 Task: Find connections with filter location Warburg with filter topic #Moneywith filter profile language French with filter current company Pernod Ricard India with filter school NBKR Institute of Science and Technology with filter industry Amusement Parks and Arcades with filter service category Wedding Planning with filter keywords title Telemarketer
Action: Mouse moved to (614, 77)
Screenshot: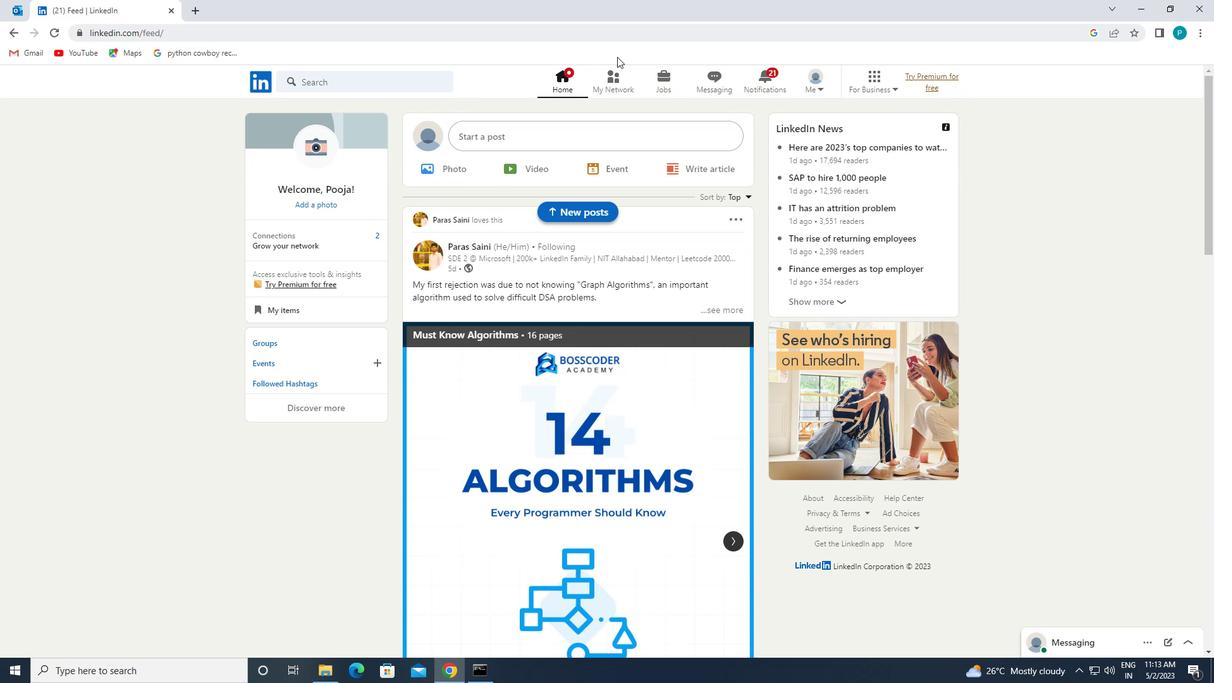 
Action: Mouse pressed left at (614, 77)
Screenshot: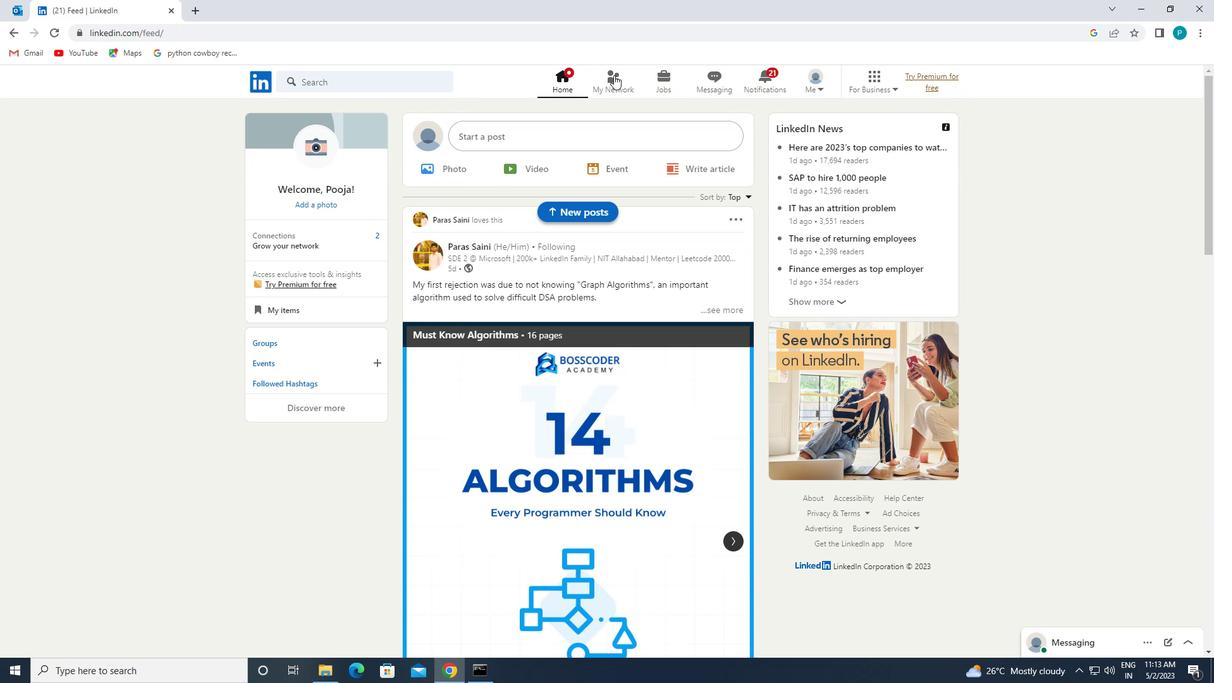 
Action: Mouse moved to (337, 137)
Screenshot: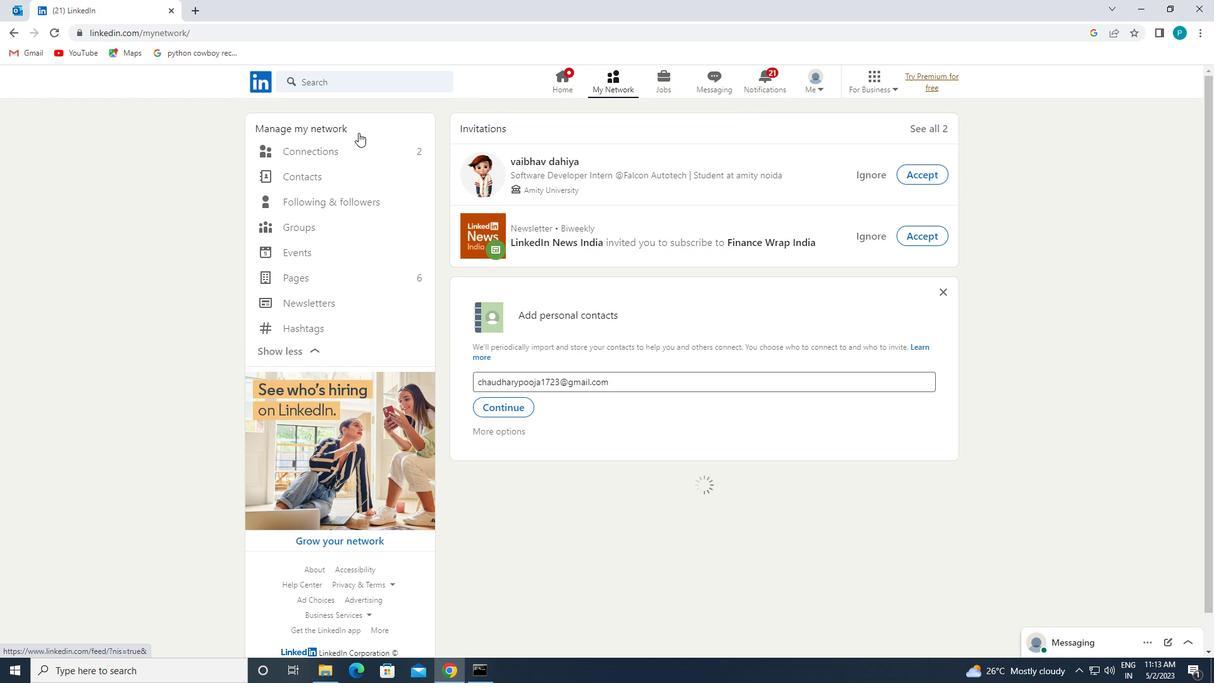 
Action: Mouse pressed left at (337, 137)
Screenshot: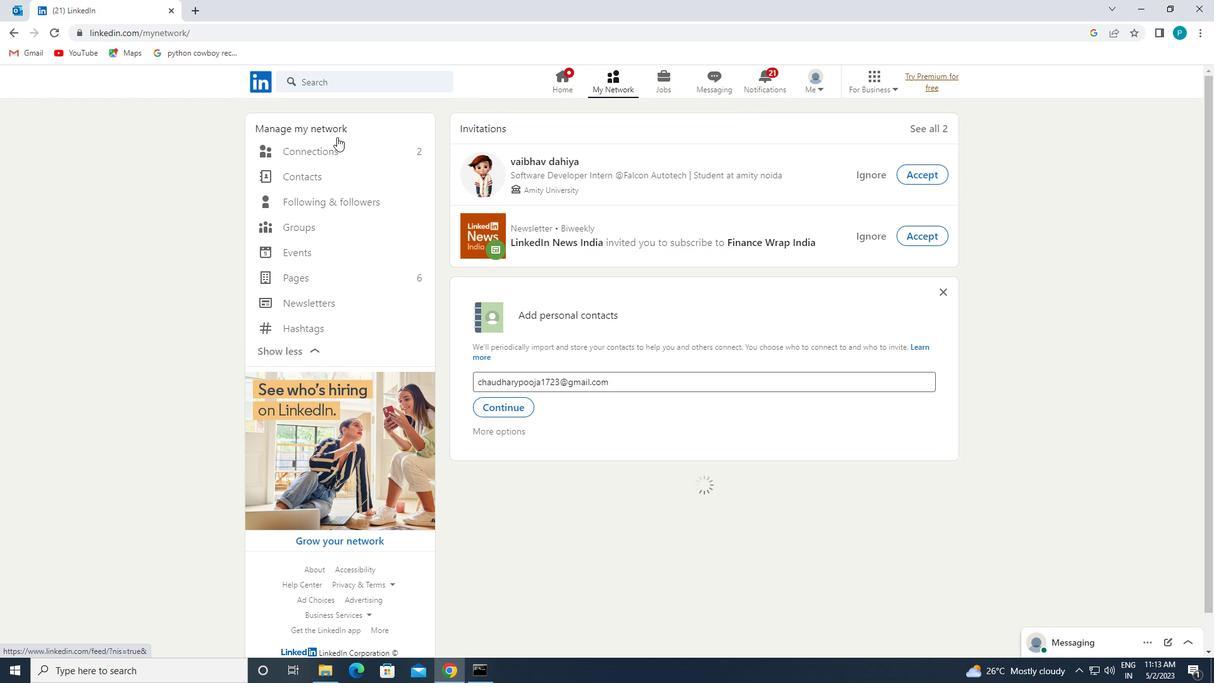 
Action: Mouse moved to (337, 143)
Screenshot: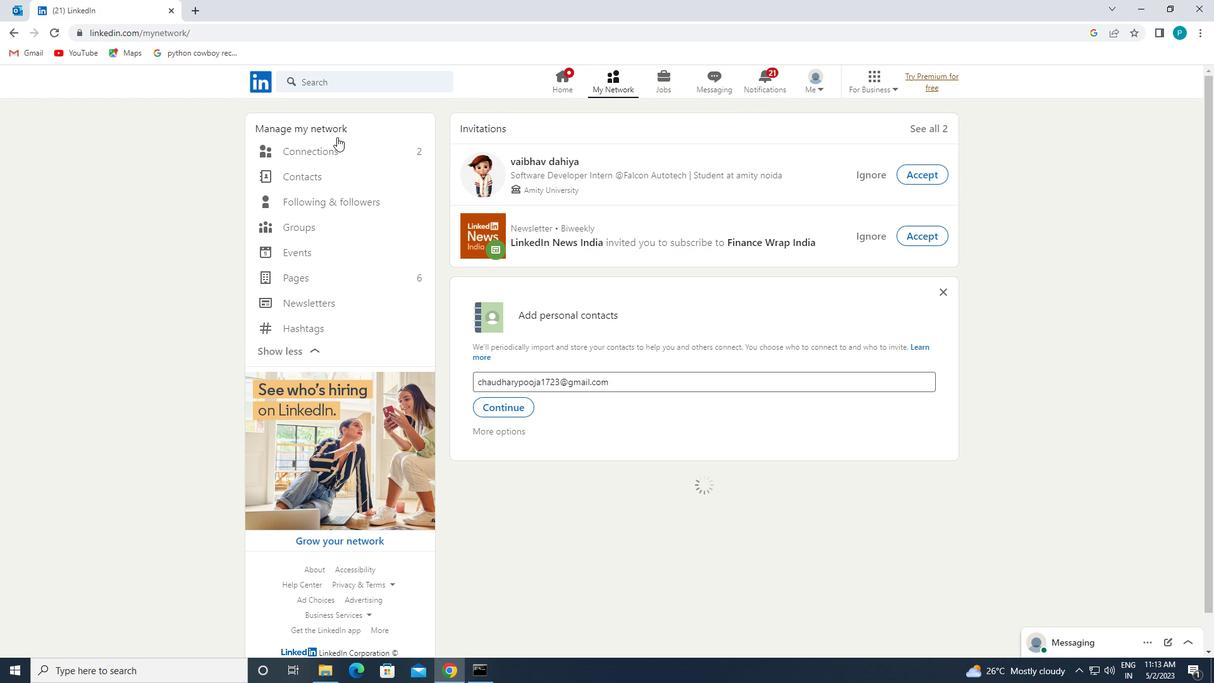 
Action: Mouse pressed left at (337, 143)
Screenshot: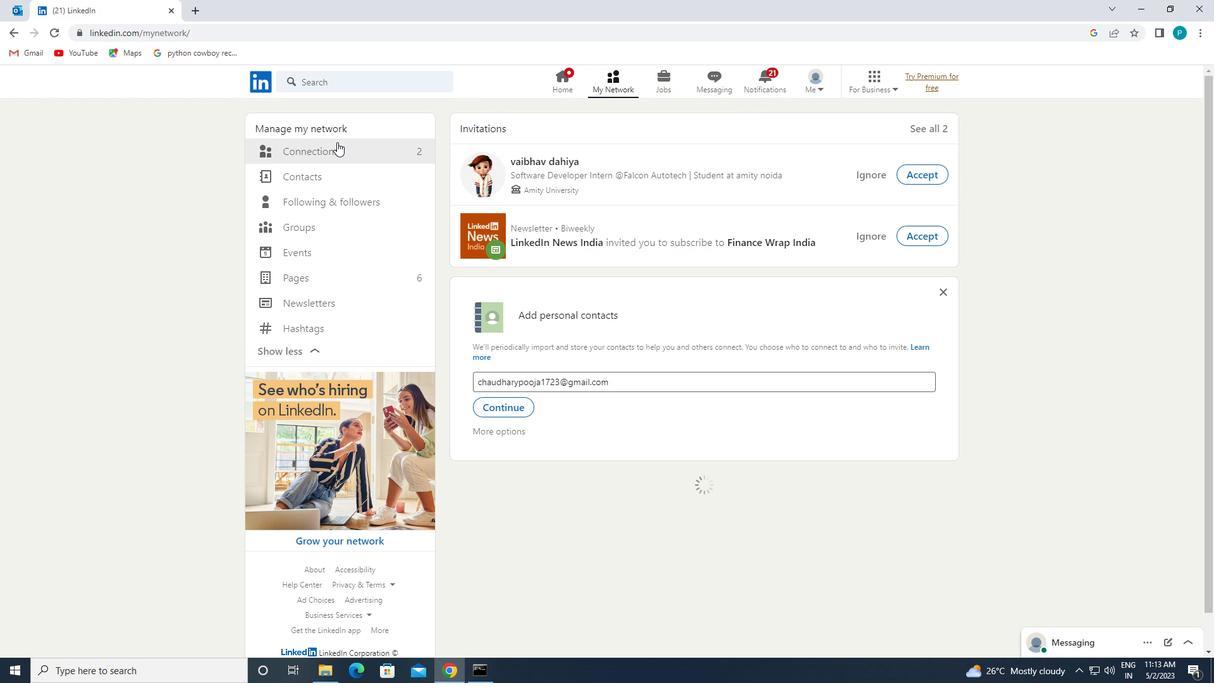 
Action: Mouse moved to (410, 148)
Screenshot: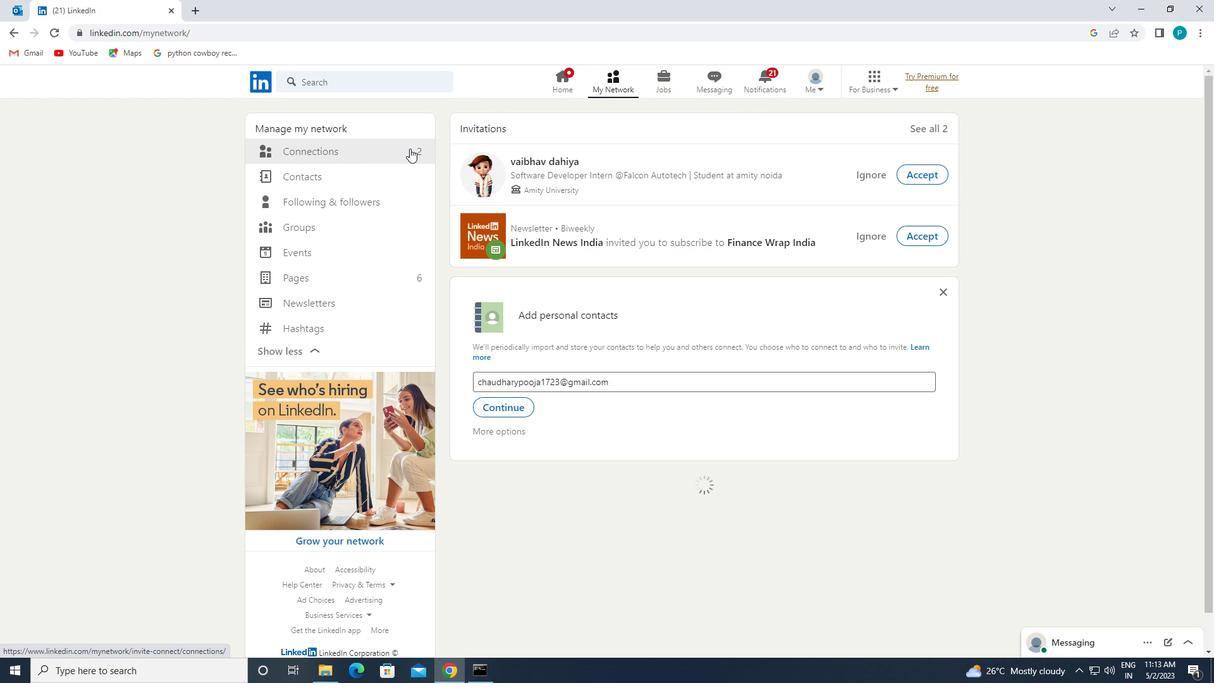 
Action: Mouse pressed left at (410, 148)
Screenshot: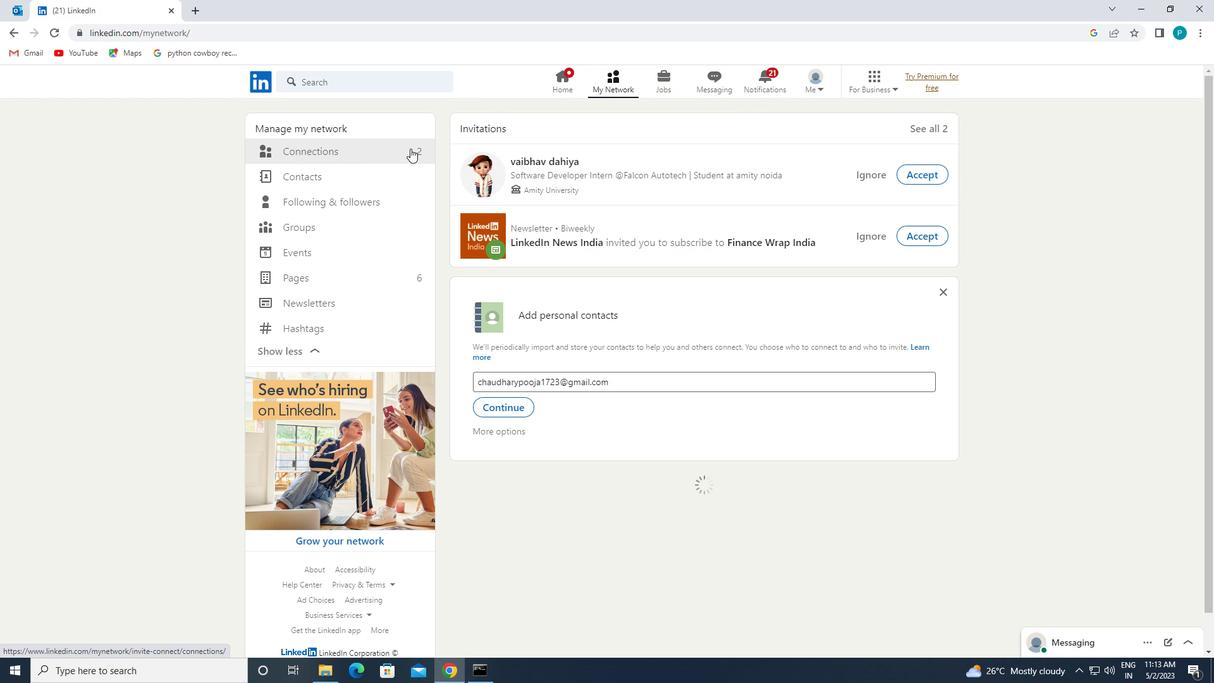 
Action: Mouse pressed left at (410, 148)
Screenshot: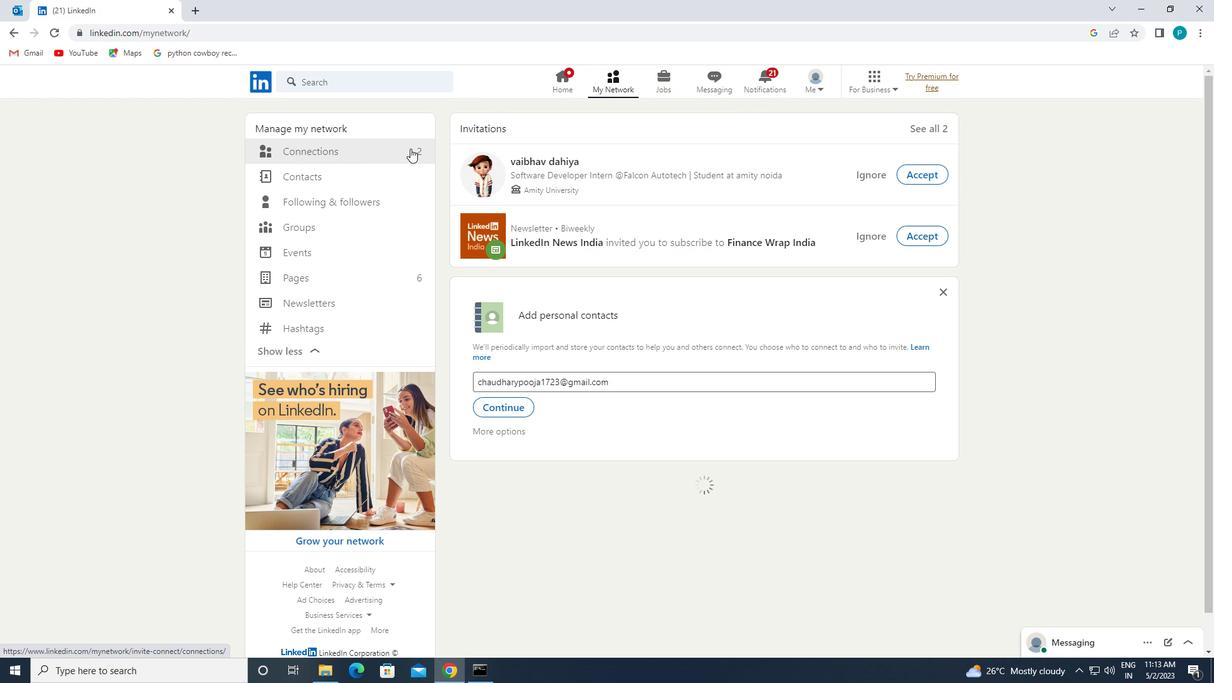 
Action: Mouse pressed left at (410, 148)
Screenshot: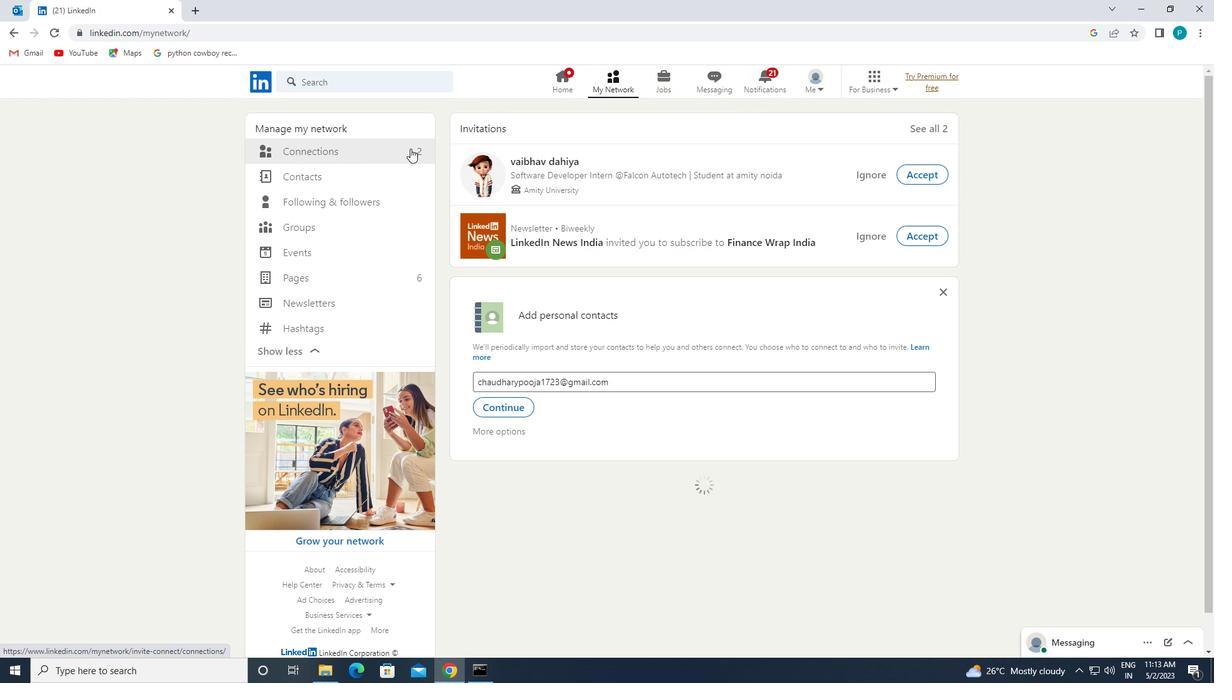 
Action: Mouse moved to (689, 159)
Screenshot: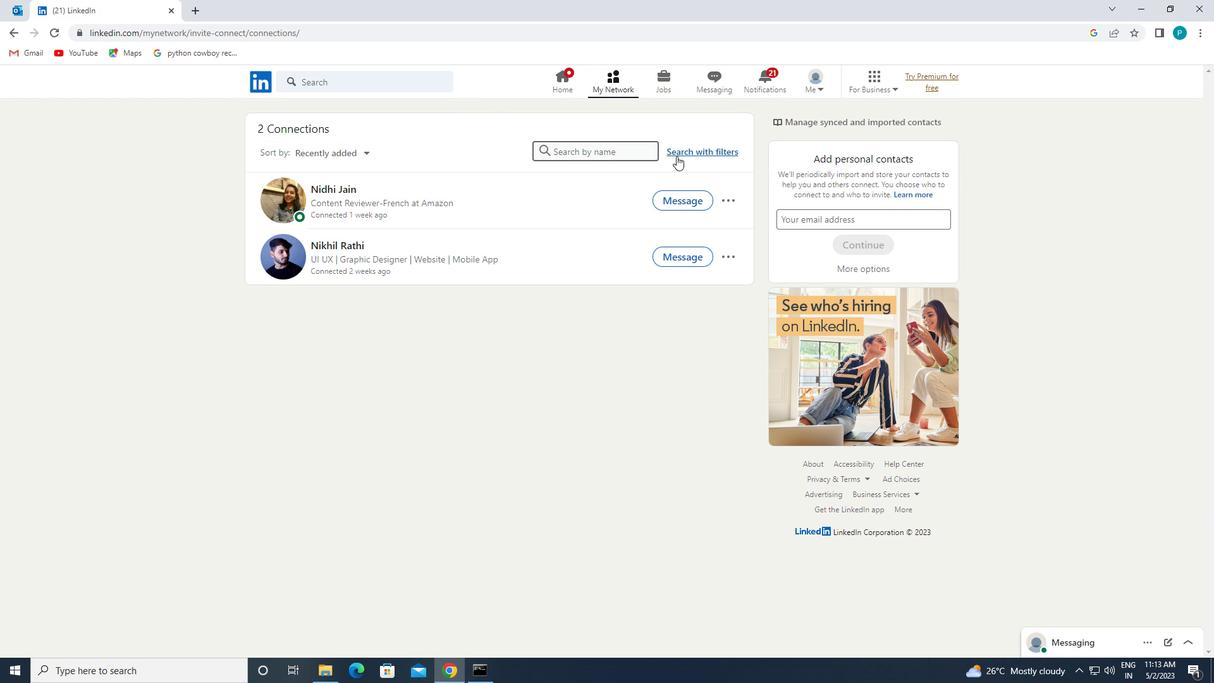 
Action: Mouse pressed left at (689, 159)
Screenshot: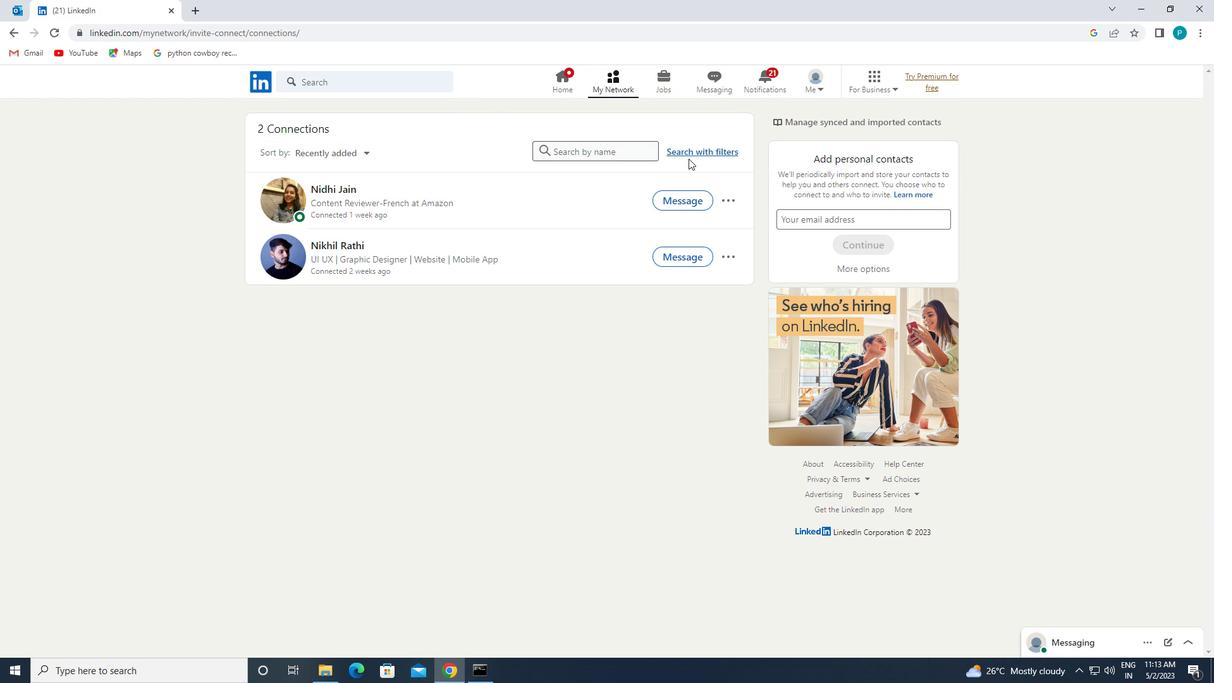 
Action: Mouse moved to (689, 155)
Screenshot: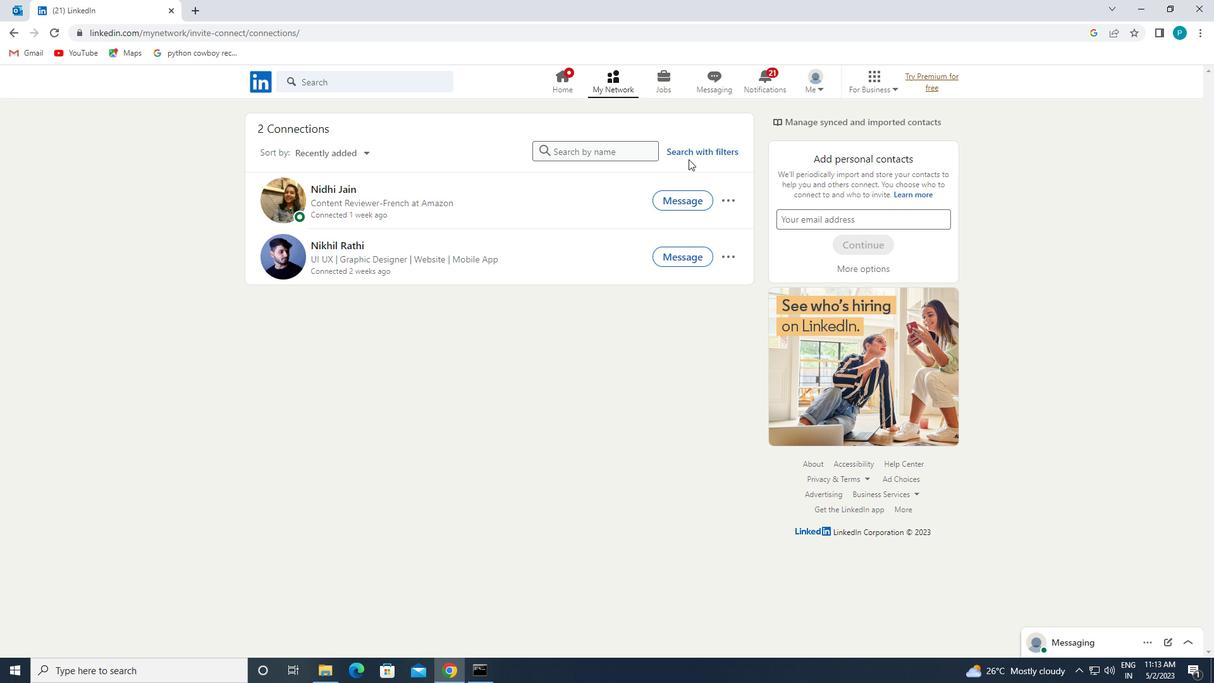 
Action: Mouse pressed left at (689, 155)
Screenshot: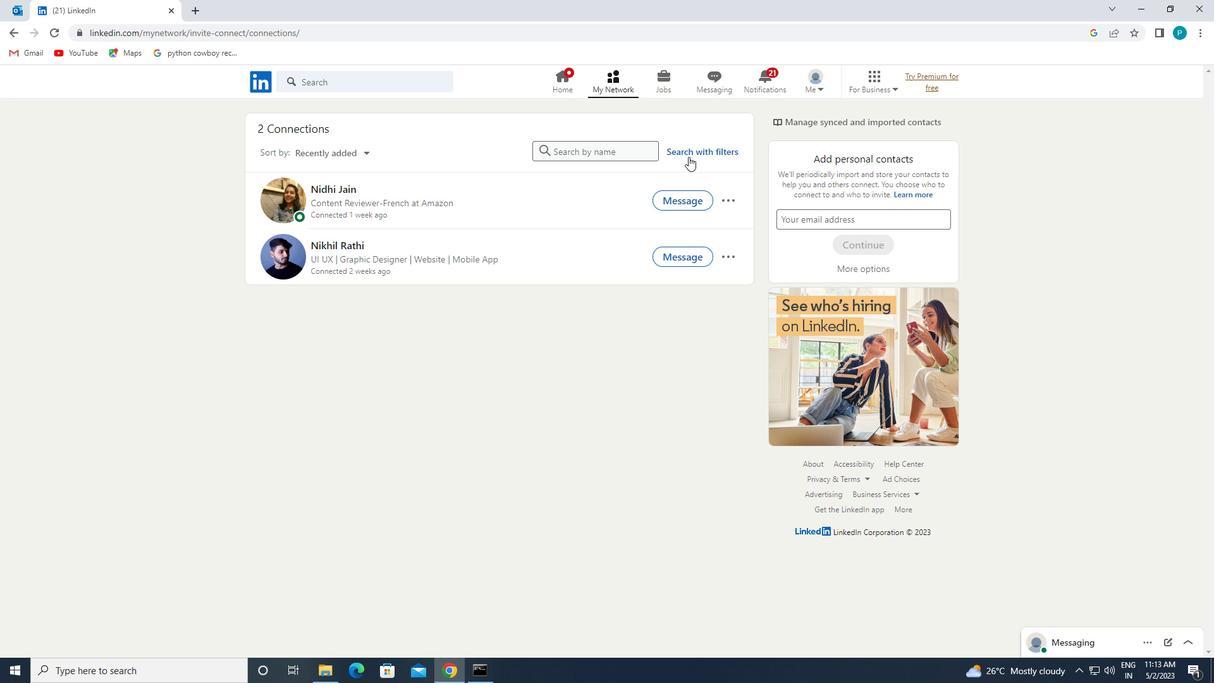 
Action: Mouse moved to (651, 115)
Screenshot: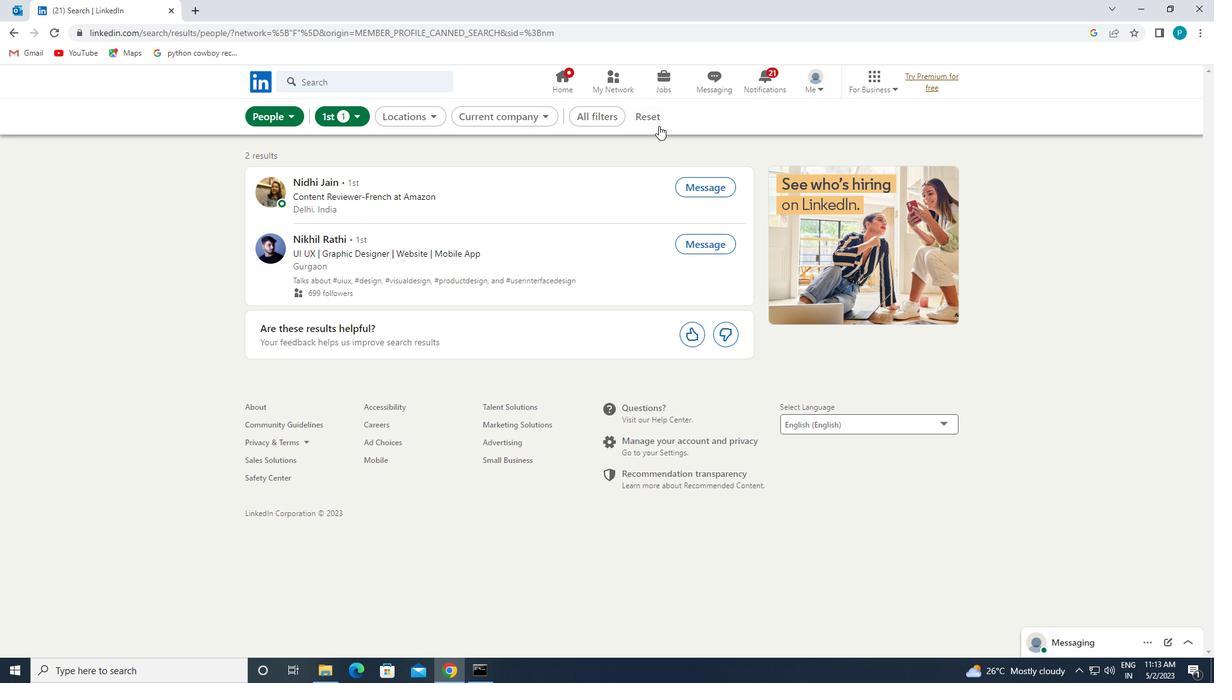 
Action: Mouse pressed left at (651, 115)
Screenshot: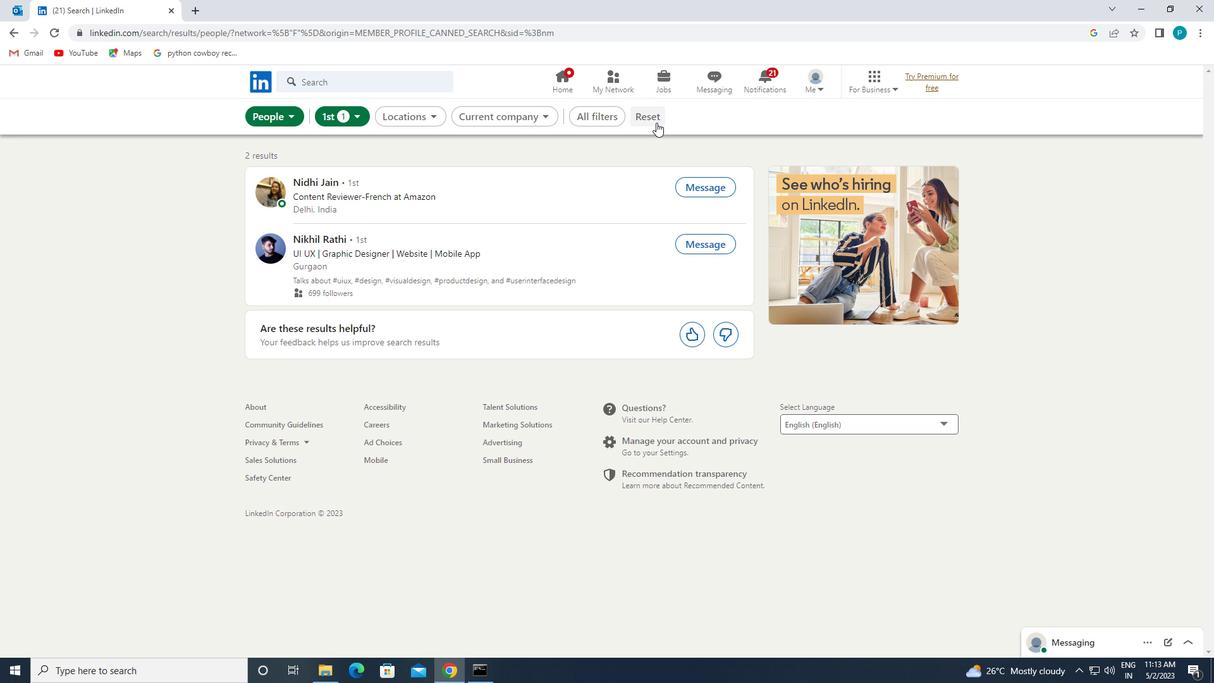
Action: Mouse moved to (602, 115)
Screenshot: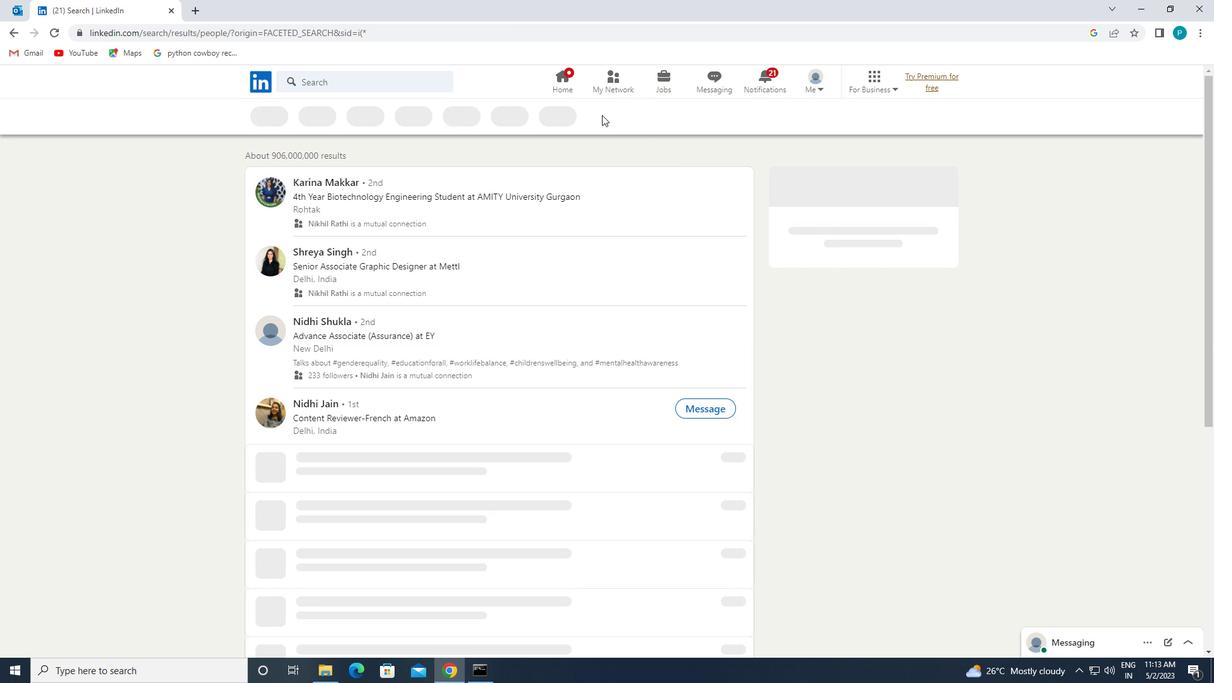 
Action: Mouse pressed left at (602, 115)
Screenshot: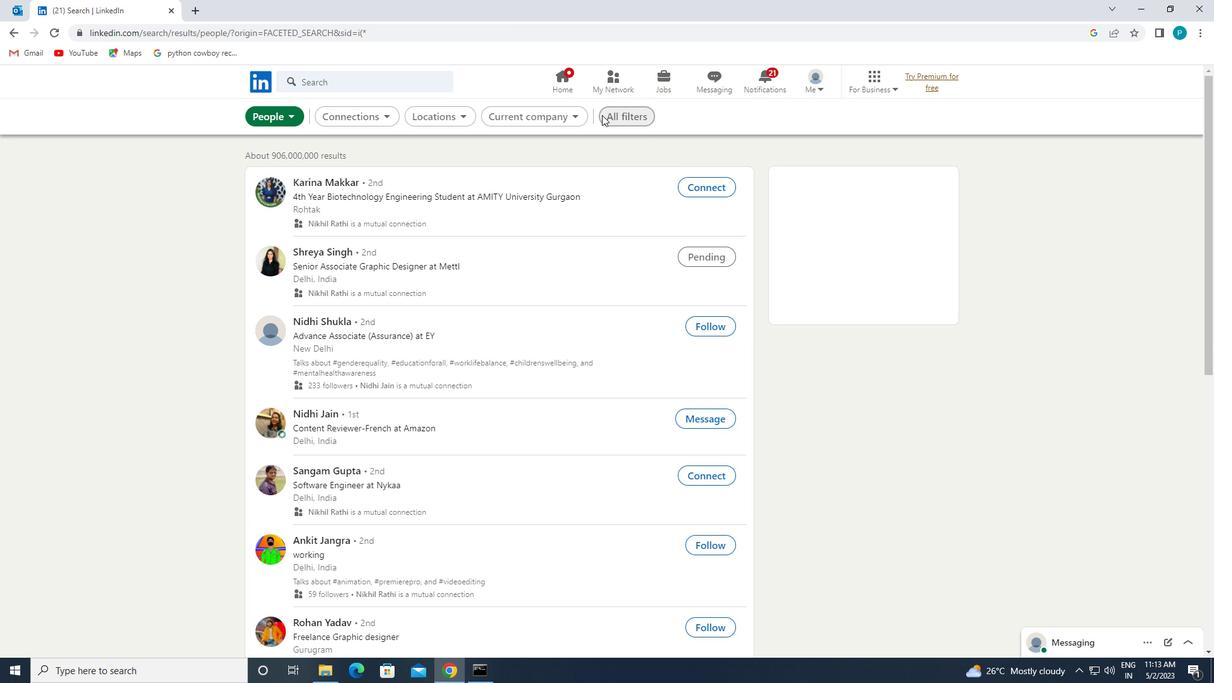 
Action: Mouse moved to (1011, 294)
Screenshot: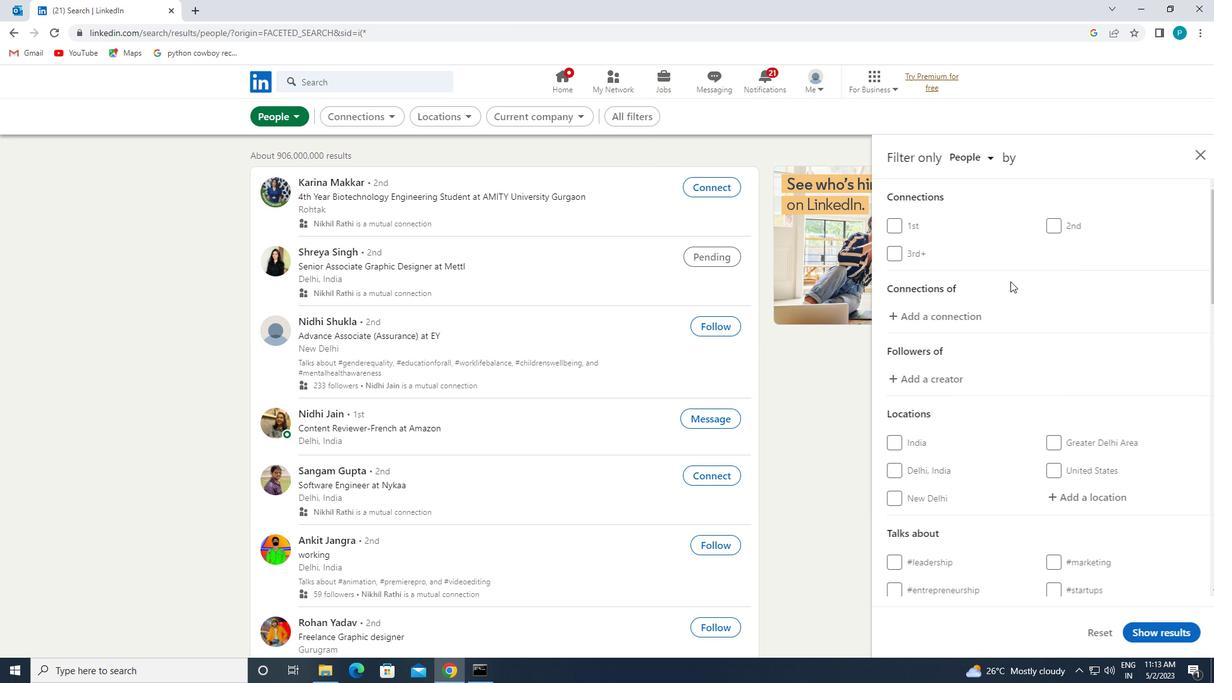 
Action: Mouse scrolled (1011, 294) with delta (0, 0)
Screenshot: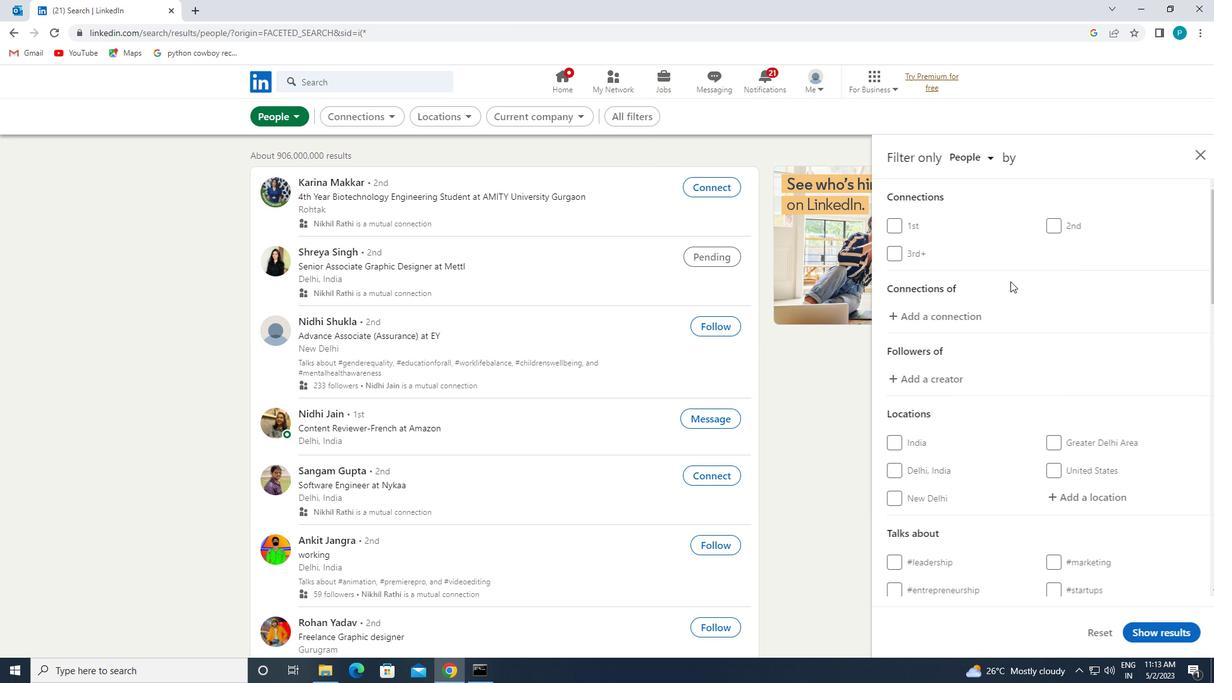 
Action: Mouse moved to (1011, 301)
Screenshot: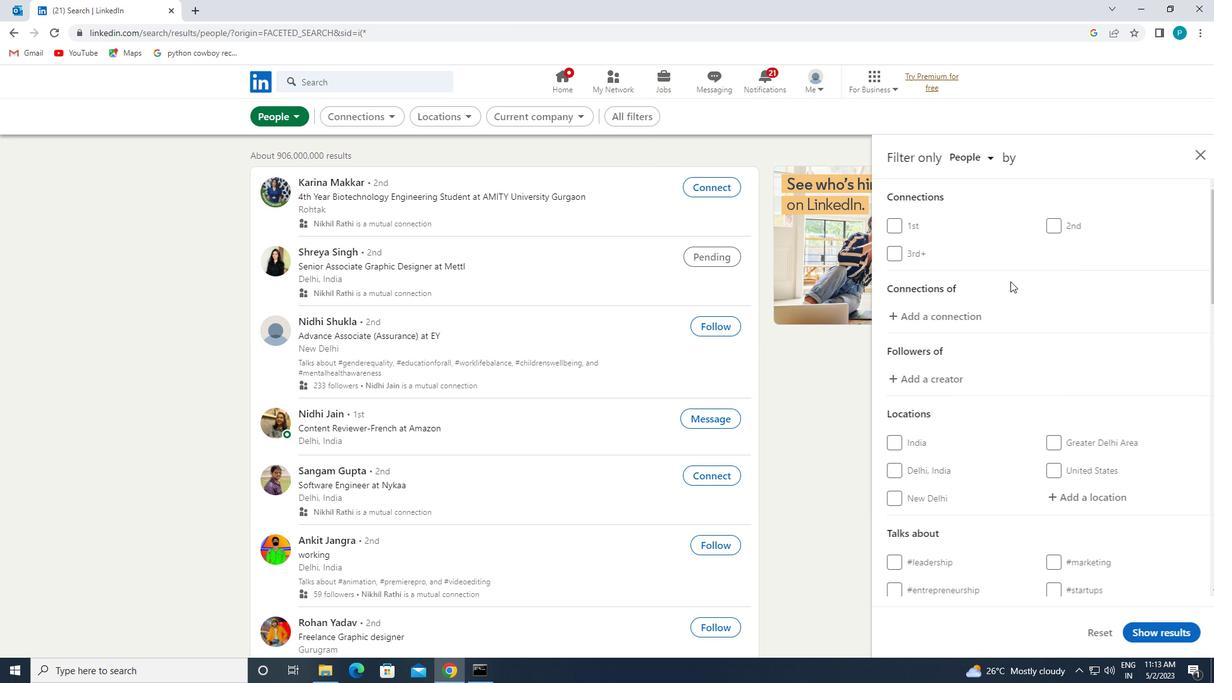 
Action: Mouse scrolled (1011, 301) with delta (0, 0)
Screenshot: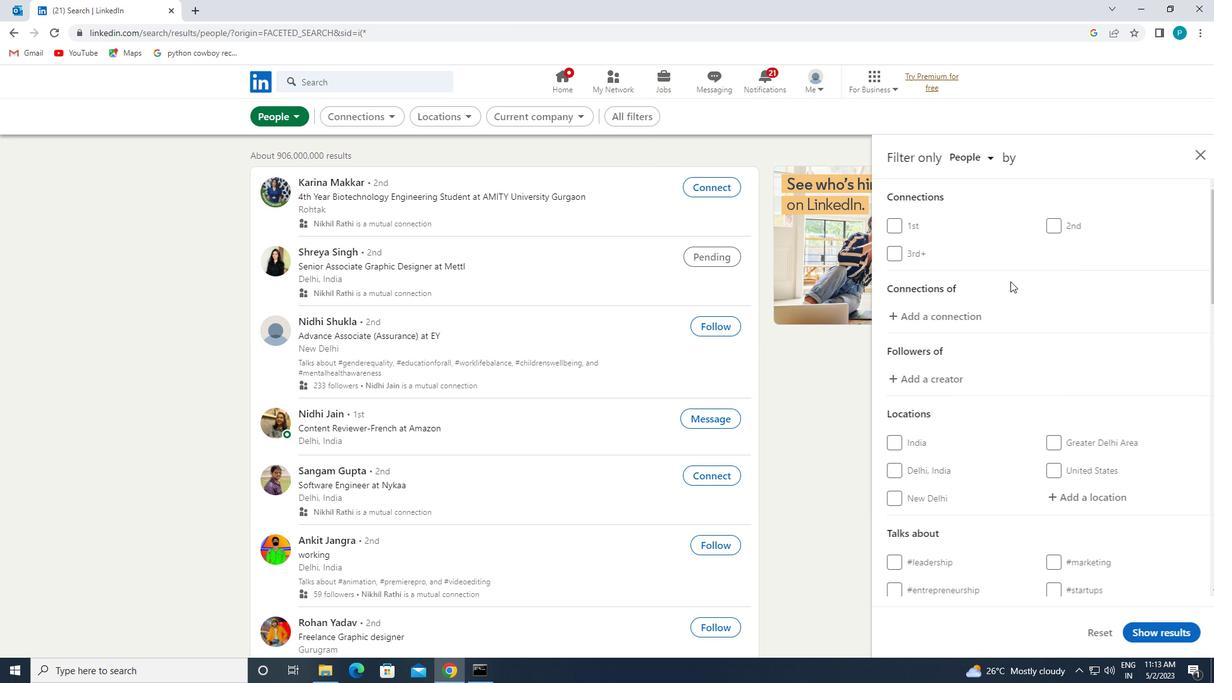 
Action: Mouse moved to (1058, 356)
Screenshot: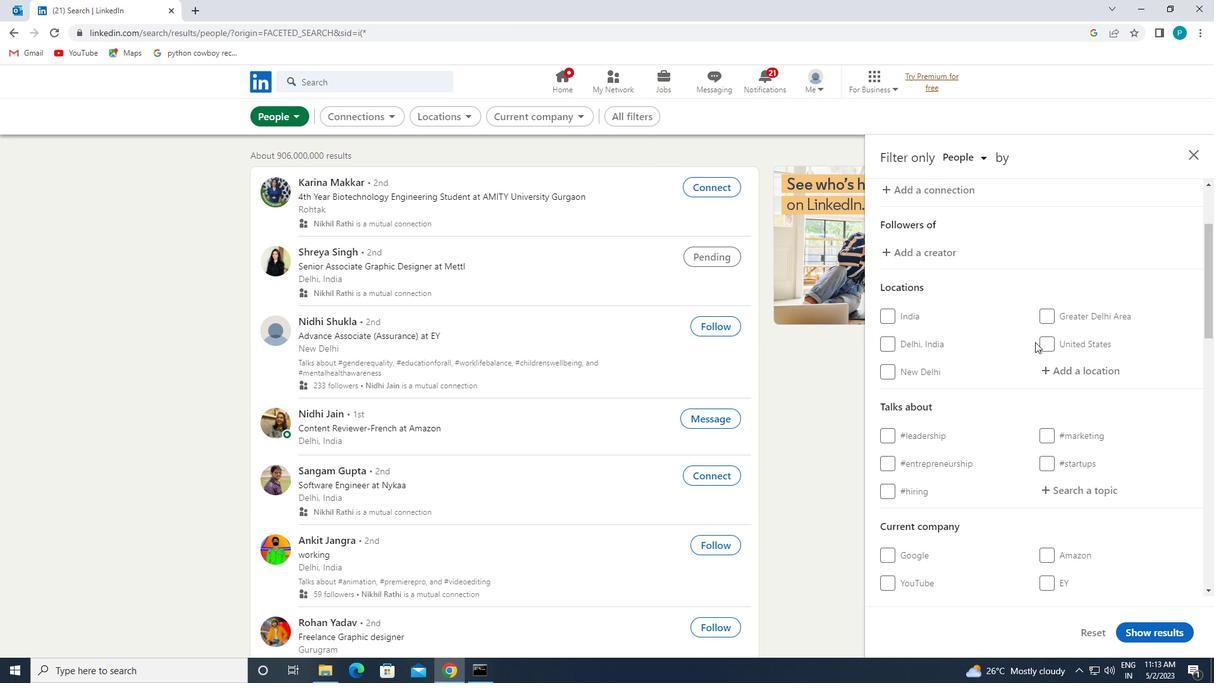
Action: Mouse pressed left at (1058, 356)
Screenshot: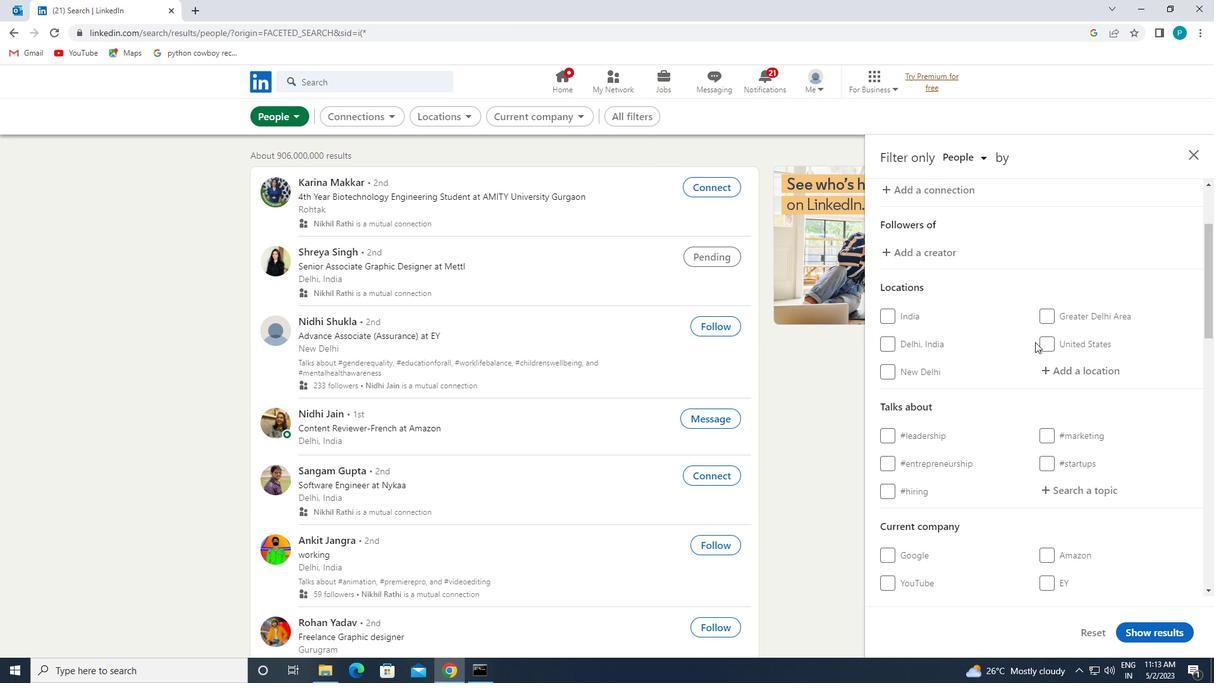 
Action: Mouse moved to (1069, 364)
Screenshot: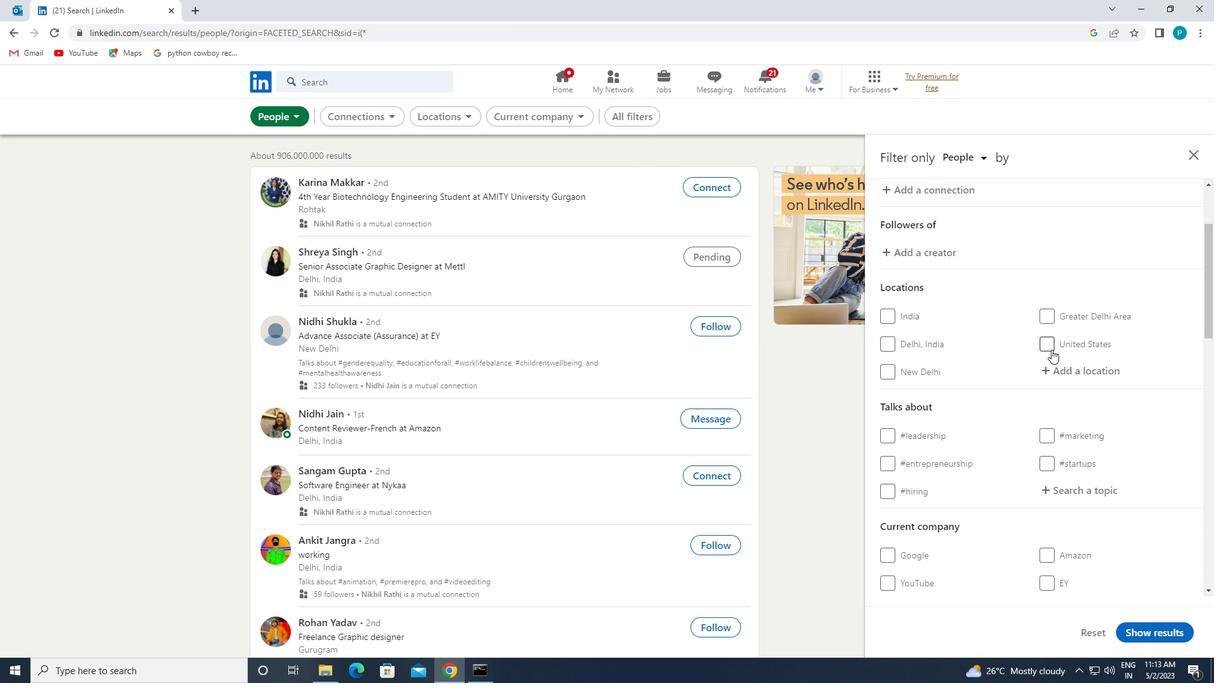 
Action: Mouse pressed left at (1069, 364)
Screenshot: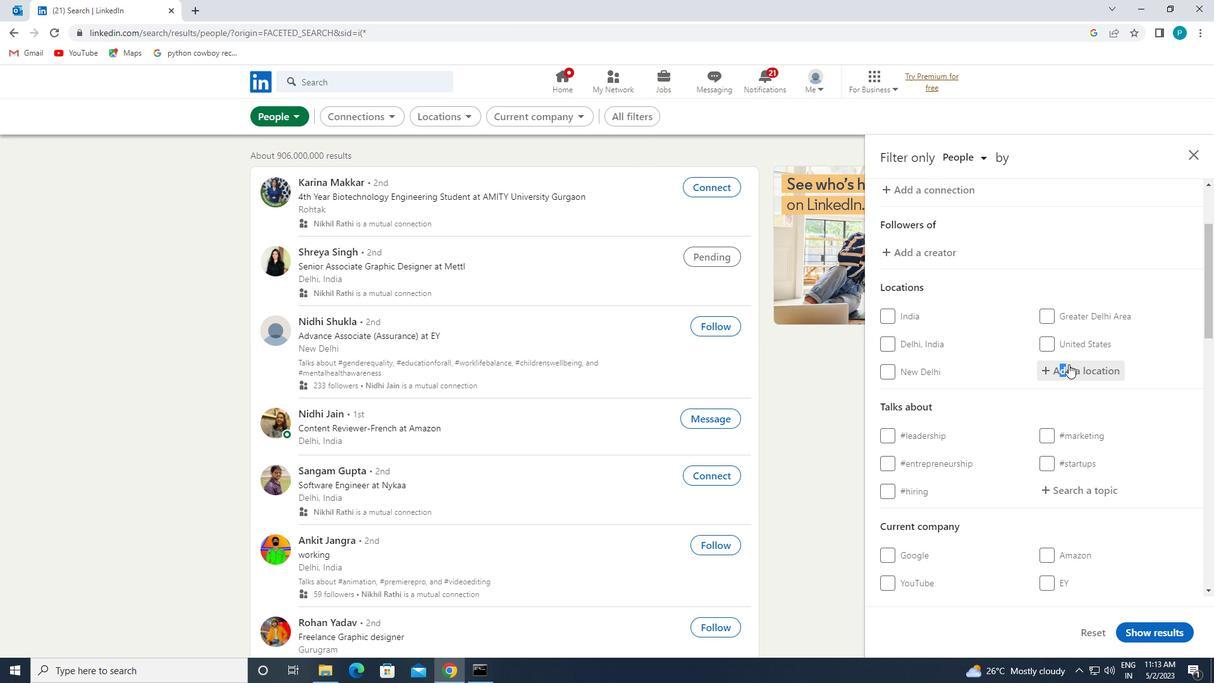 
Action: Key pressed <Key.caps_lock>
Screenshot: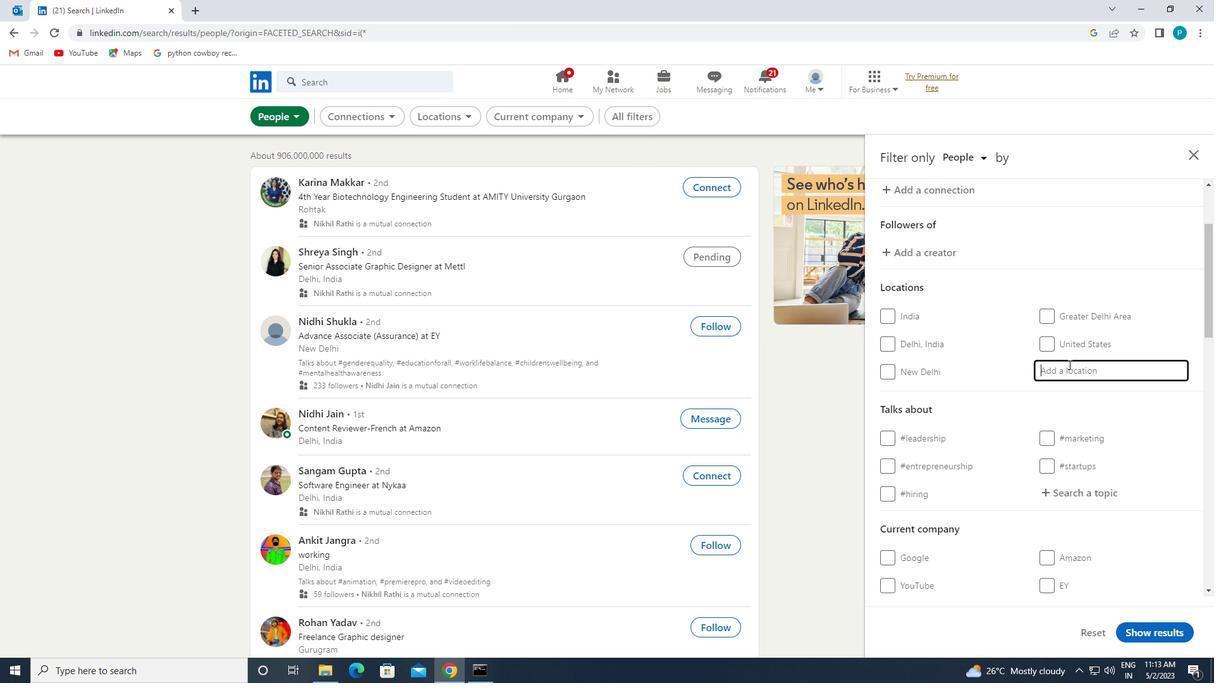 
Action: Mouse moved to (1068, 364)
Screenshot: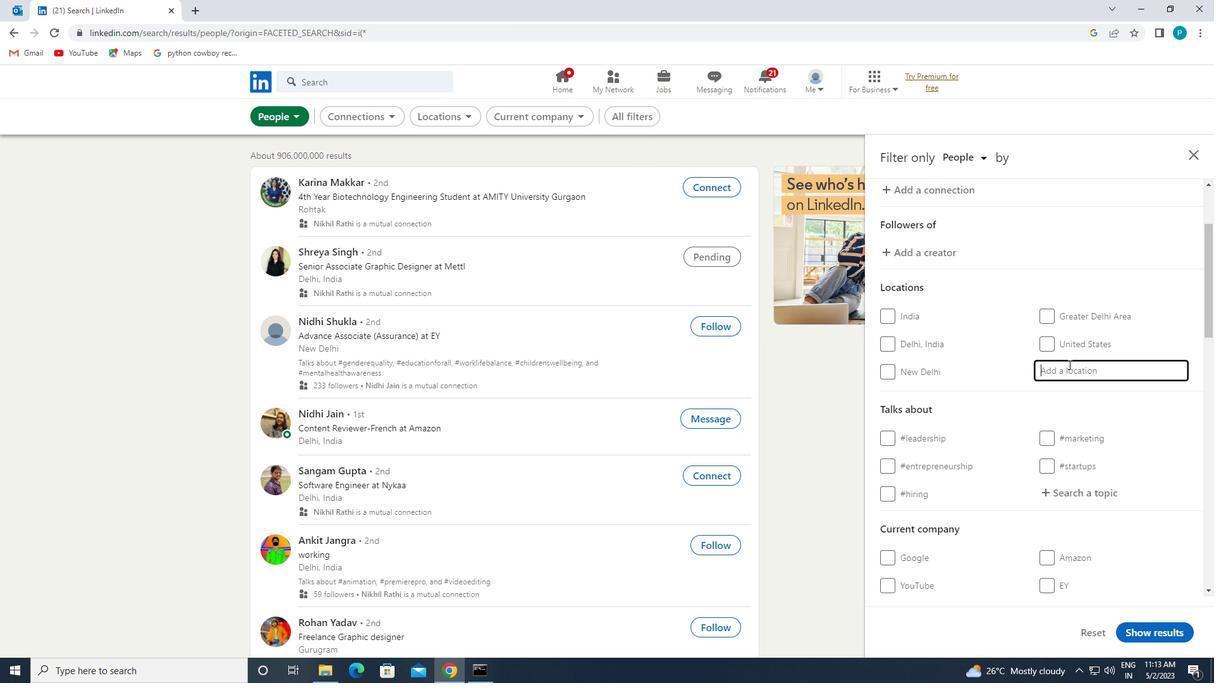 
Action: Key pressed w<Key.caps_lock>arburg
Screenshot: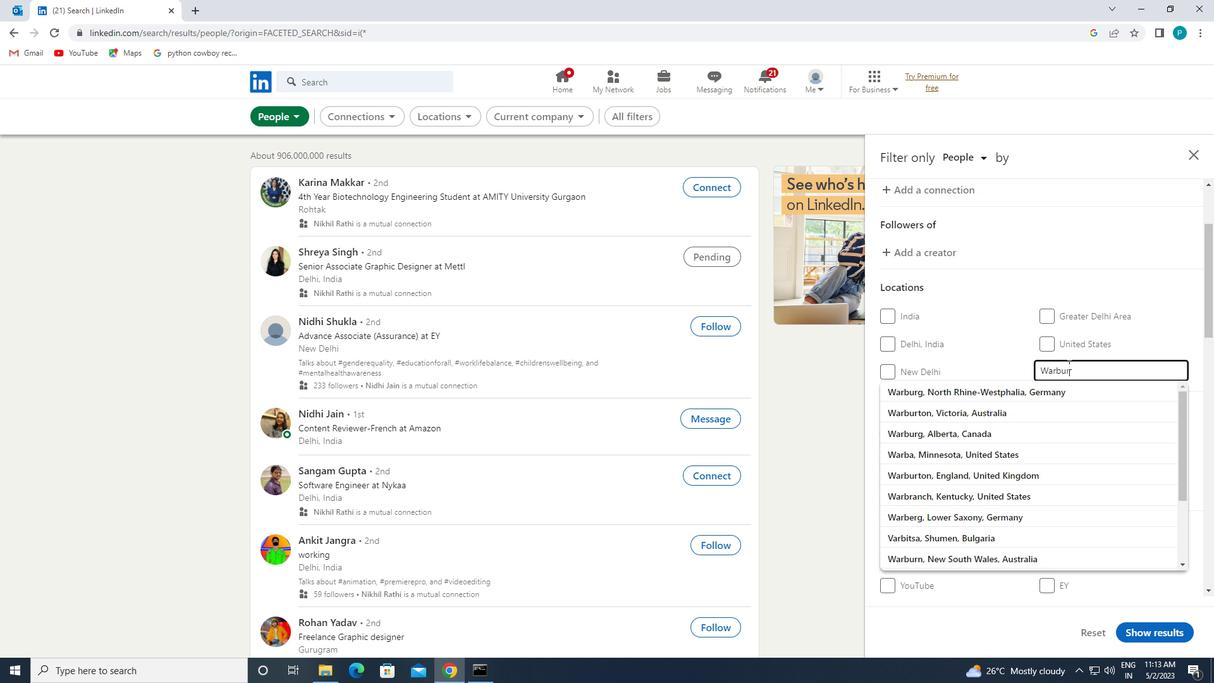 
Action: Mouse moved to (1053, 394)
Screenshot: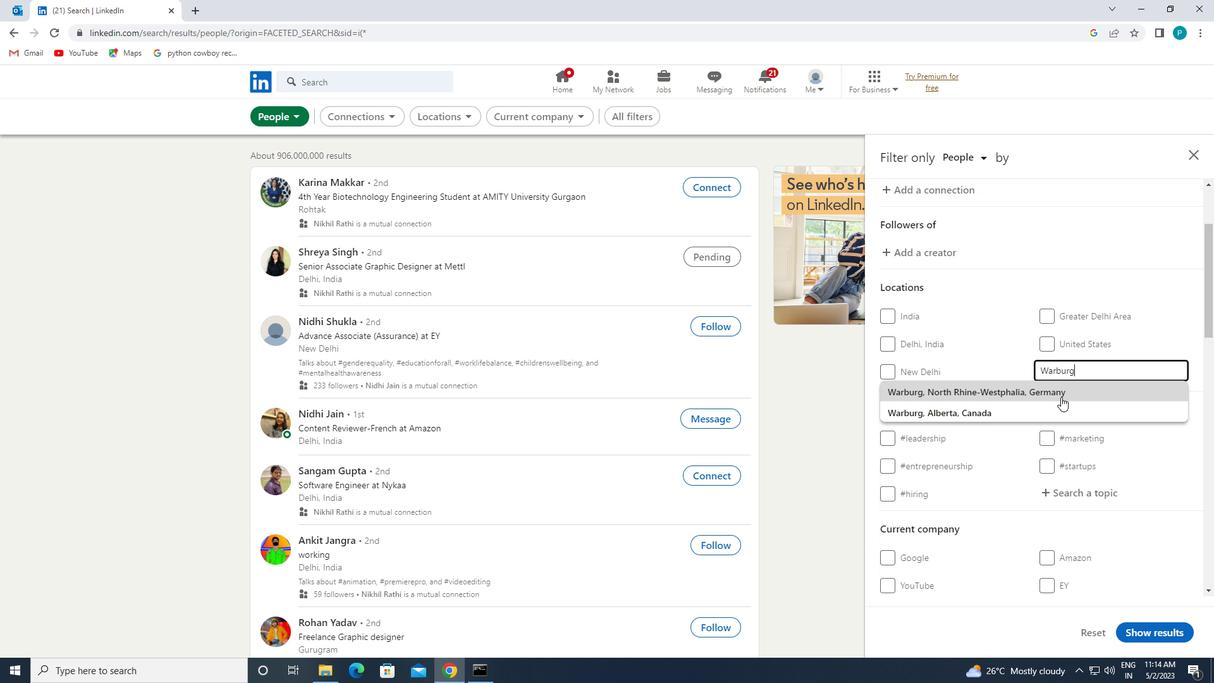 
Action: Mouse pressed left at (1053, 394)
Screenshot: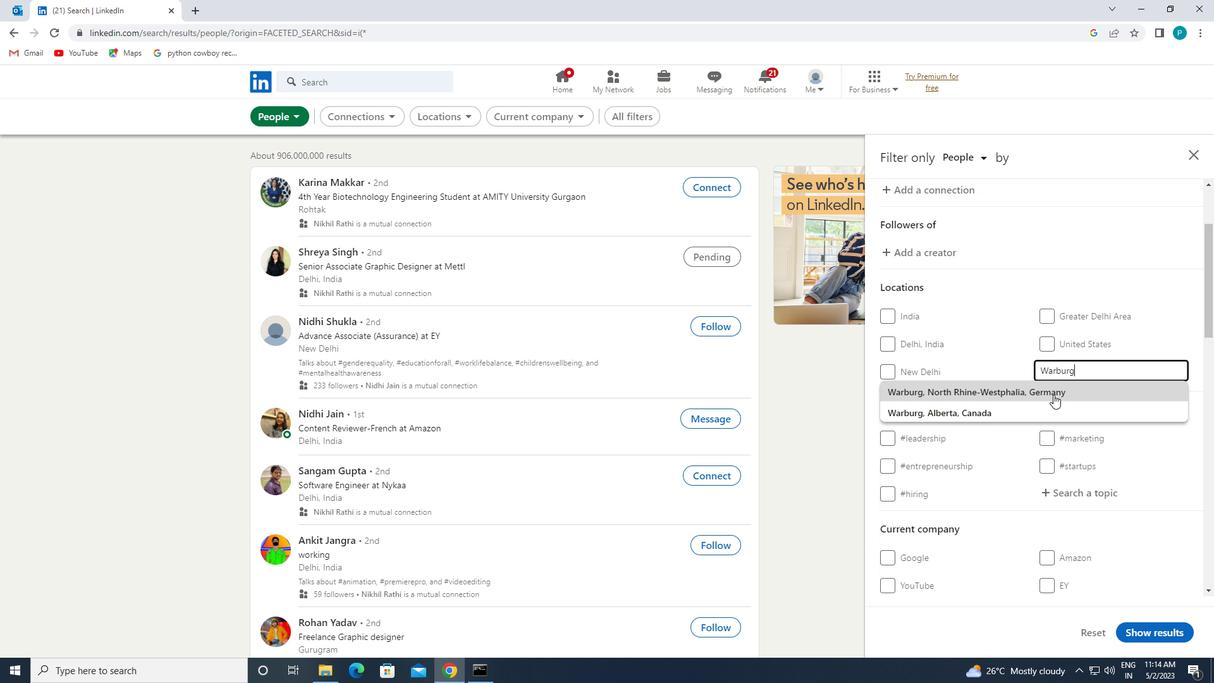 
Action: Mouse moved to (1080, 423)
Screenshot: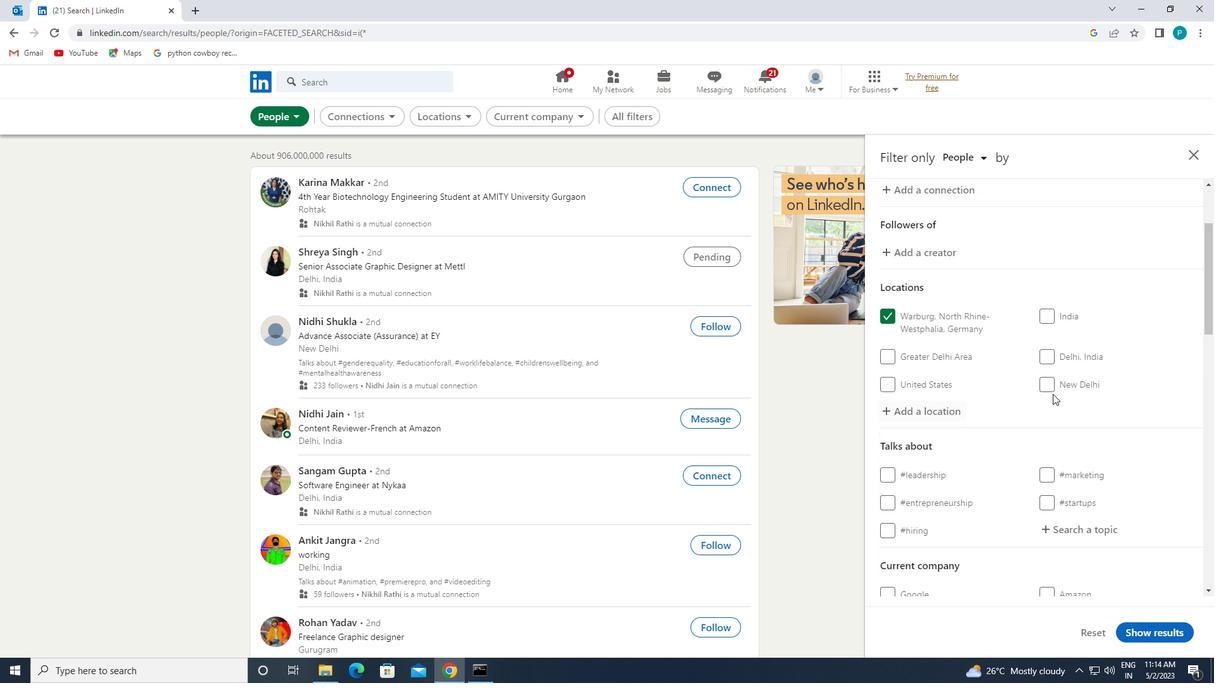 
Action: Mouse scrolled (1080, 422) with delta (0, 0)
Screenshot: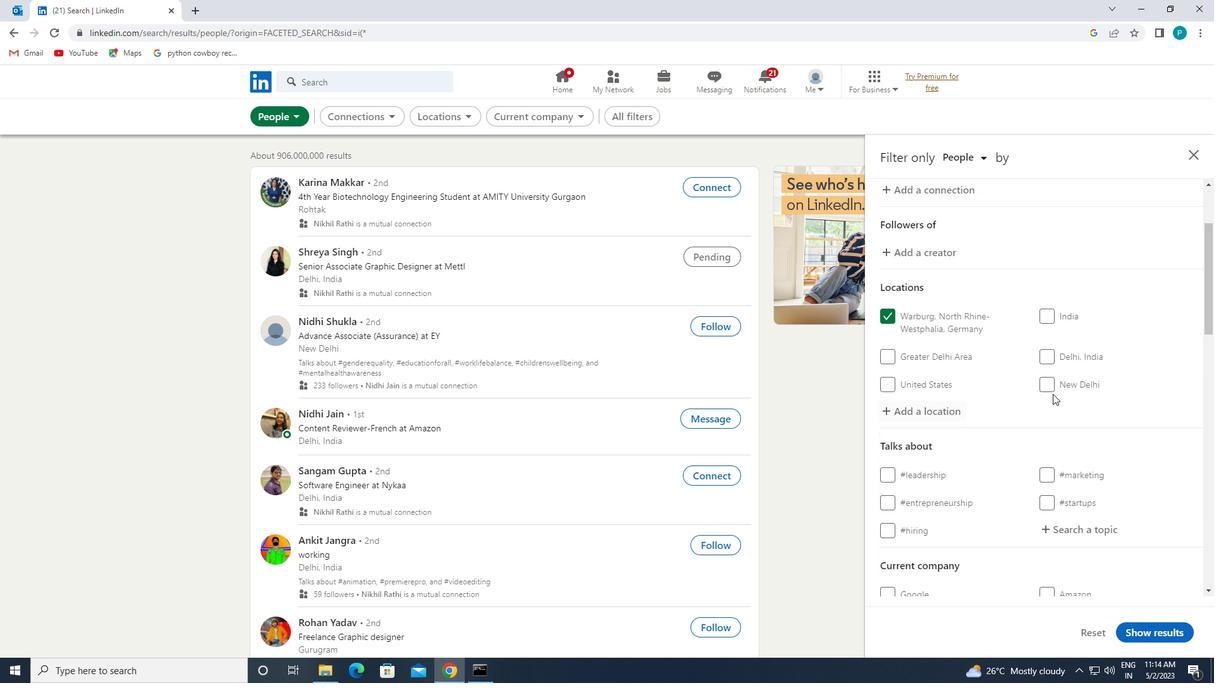 
Action: Mouse moved to (1082, 424)
Screenshot: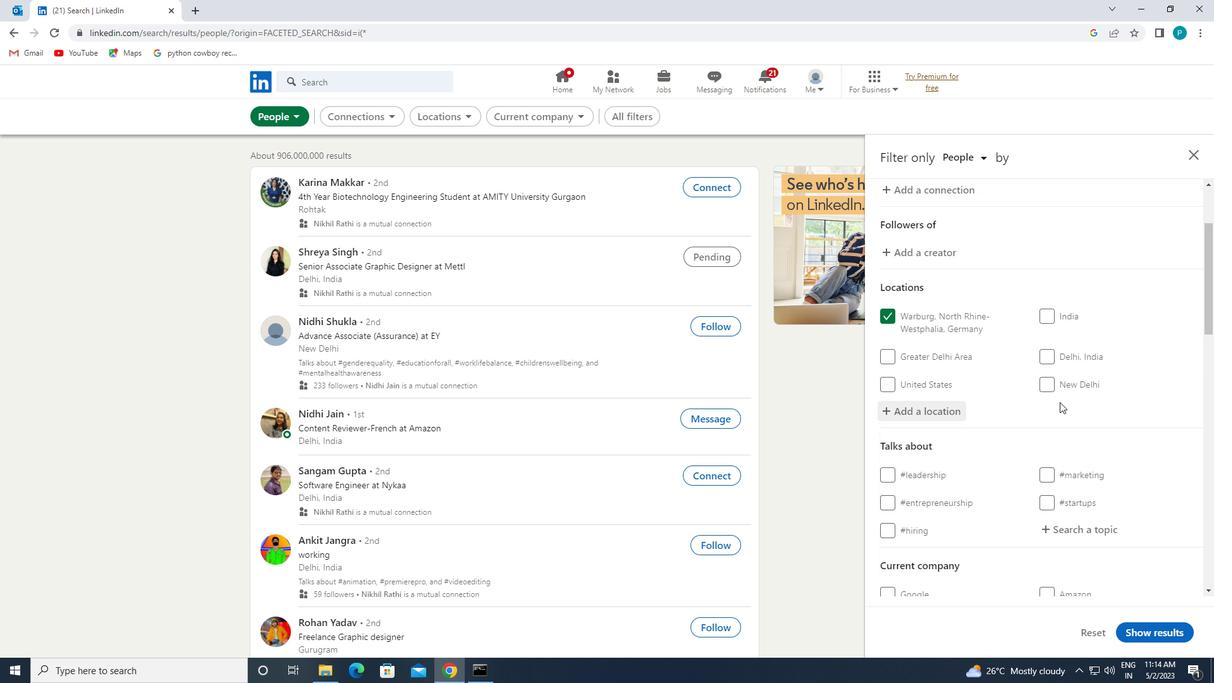 
Action: Mouse scrolled (1082, 423) with delta (0, 0)
Screenshot: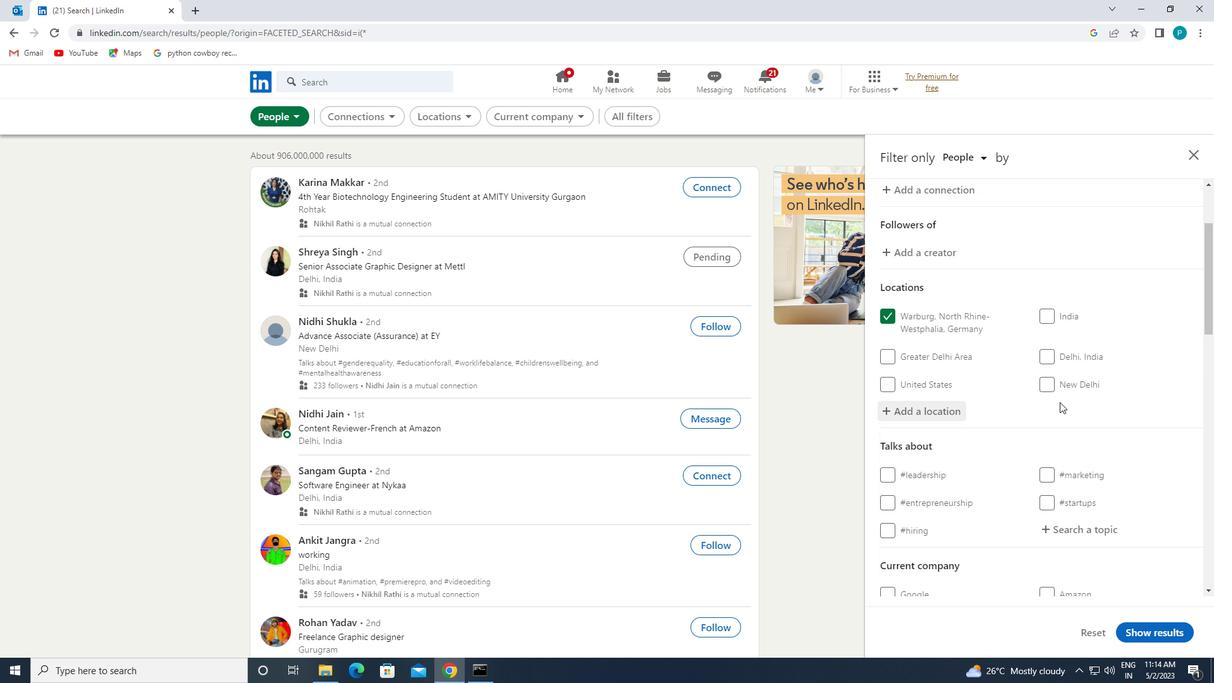 
Action: Mouse scrolled (1082, 423) with delta (0, 0)
Screenshot: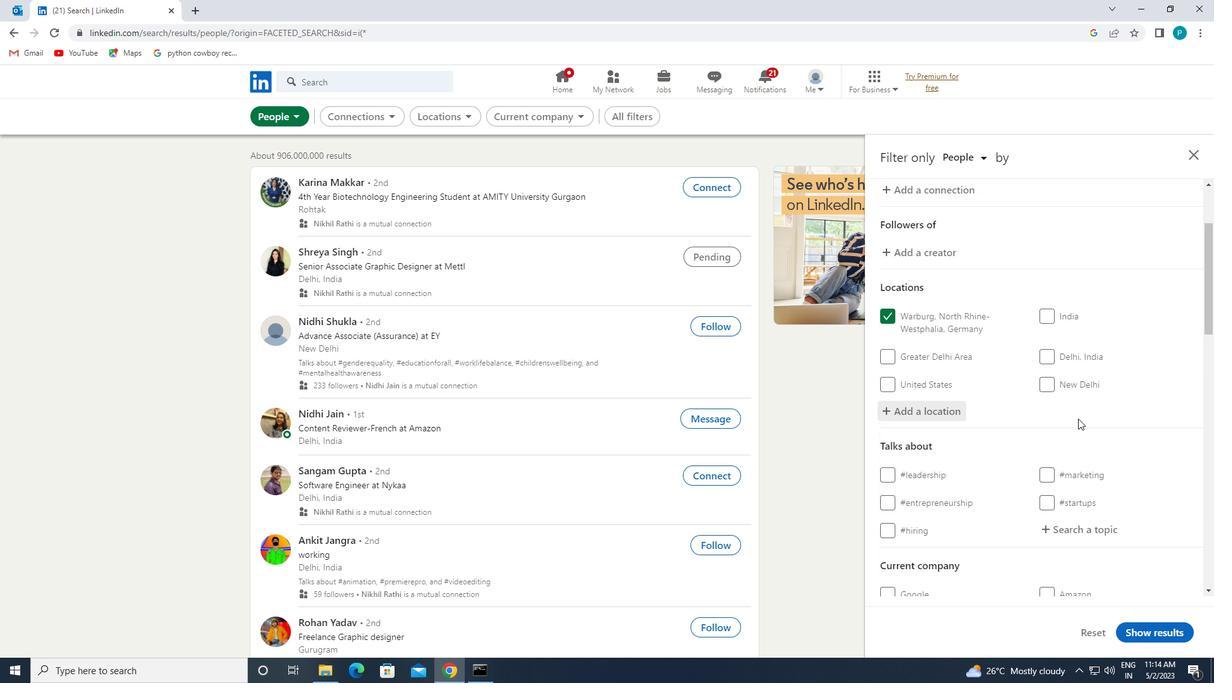 
Action: Mouse moved to (1060, 345)
Screenshot: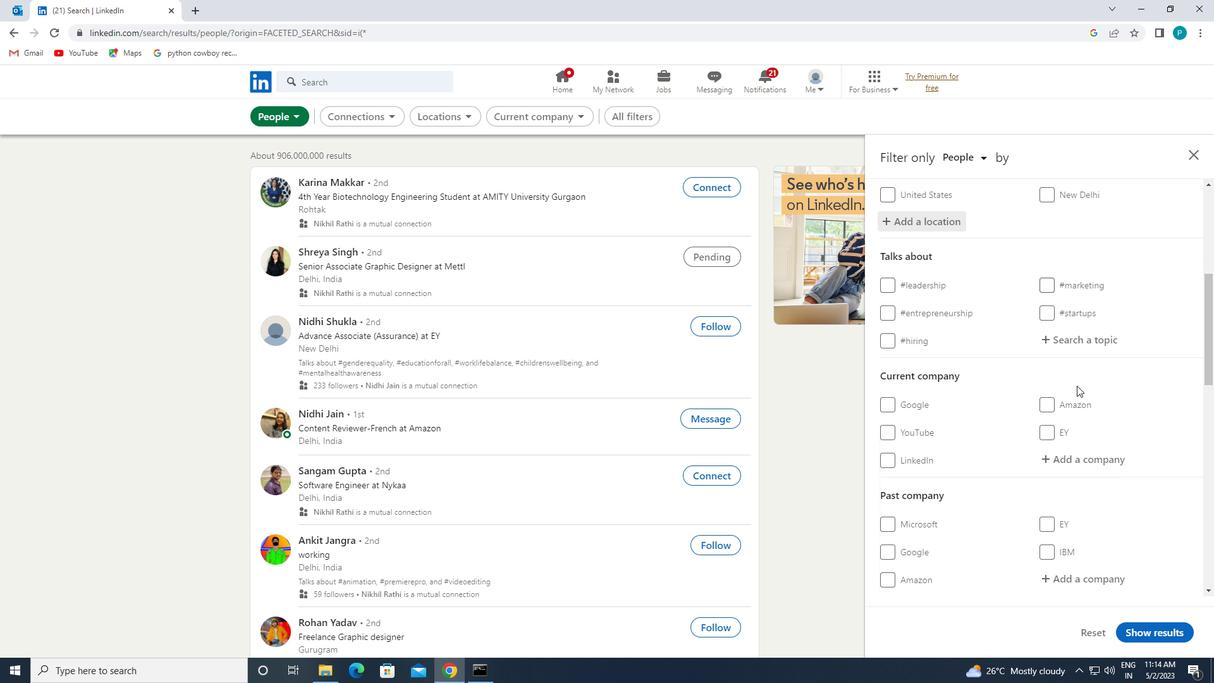 
Action: Mouse pressed left at (1060, 345)
Screenshot: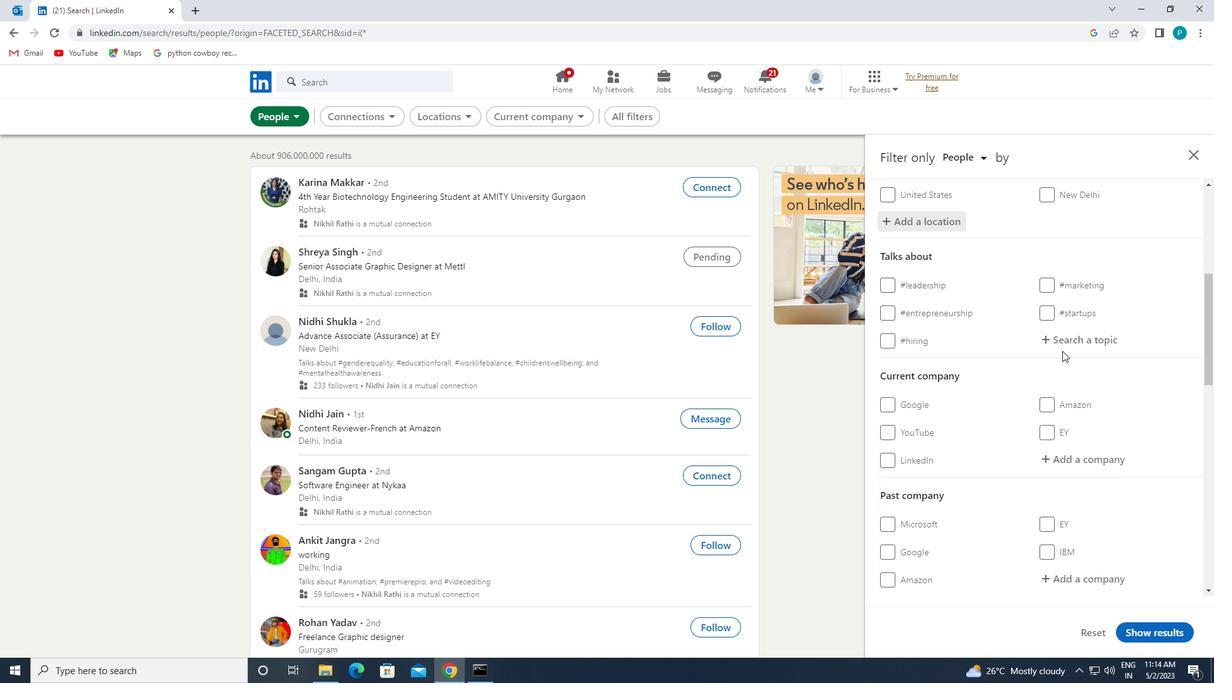 
Action: Key pressed <Key.shift>#<Key.caps_lock>M<Key.caps_lock>ONEY
Screenshot: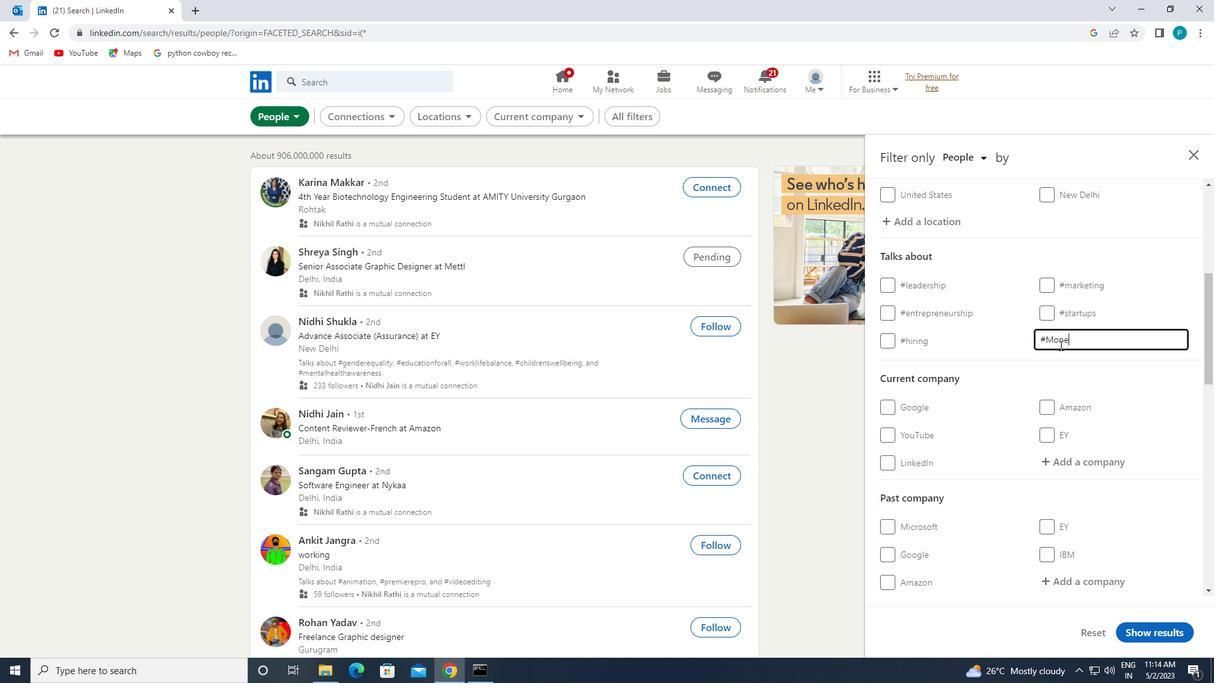 
Action: Mouse moved to (1006, 375)
Screenshot: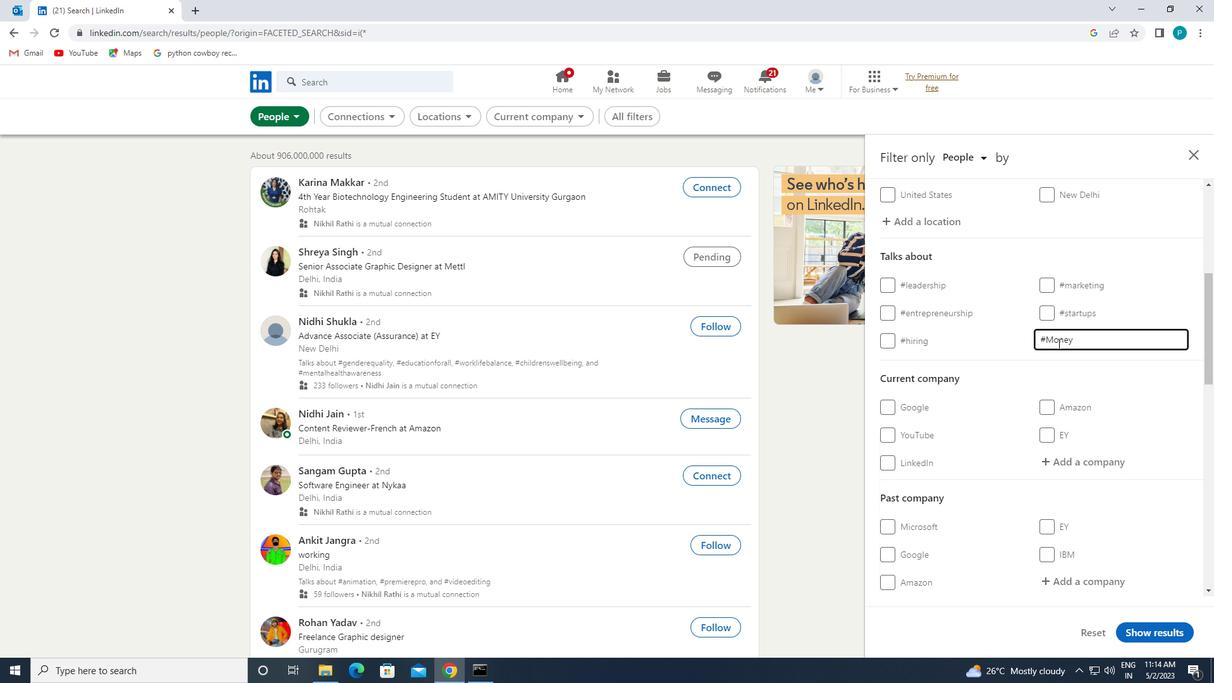 
Action: Mouse scrolled (1006, 375) with delta (0, 0)
Screenshot: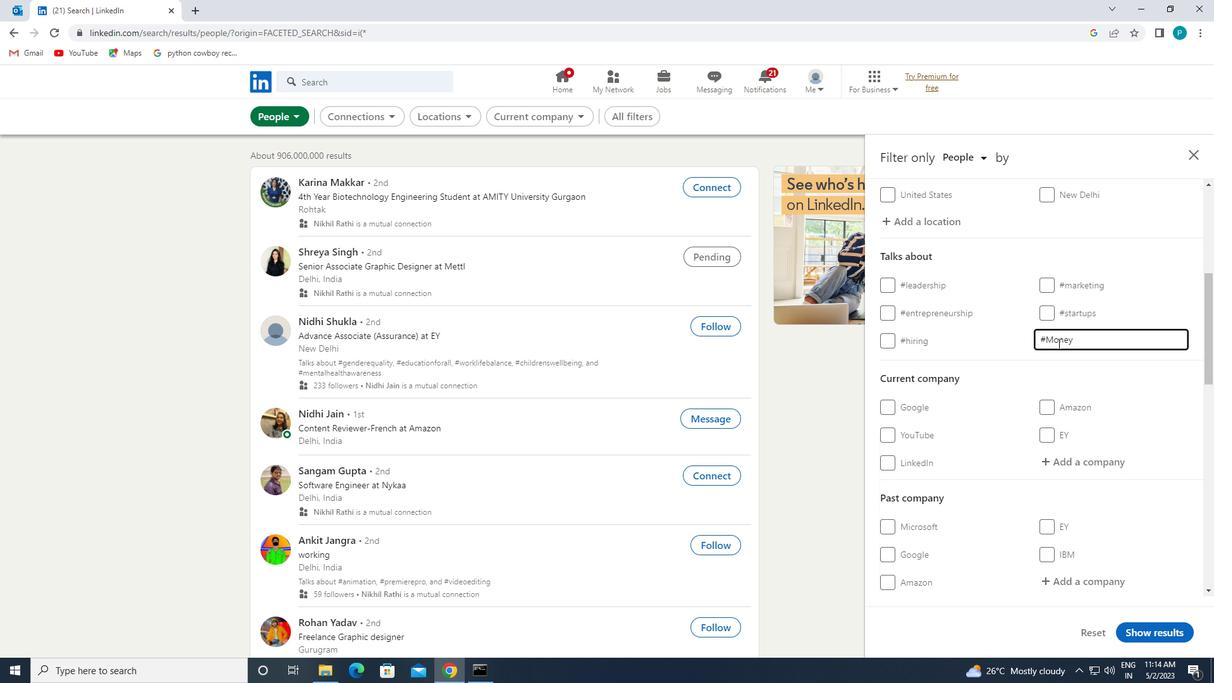 
Action: Mouse moved to (1005, 379)
Screenshot: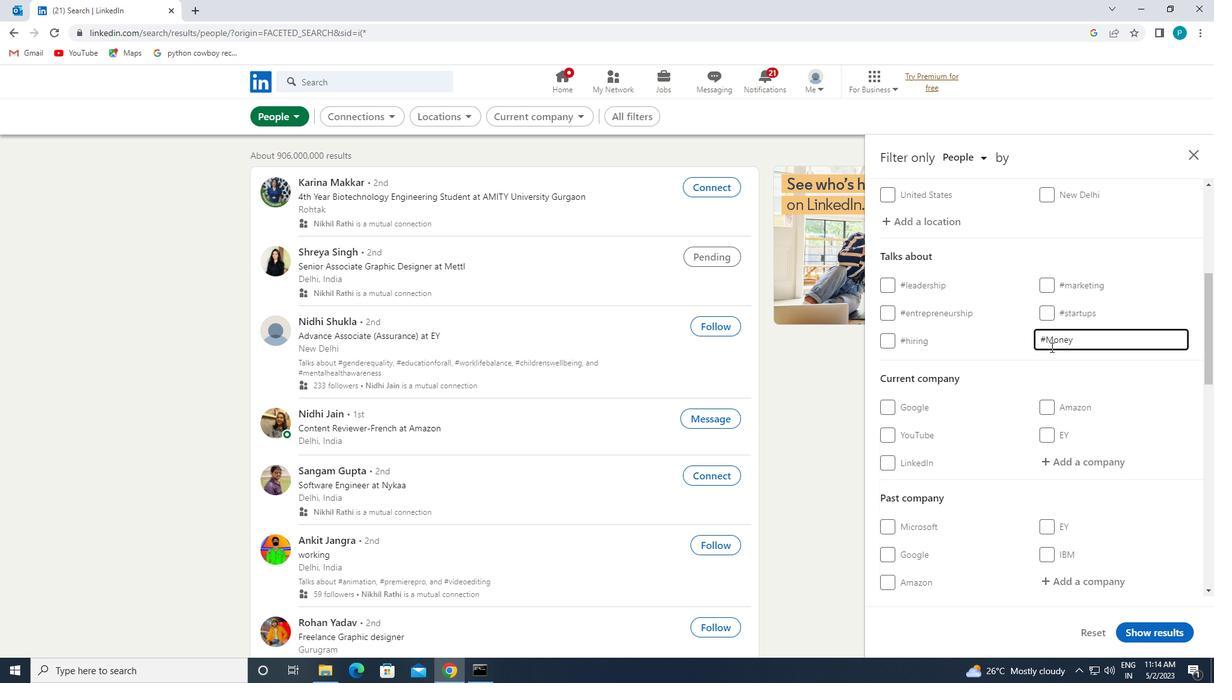
Action: Mouse scrolled (1005, 379) with delta (0, 0)
Screenshot: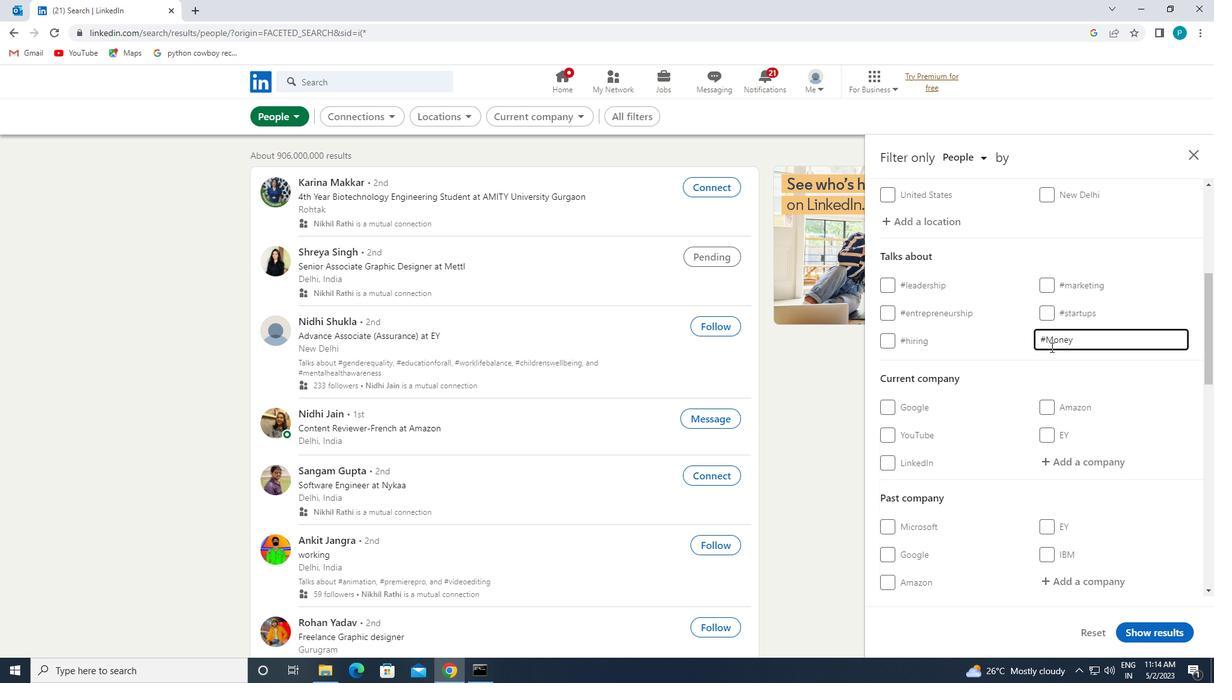 
Action: Mouse moved to (1004, 389)
Screenshot: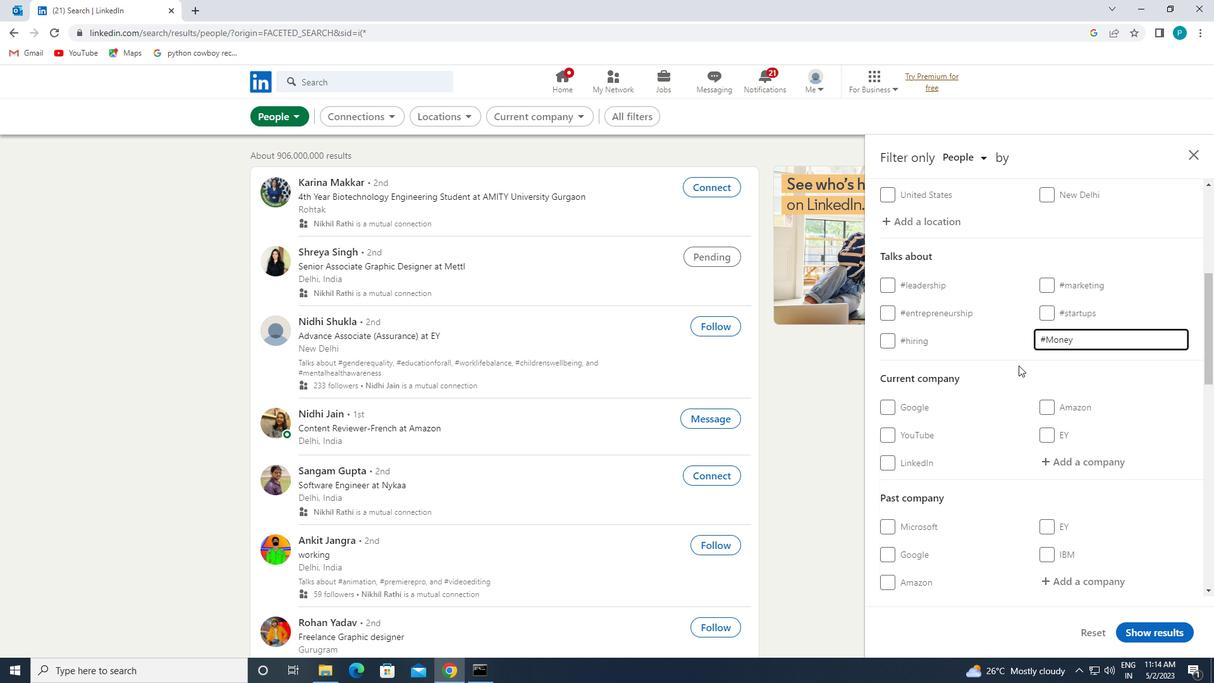 
Action: Mouse scrolled (1004, 388) with delta (0, 0)
Screenshot: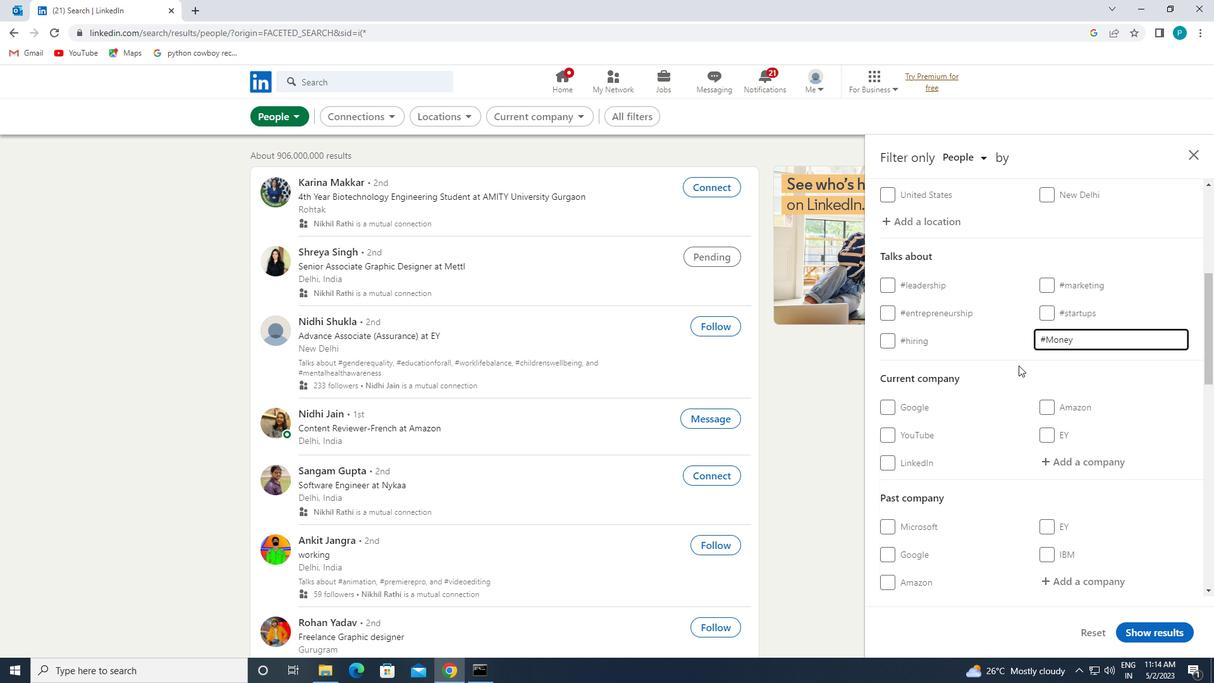 
Action: Mouse moved to (980, 446)
Screenshot: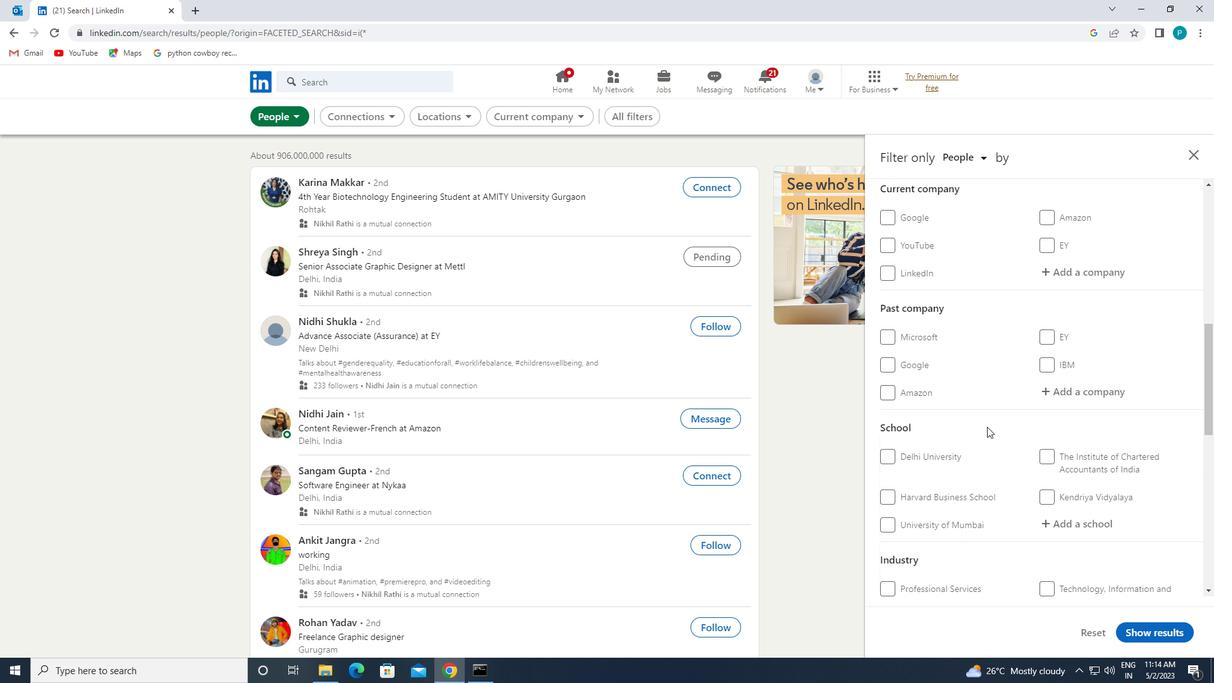 
Action: Mouse scrolled (980, 445) with delta (0, 0)
Screenshot: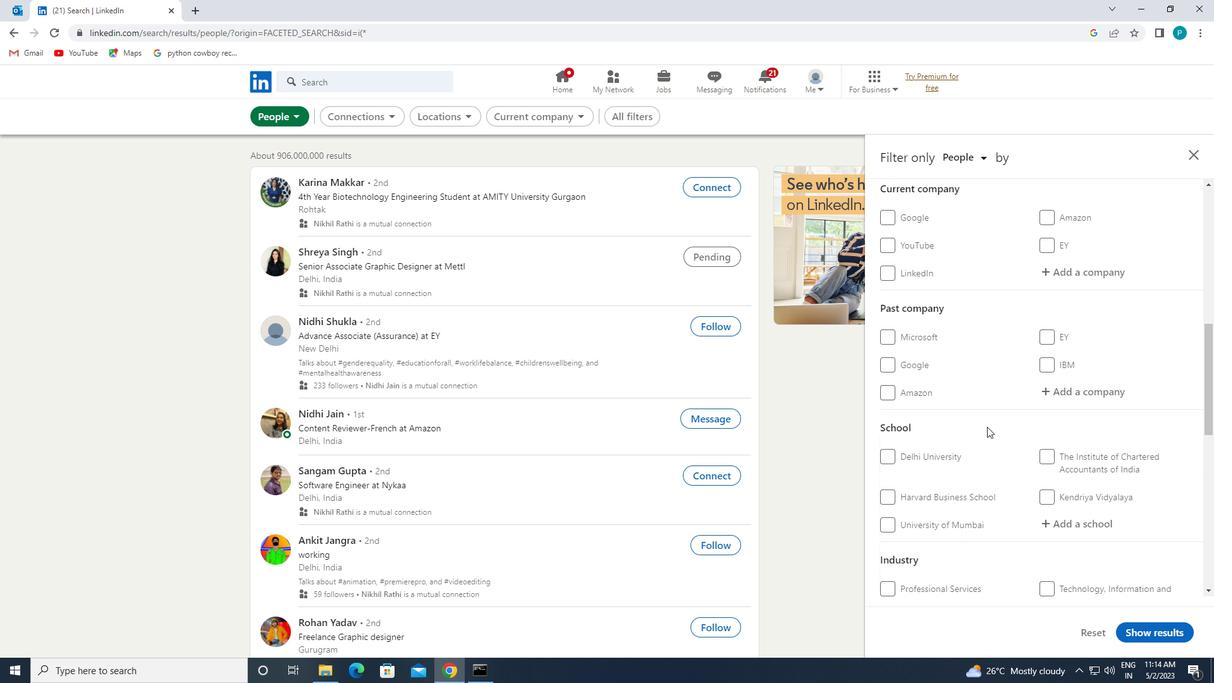 
Action: Mouse moved to (980, 448)
Screenshot: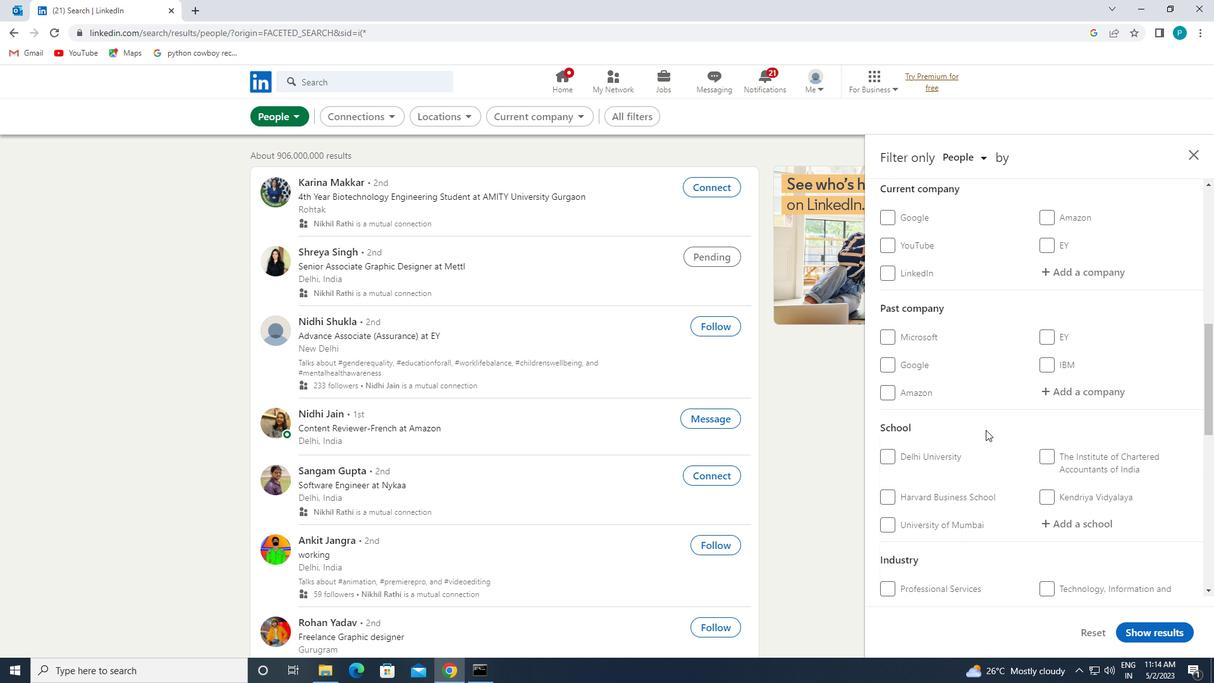 
Action: Mouse scrolled (980, 448) with delta (0, 0)
Screenshot: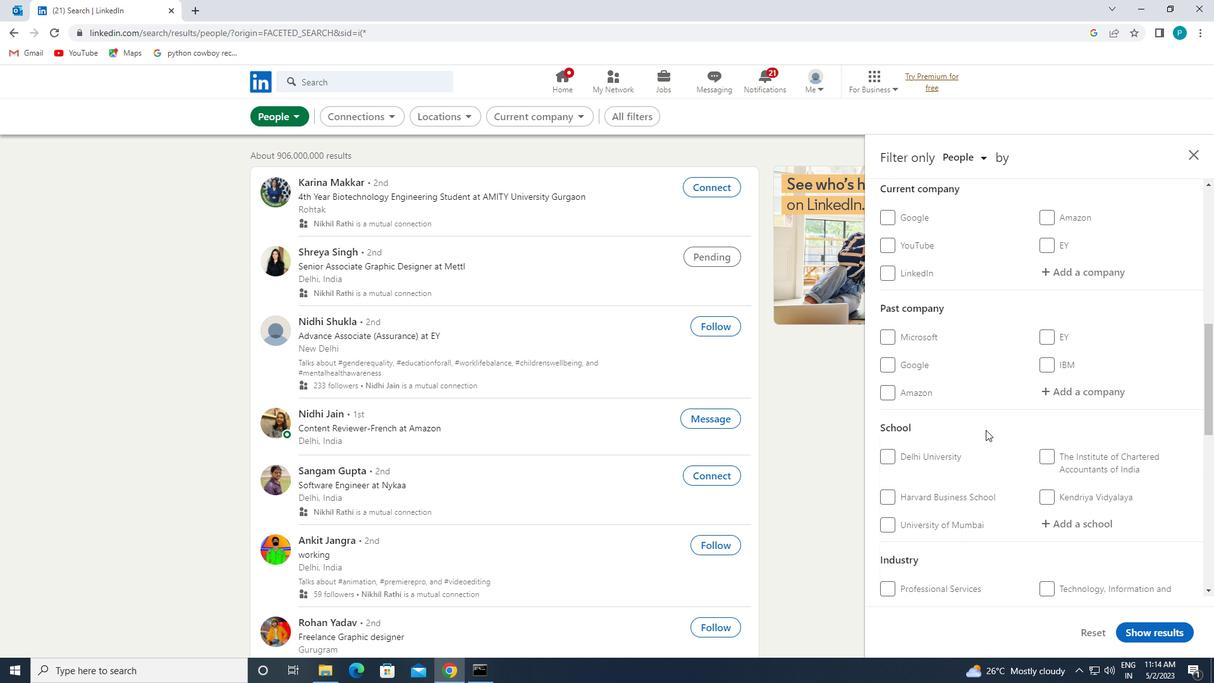 
Action: Mouse moved to (978, 454)
Screenshot: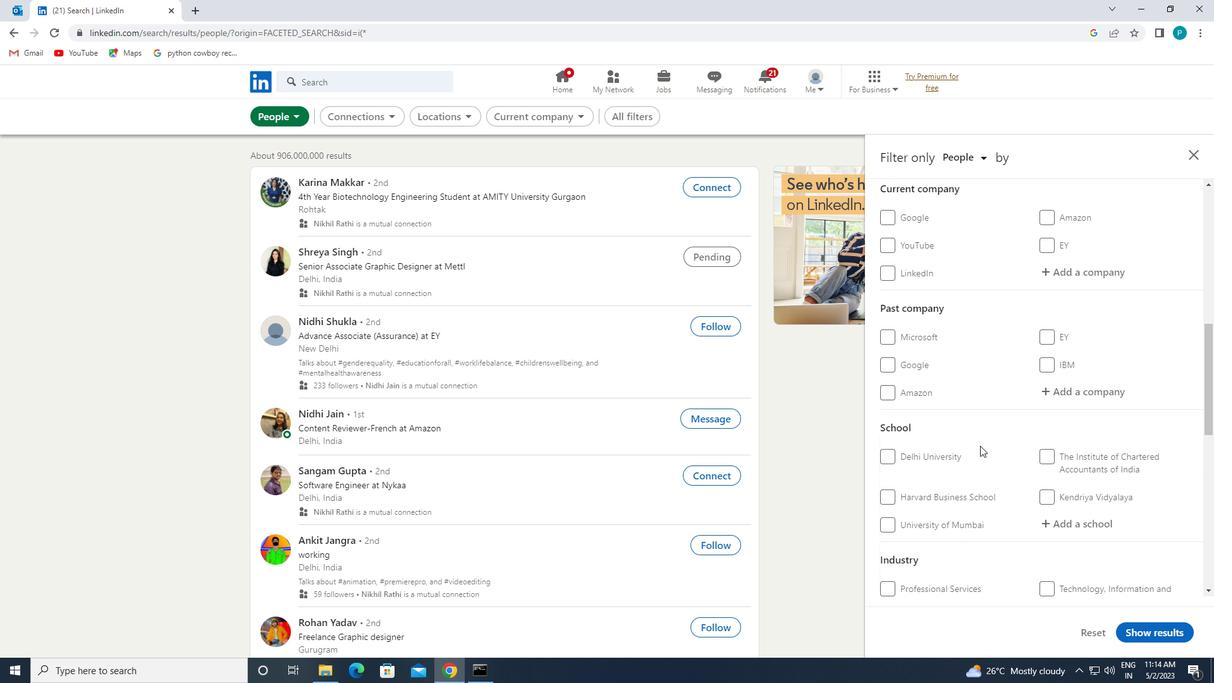 
Action: Mouse scrolled (978, 453) with delta (0, 0)
Screenshot: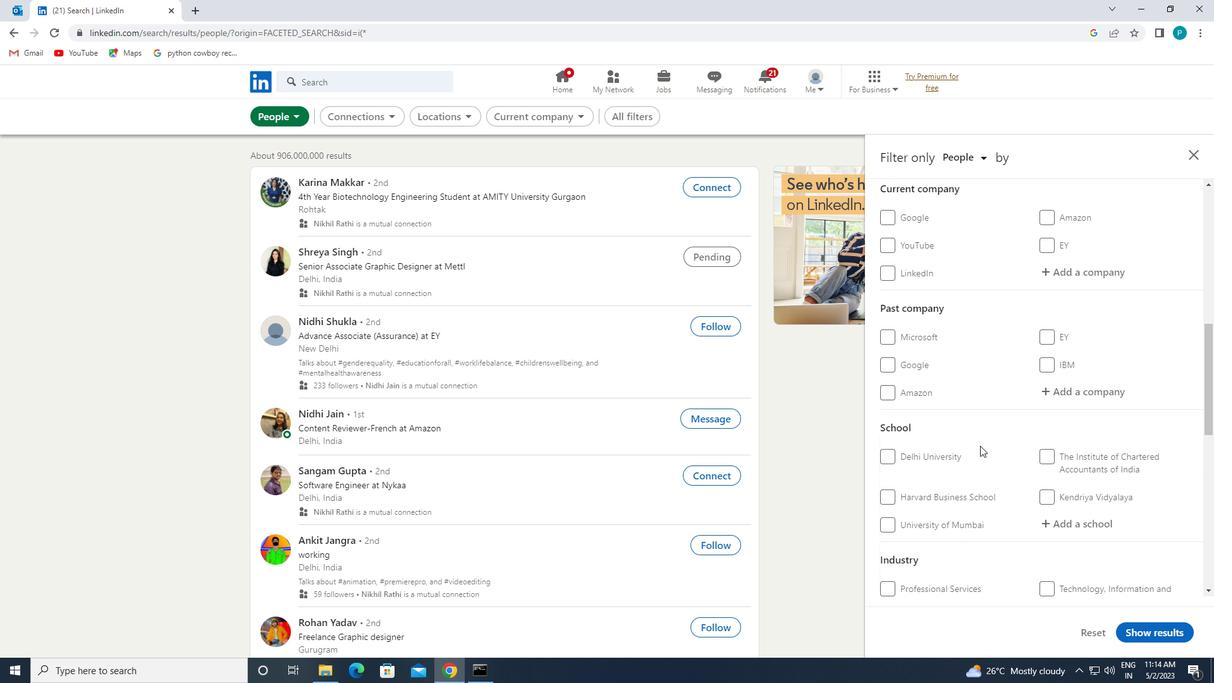 
Action: Mouse moved to (928, 494)
Screenshot: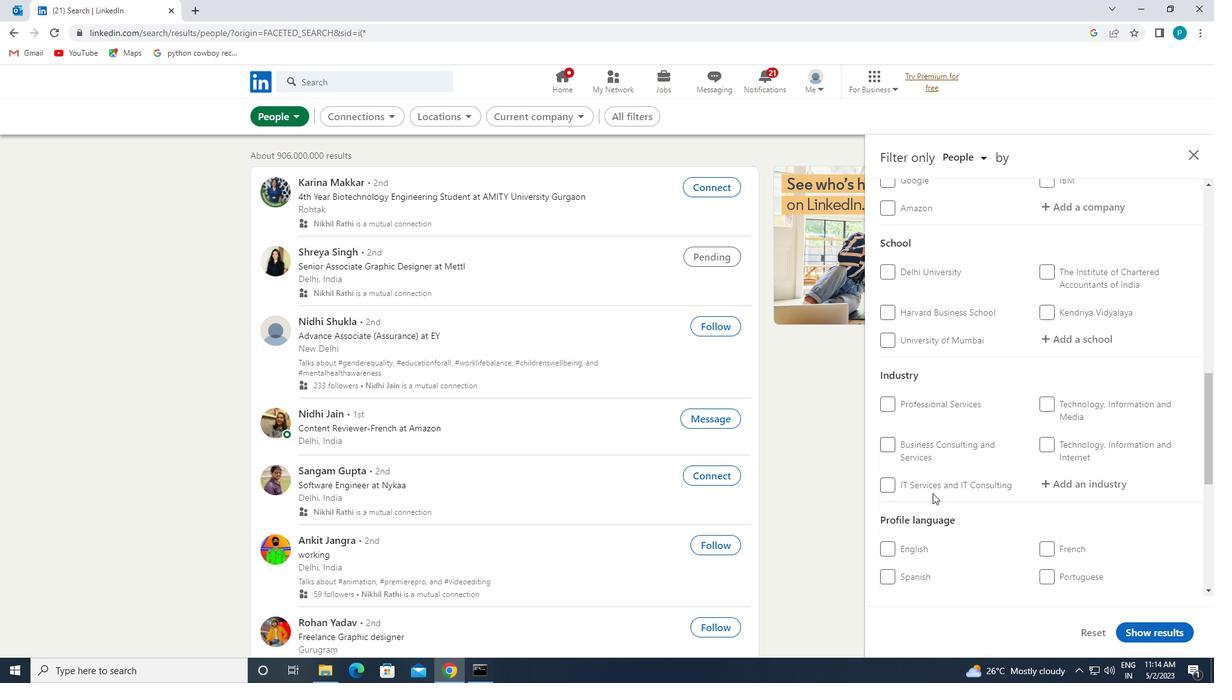 
Action: Mouse scrolled (928, 494) with delta (0, 0)
Screenshot: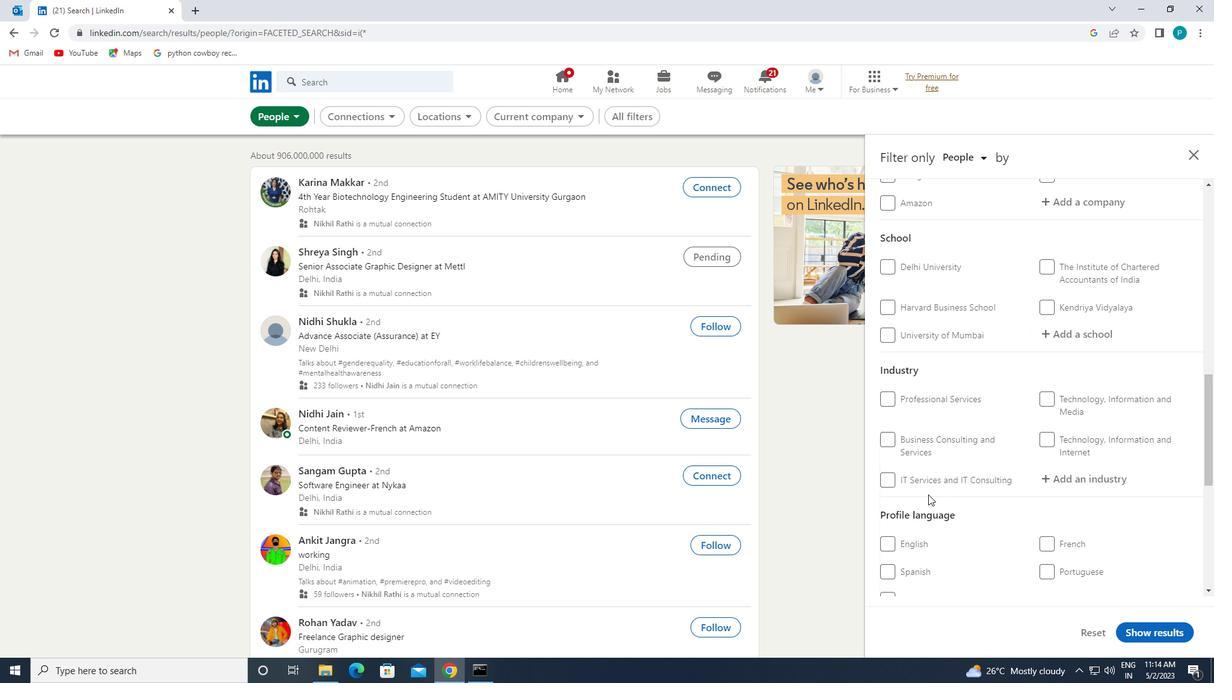 
Action: Mouse moved to (927, 494)
Screenshot: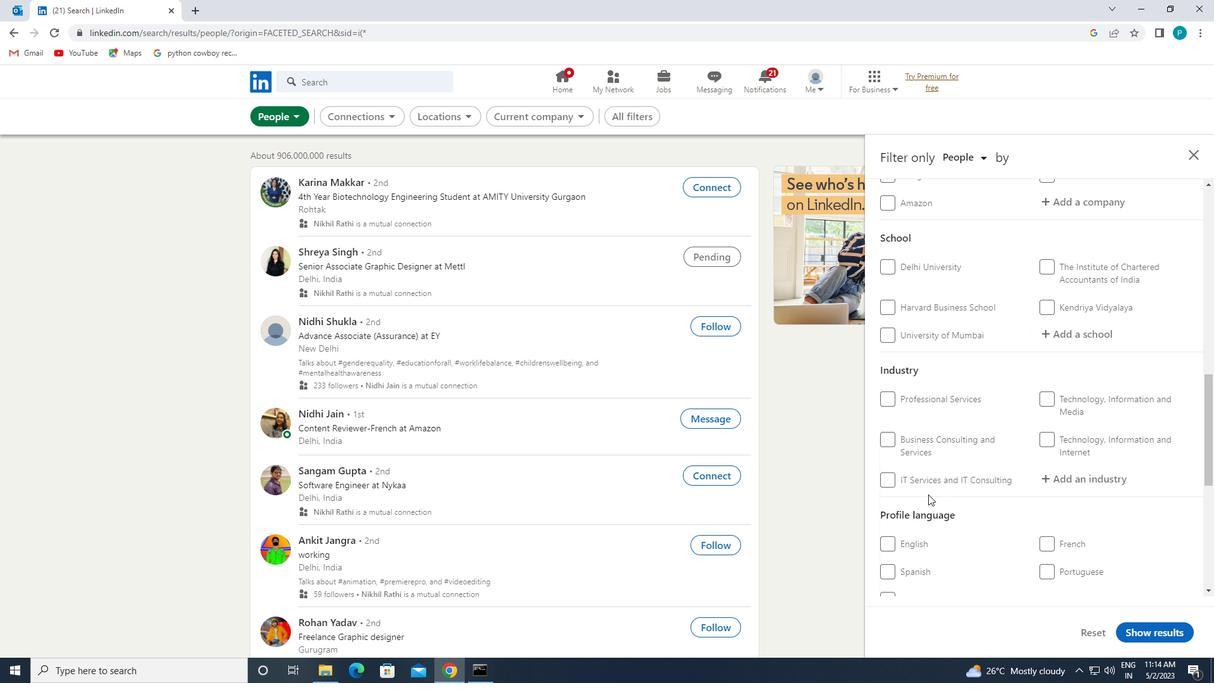 
Action: Mouse scrolled (927, 494) with delta (0, 0)
Screenshot: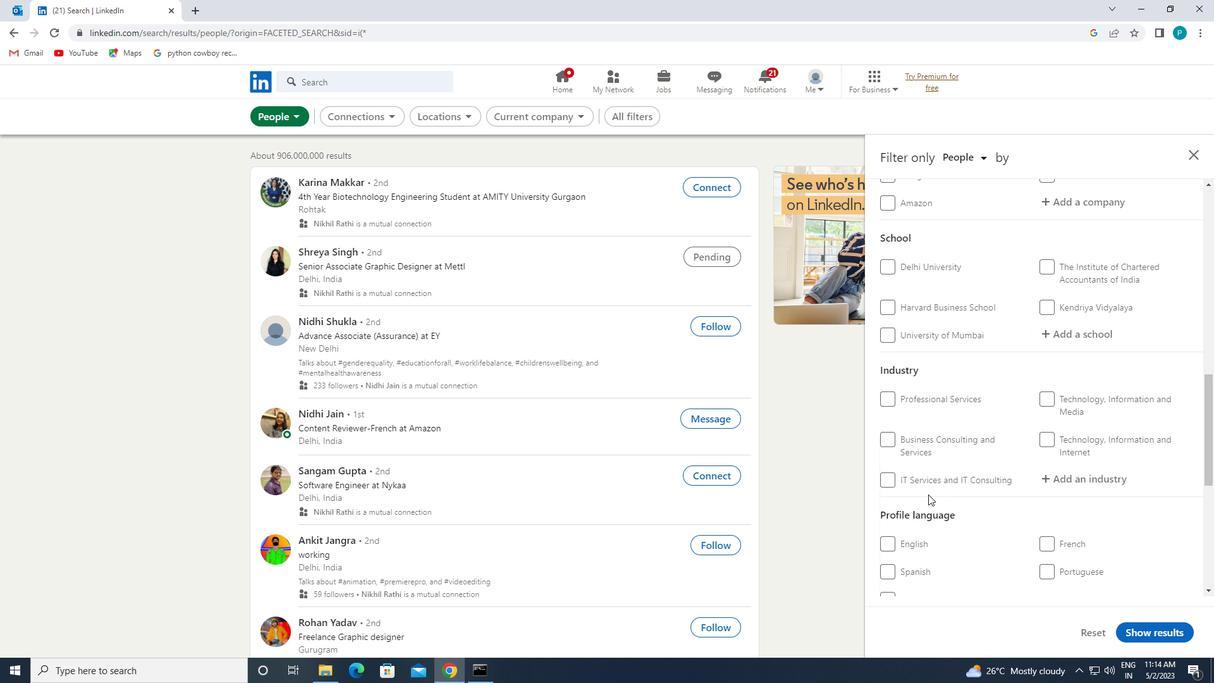 
Action: Mouse moved to (1055, 422)
Screenshot: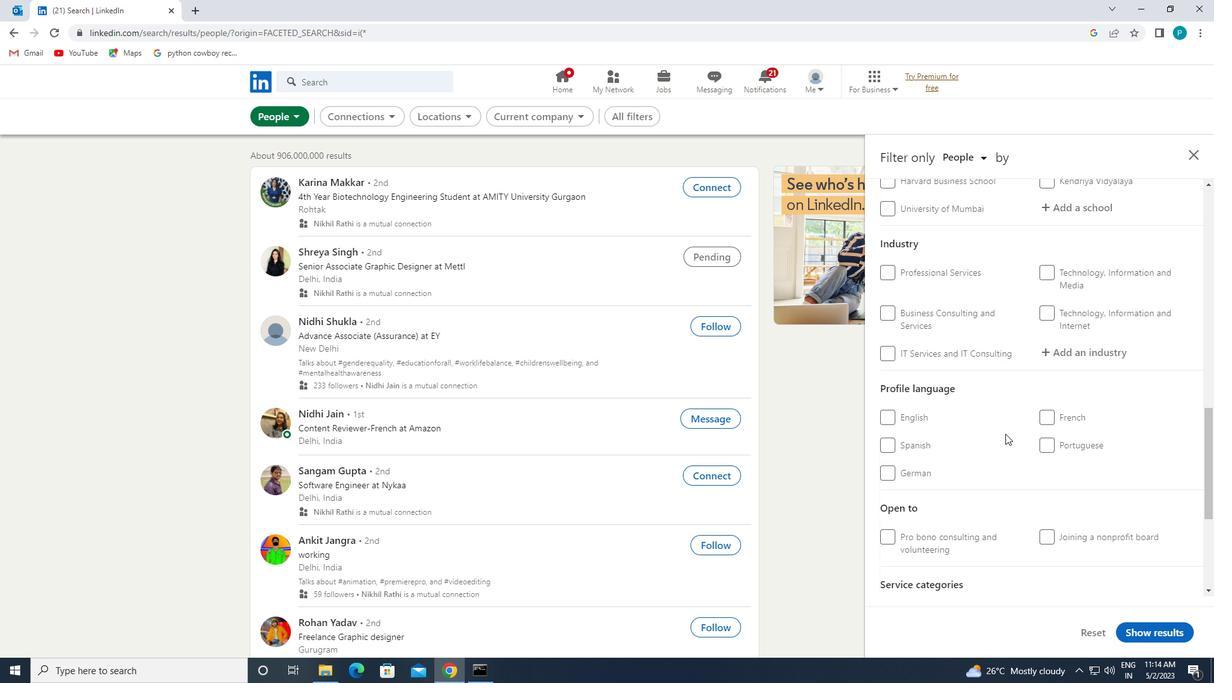 
Action: Mouse pressed left at (1055, 422)
Screenshot: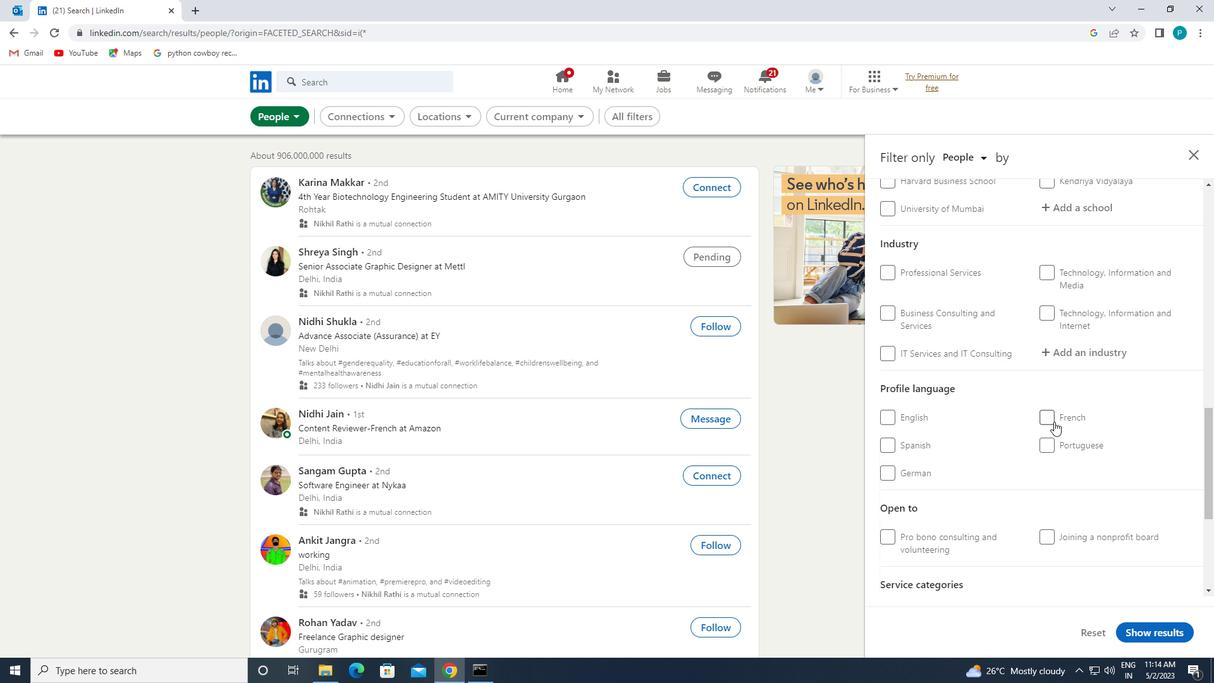 
Action: Mouse moved to (1167, 384)
Screenshot: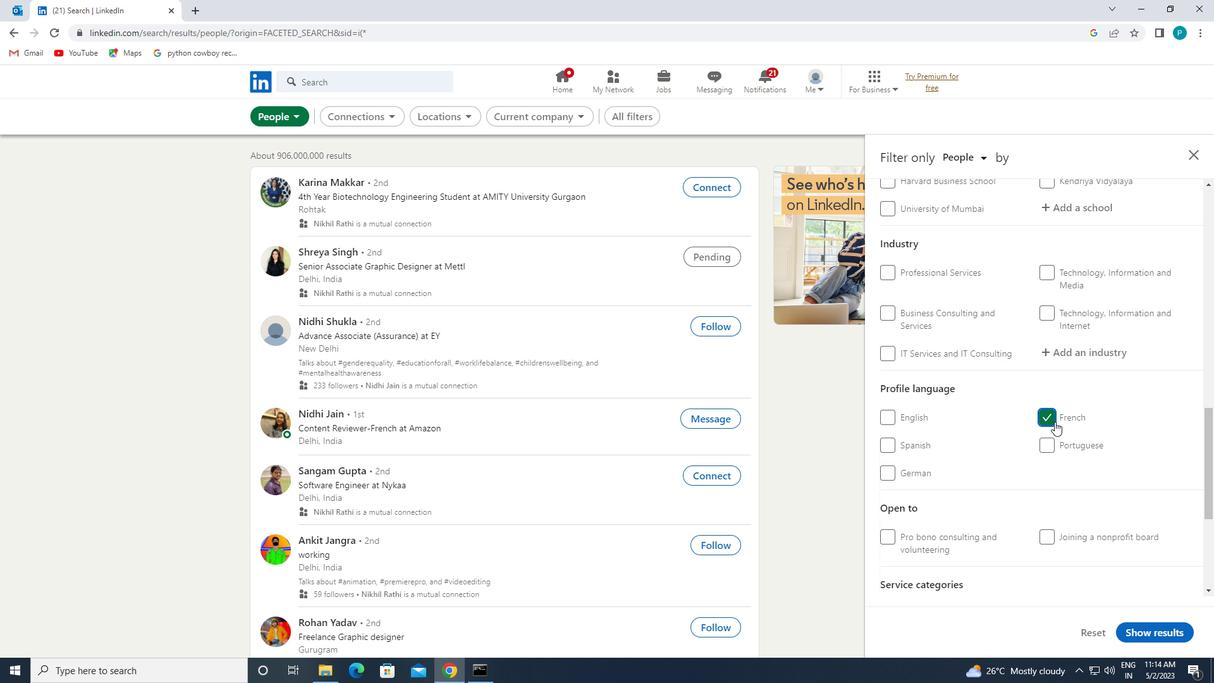 
Action: Mouse scrolled (1167, 385) with delta (0, 0)
Screenshot: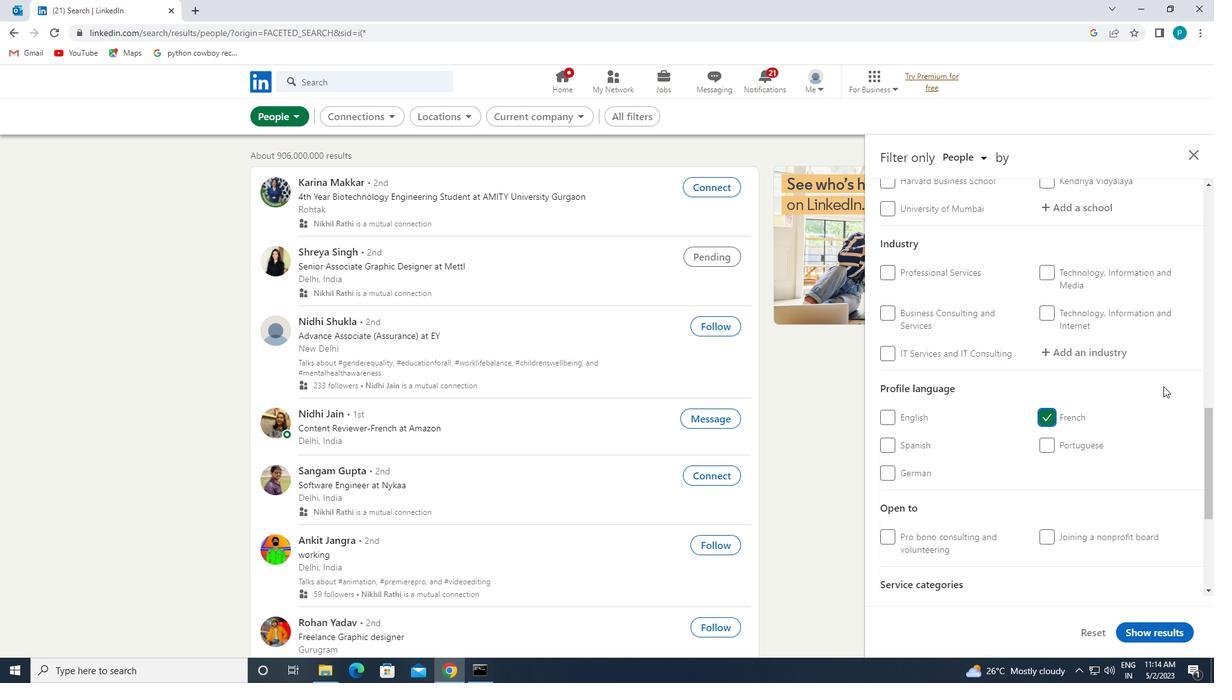 
Action: Mouse scrolled (1167, 385) with delta (0, 0)
Screenshot: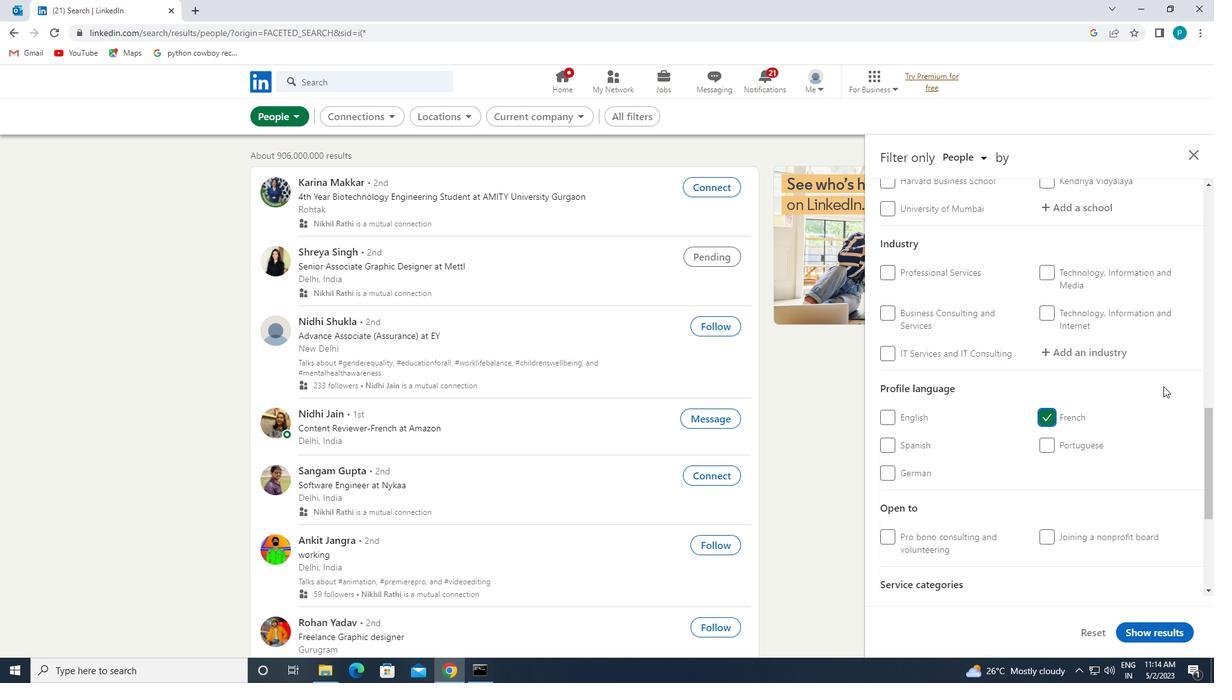 
Action: Mouse scrolled (1167, 385) with delta (0, 0)
Screenshot: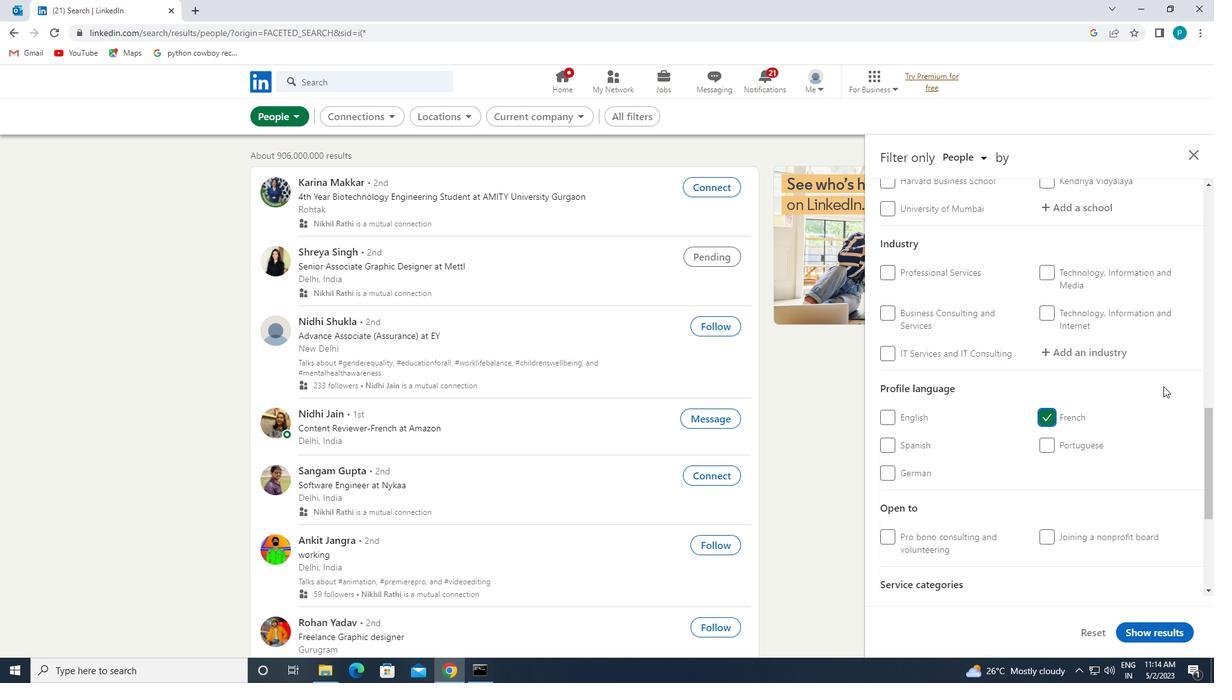 
Action: Mouse moved to (1116, 364)
Screenshot: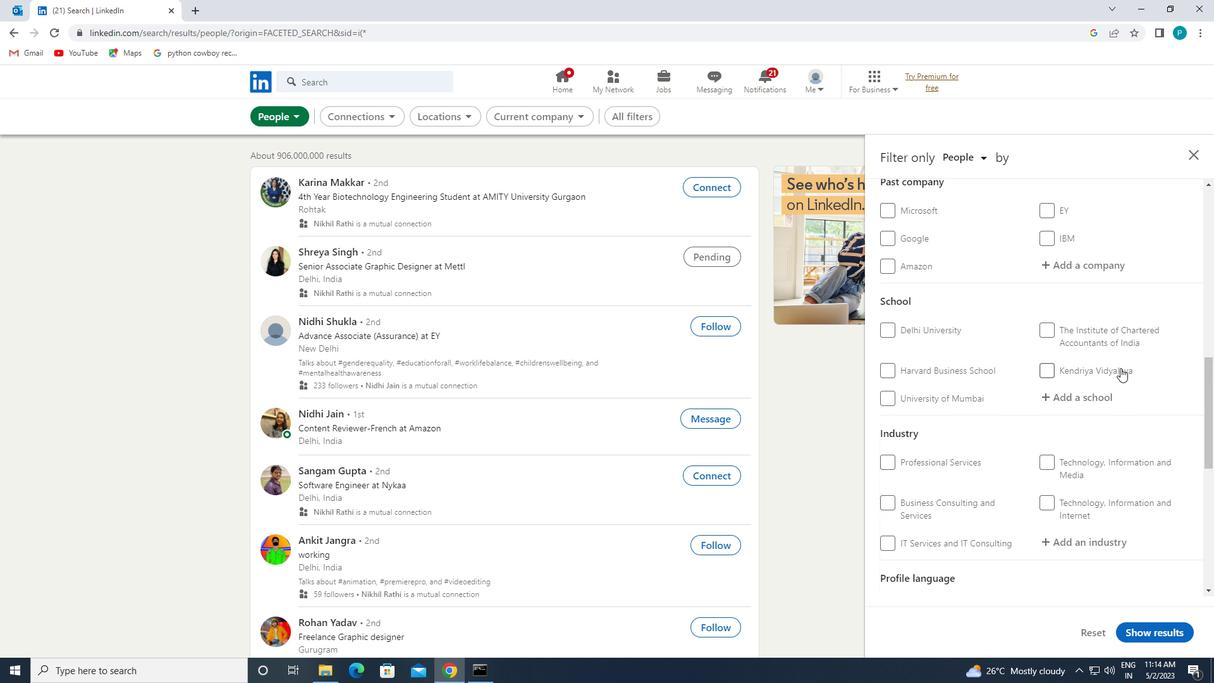 
Action: Mouse scrolled (1116, 365) with delta (0, 0)
Screenshot: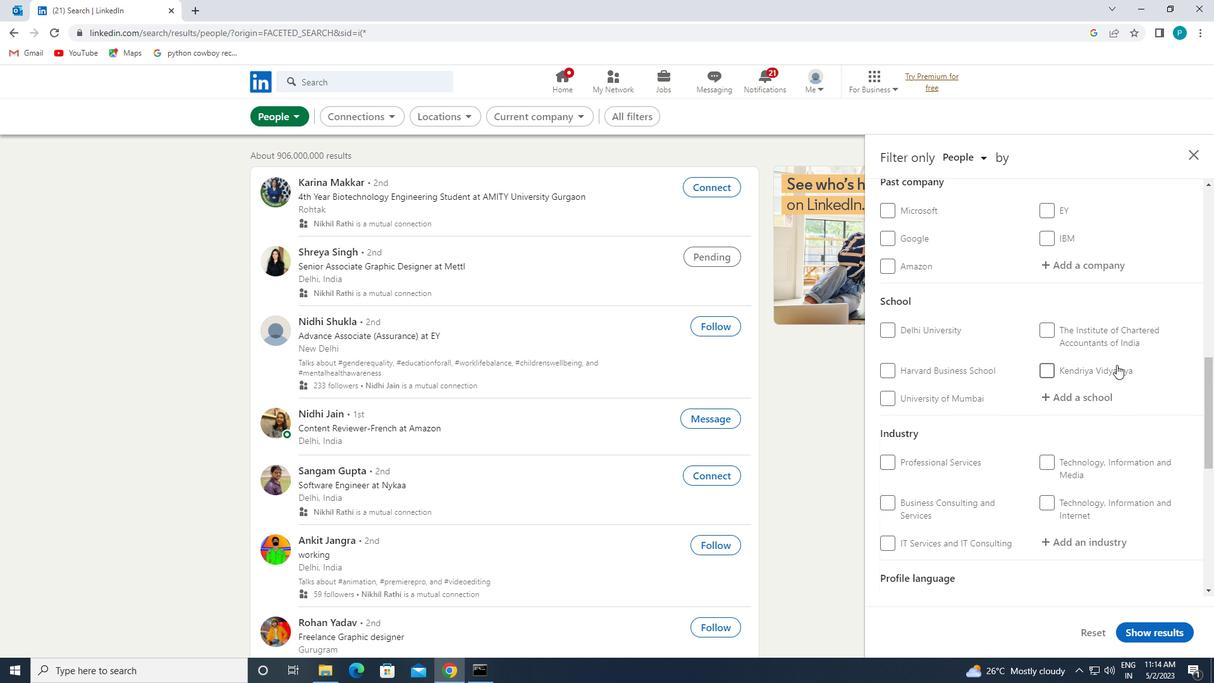 
Action: Mouse moved to (1108, 351)
Screenshot: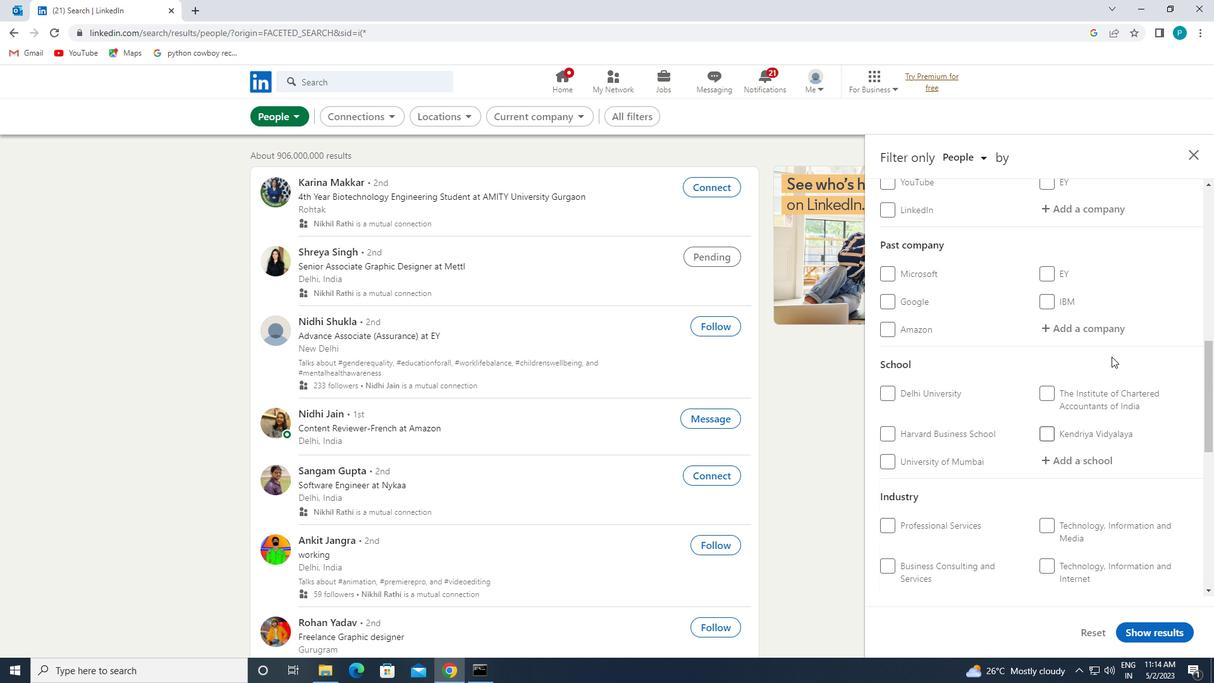 
Action: Mouse scrolled (1108, 352) with delta (0, 0)
Screenshot: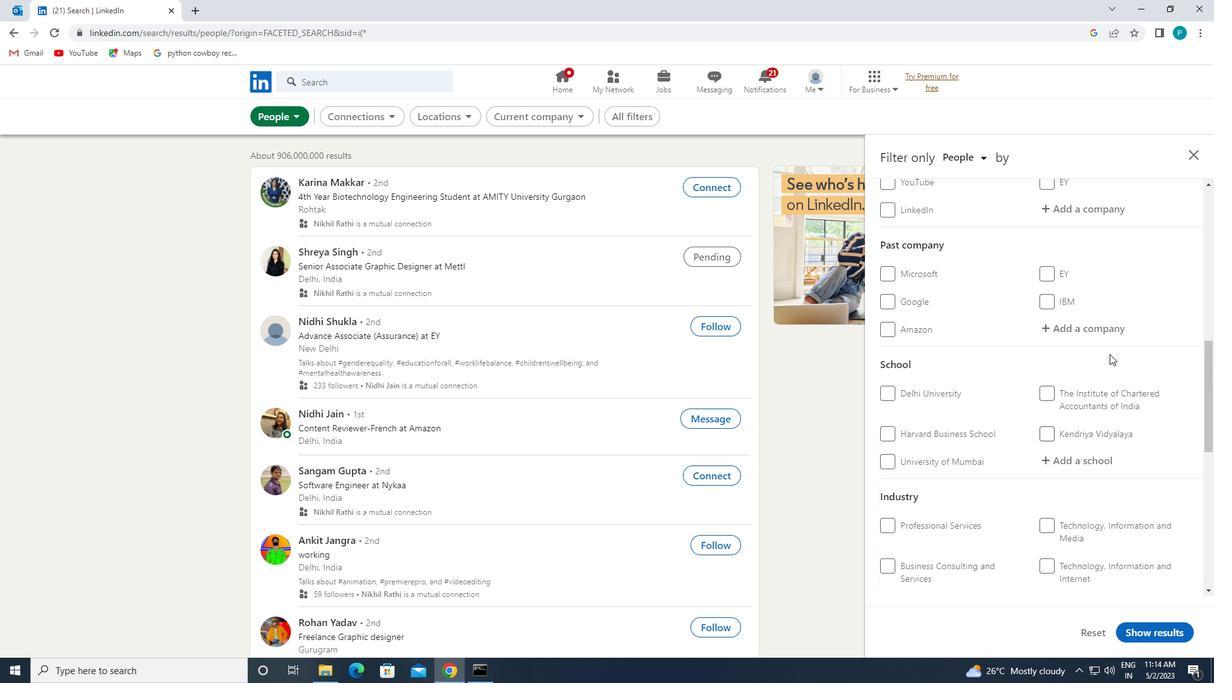 
Action: Mouse moved to (1108, 351)
Screenshot: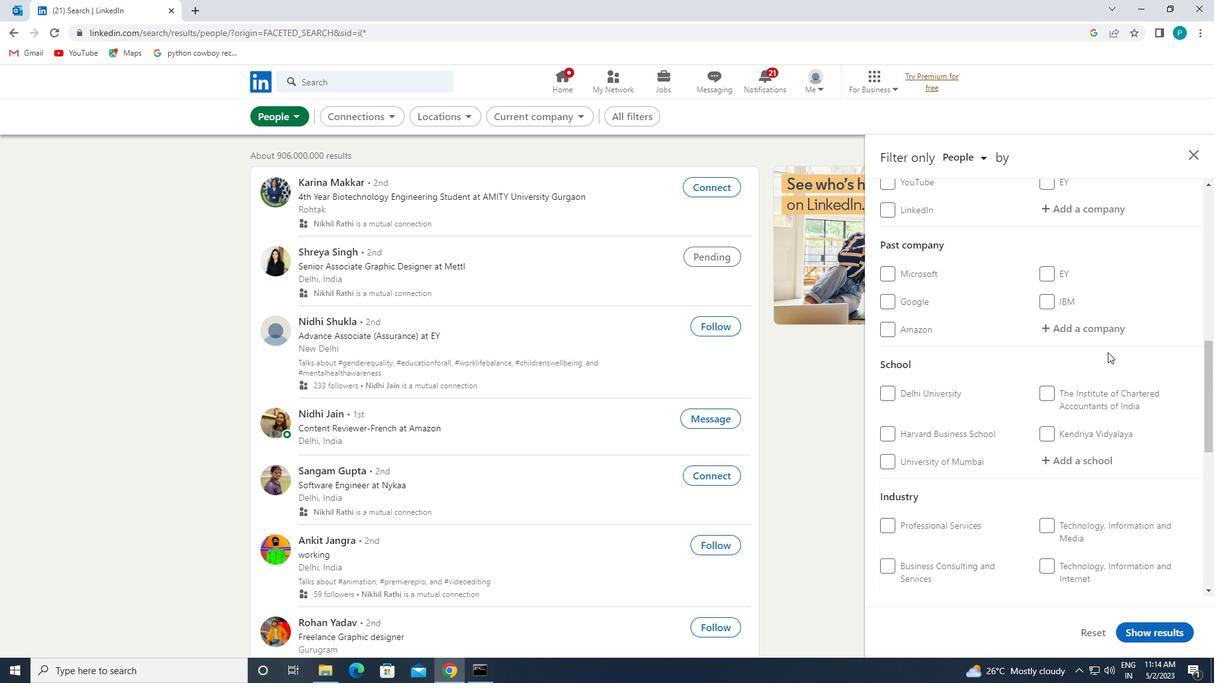 
Action: Mouse scrolled (1108, 351) with delta (0, 0)
Screenshot: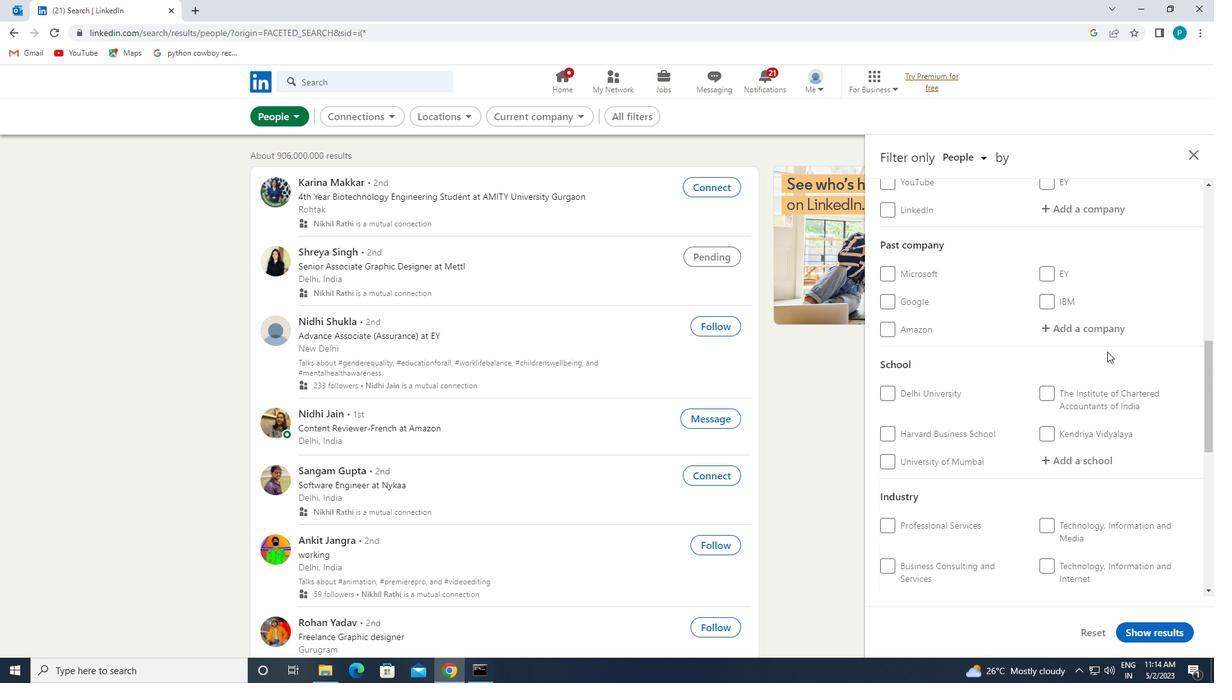
Action: Mouse moved to (1099, 331)
Screenshot: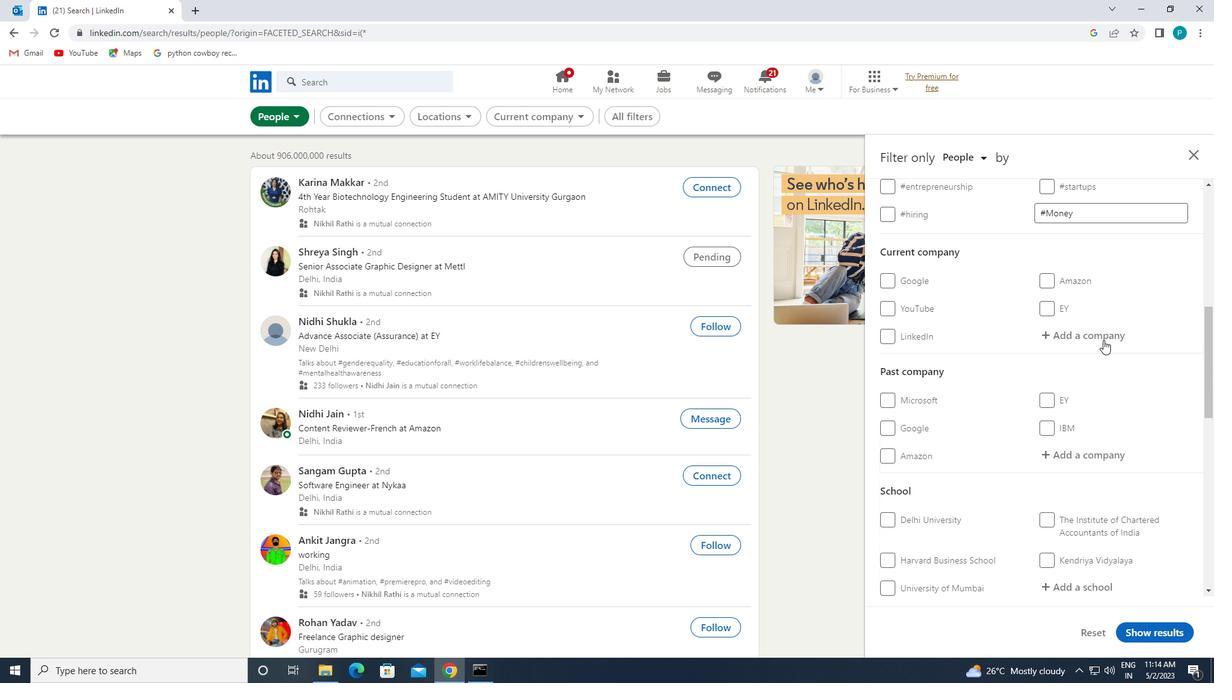 
Action: Mouse pressed left at (1099, 331)
Screenshot: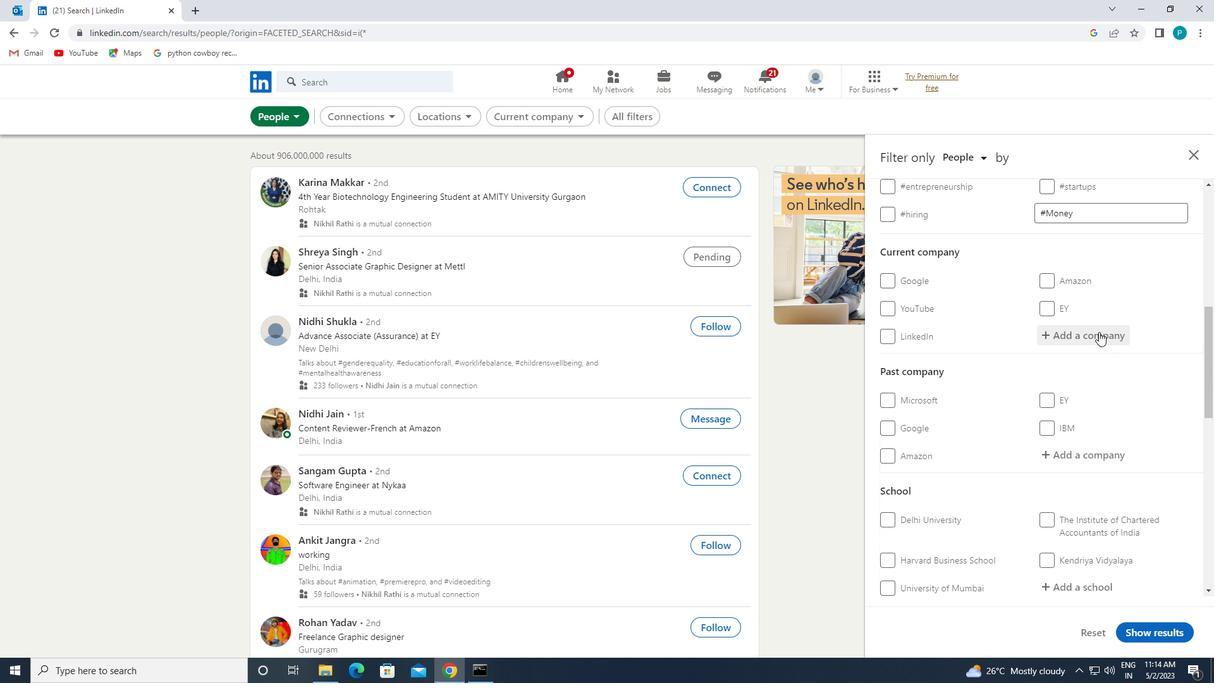 
Action: Key pressed <Key.caps_lock>P<Key.caps_lock>ERNOD
Screenshot: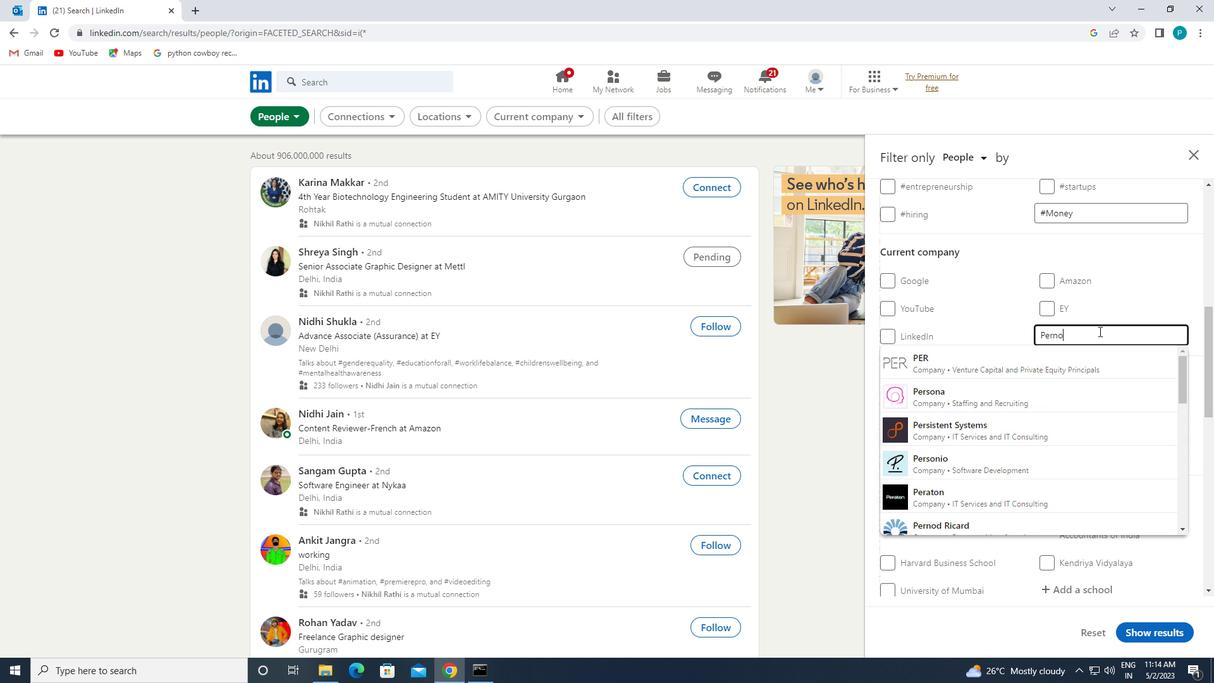 
Action: Mouse moved to (1025, 387)
Screenshot: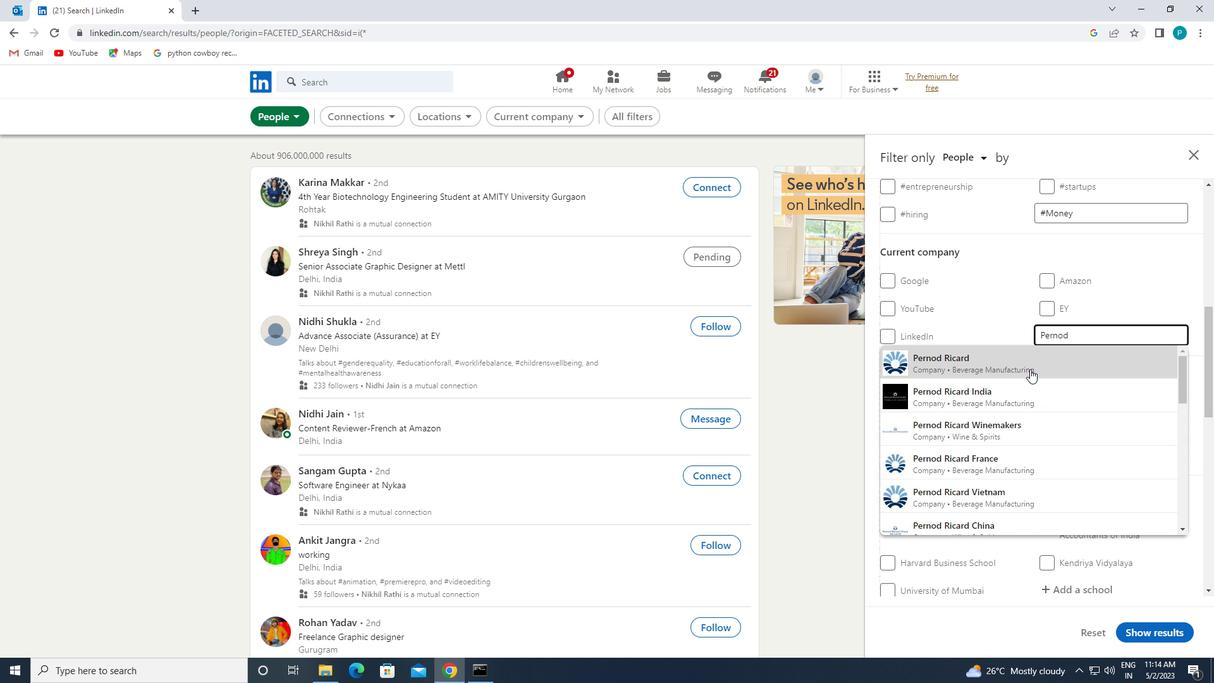 
Action: Mouse pressed left at (1025, 387)
Screenshot: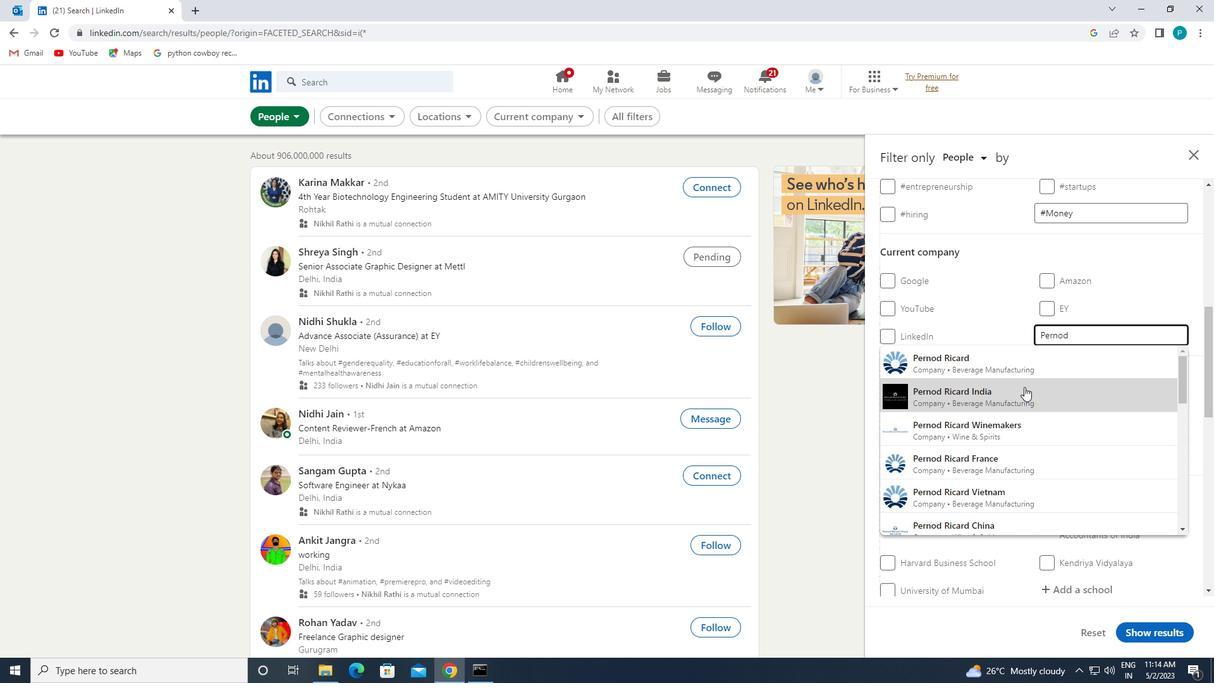 
Action: Mouse scrolled (1025, 386) with delta (0, 0)
Screenshot: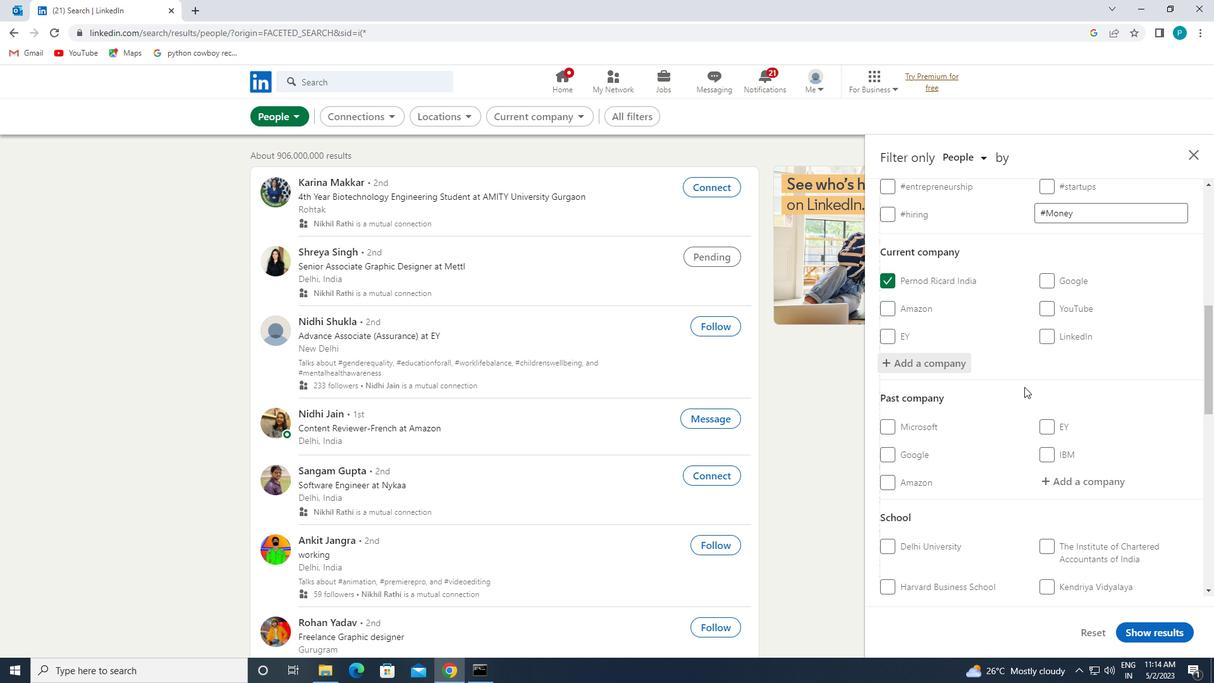 
Action: Mouse scrolled (1025, 386) with delta (0, 0)
Screenshot: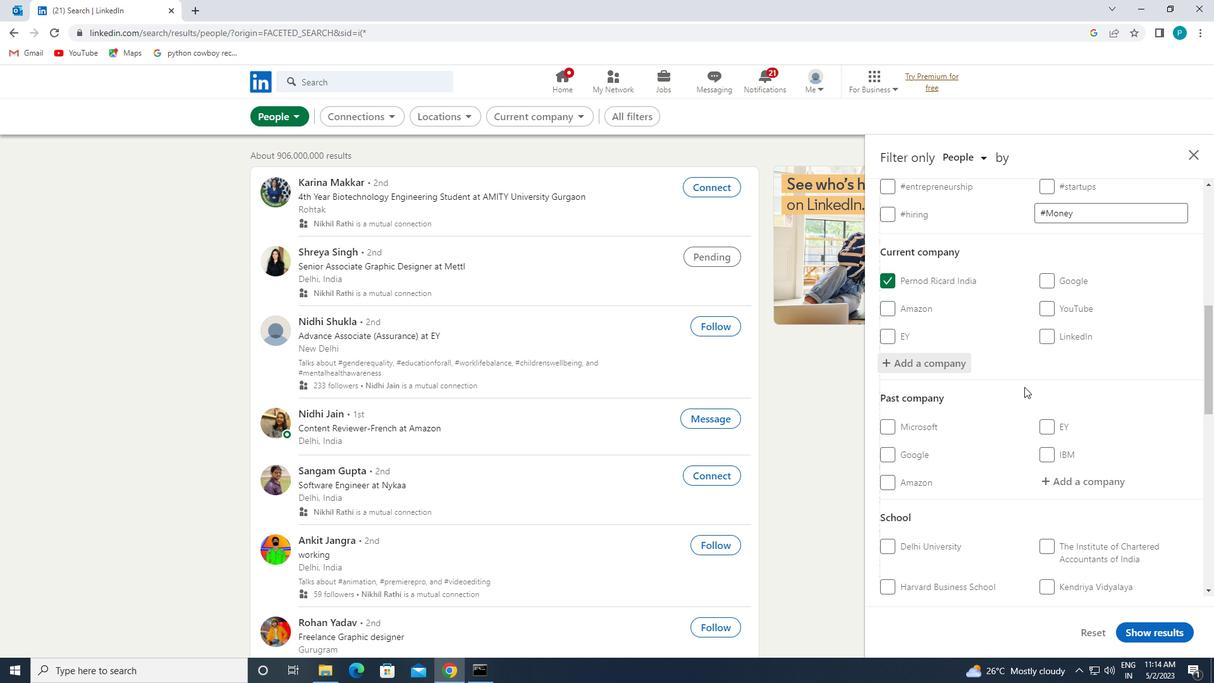 
Action: Mouse scrolled (1025, 386) with delta (0, 0)
Screenshot: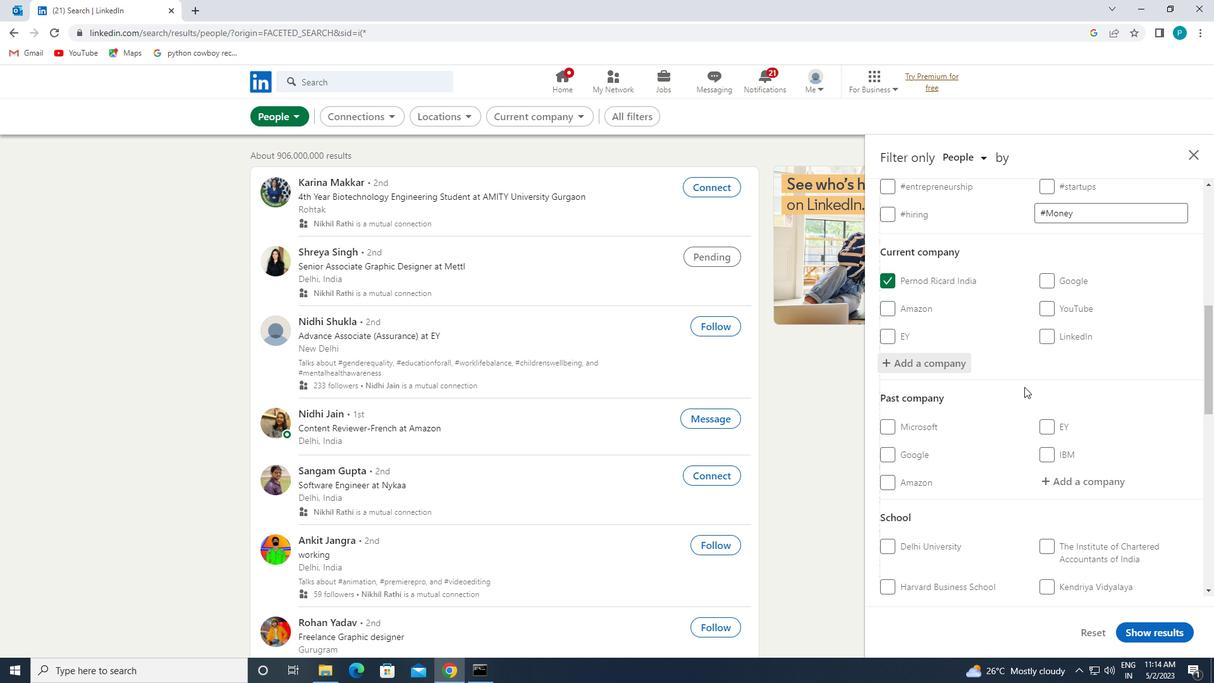 
Action: Mouse moved to (1061, 411)
Screenshot: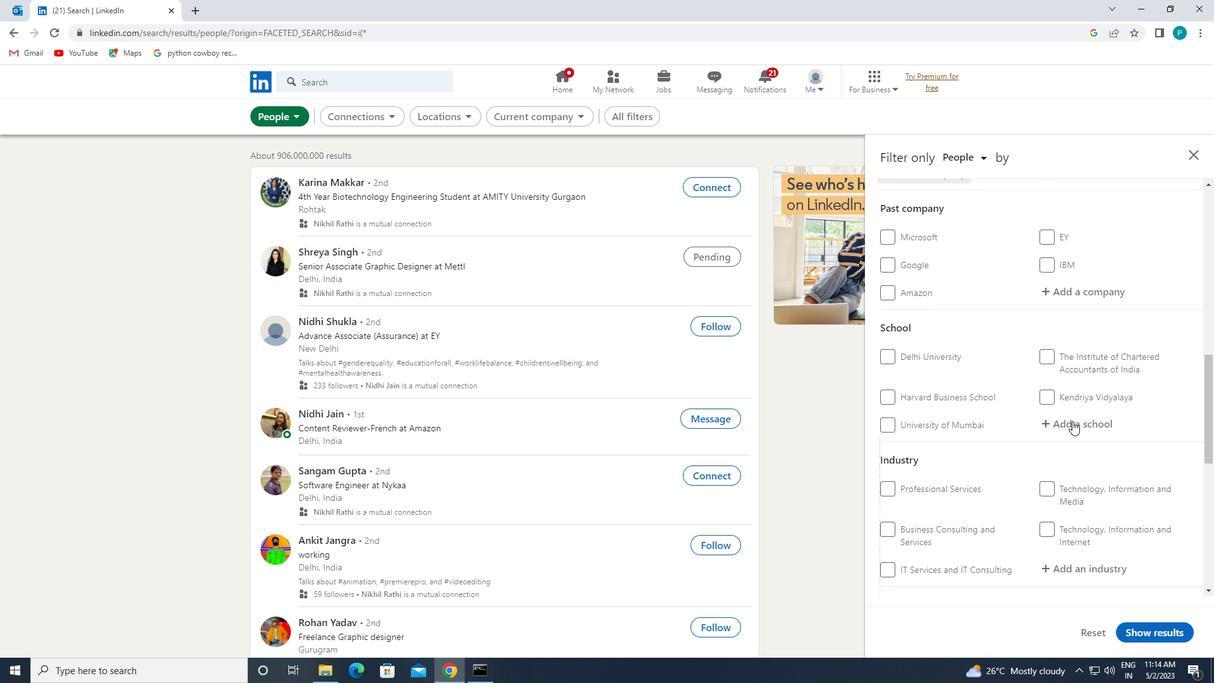 
Action: Mouse pressed left at (1061, 411)
Screenshot: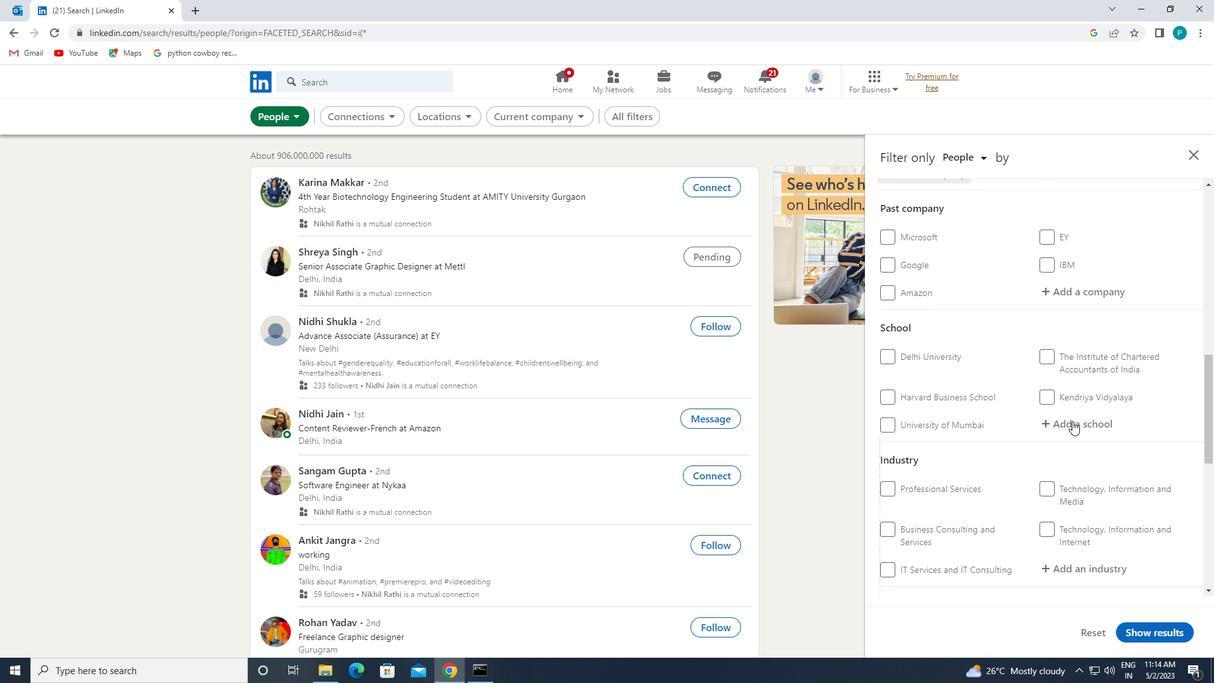 
Action: Mouse moved to (1061, 417)
Screenshot: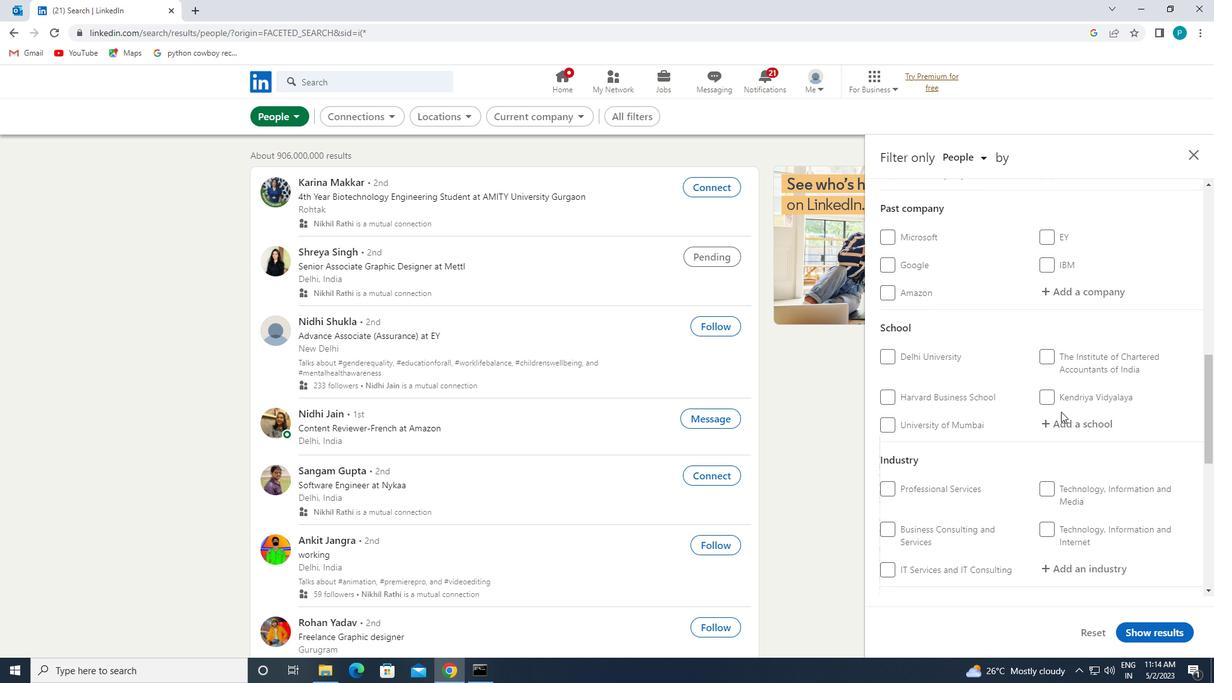 
Action: Mouse pressed left at (1061, 417)
Screenshot: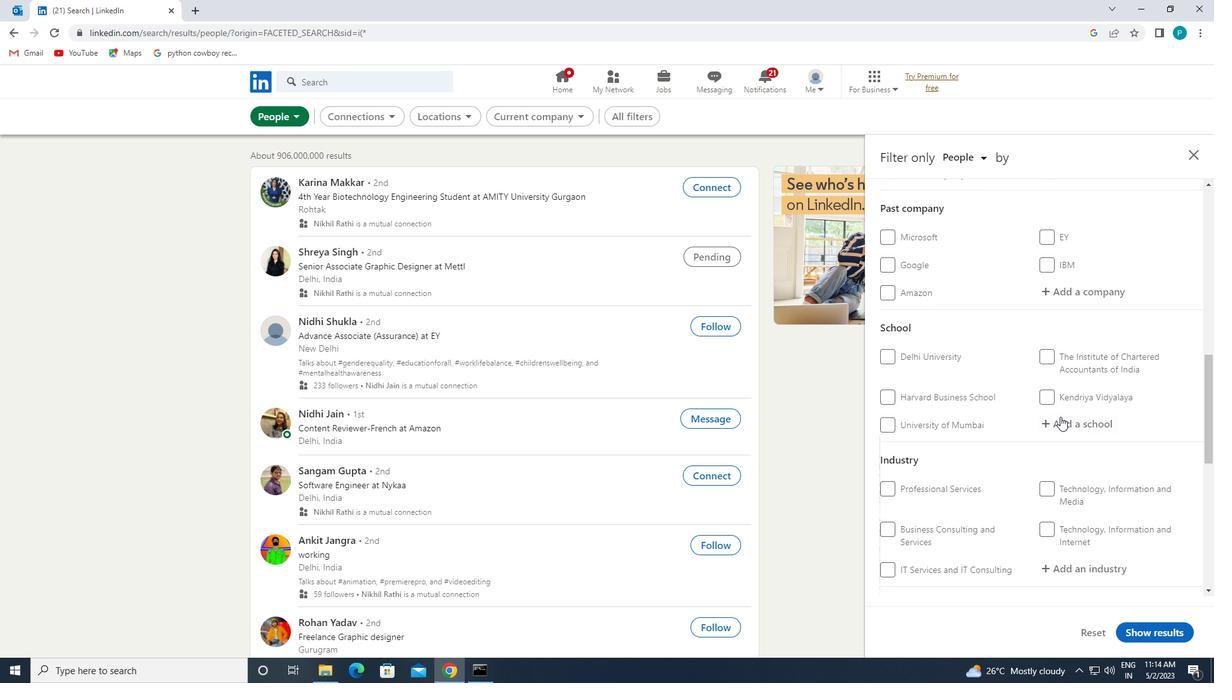 
Action: Mouse moved to (1058, 419)
Screenshot: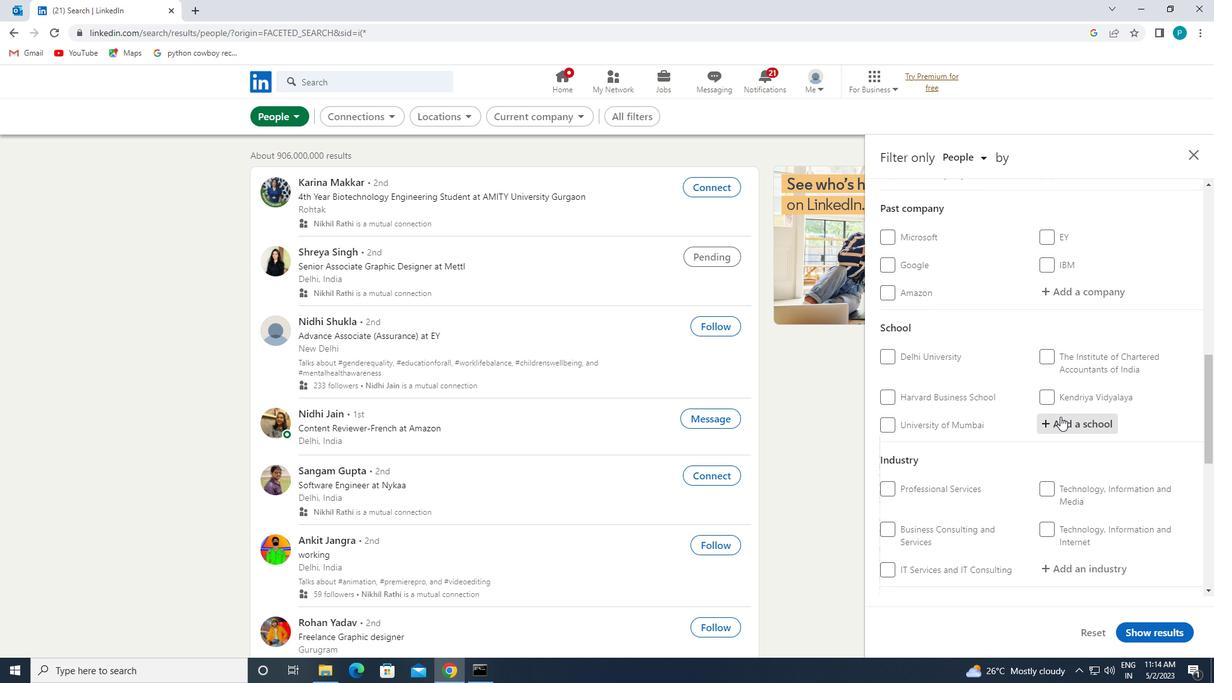 
Action: Key pressed <Key.caps_lock>NBKR
Screenshot: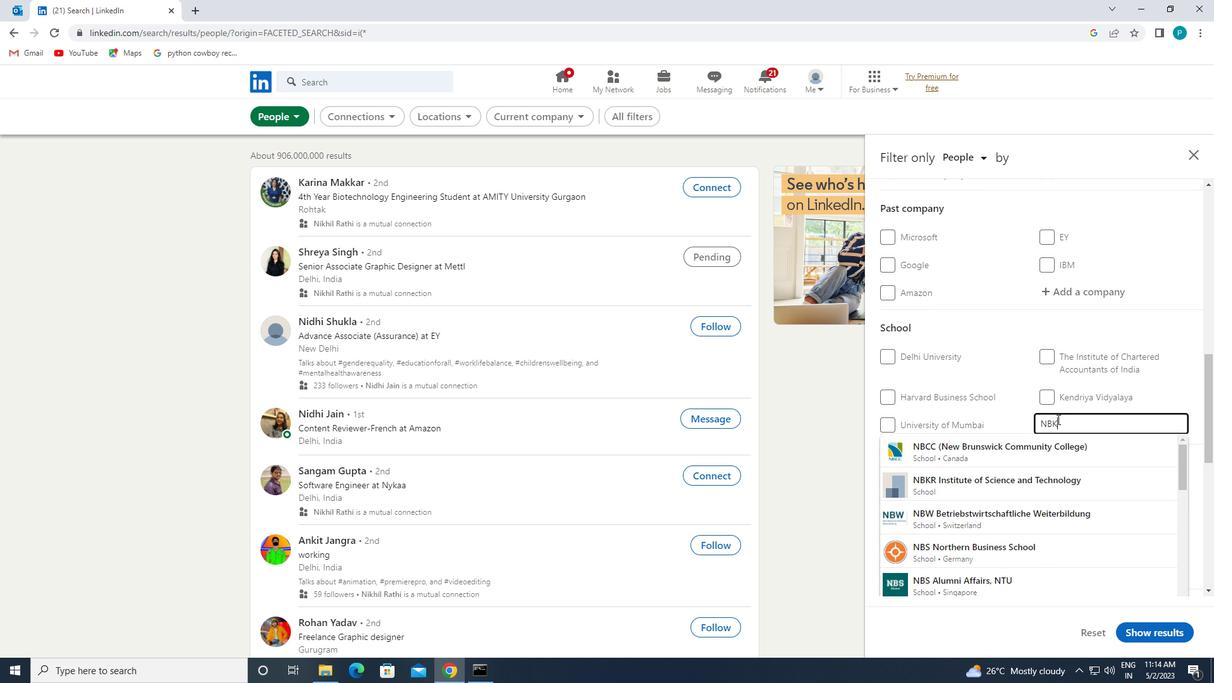 
Action: Mouse moved to (954, 449)
Screenshot: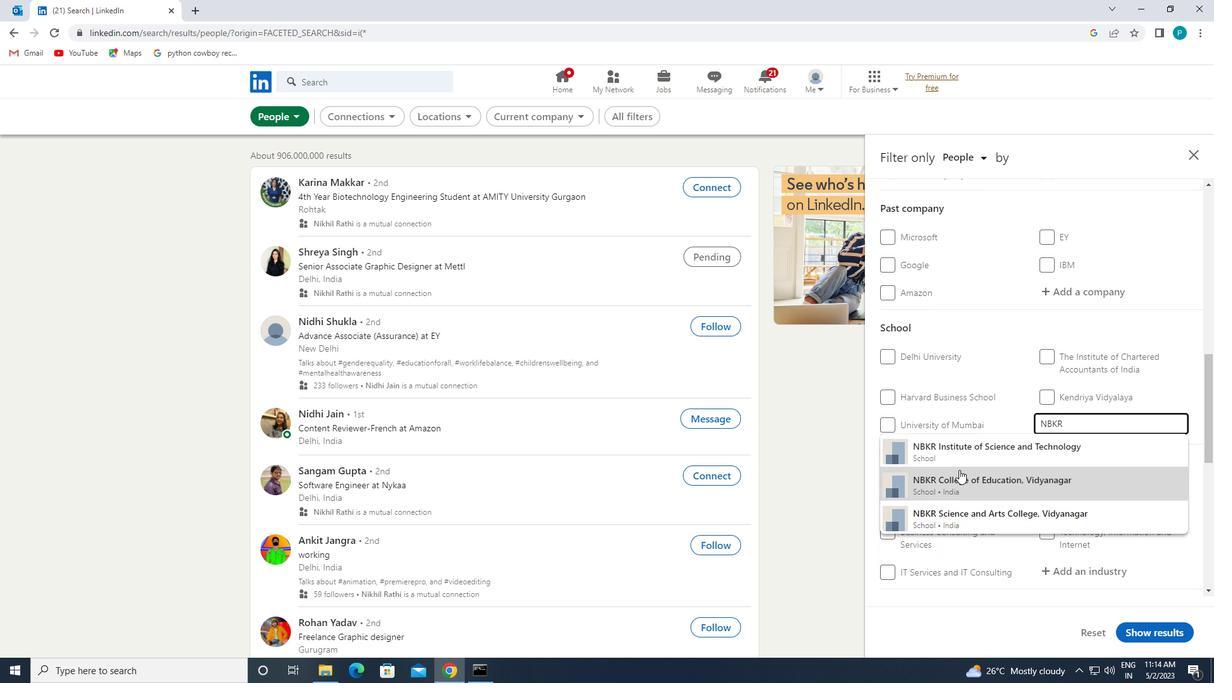 
Action: Mouse pressed left at (954, 449)
Screenshot: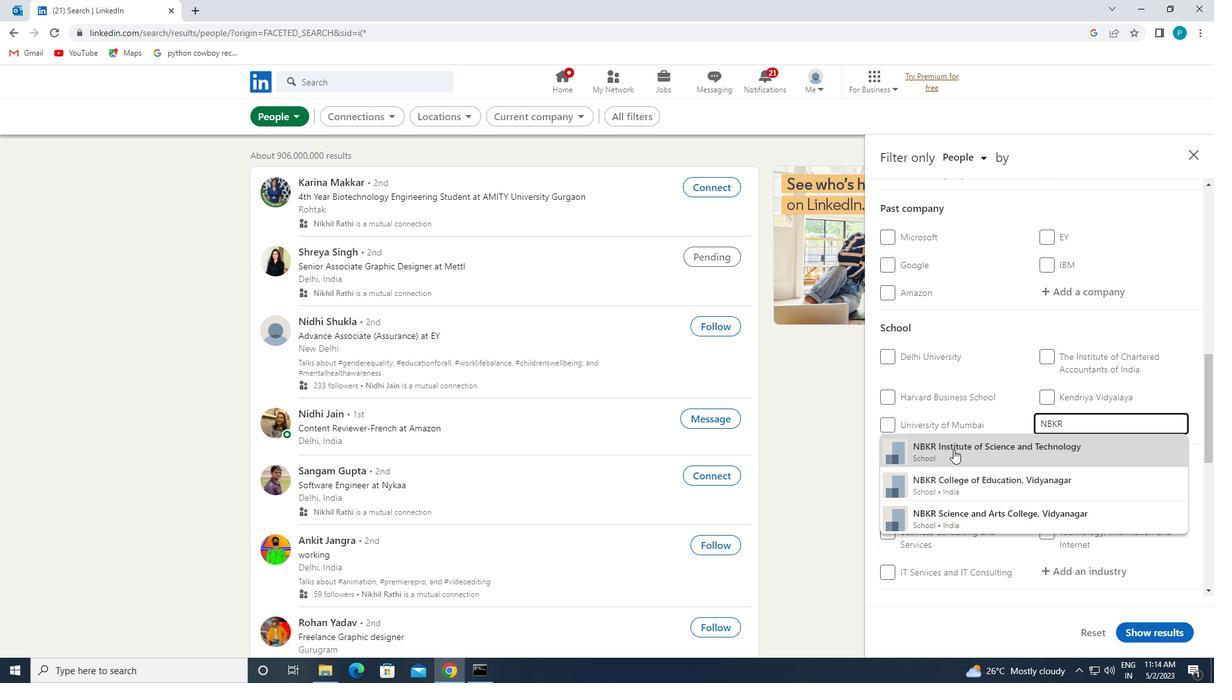 
Action: Mouse moved to (1010, 509)
Screenshot: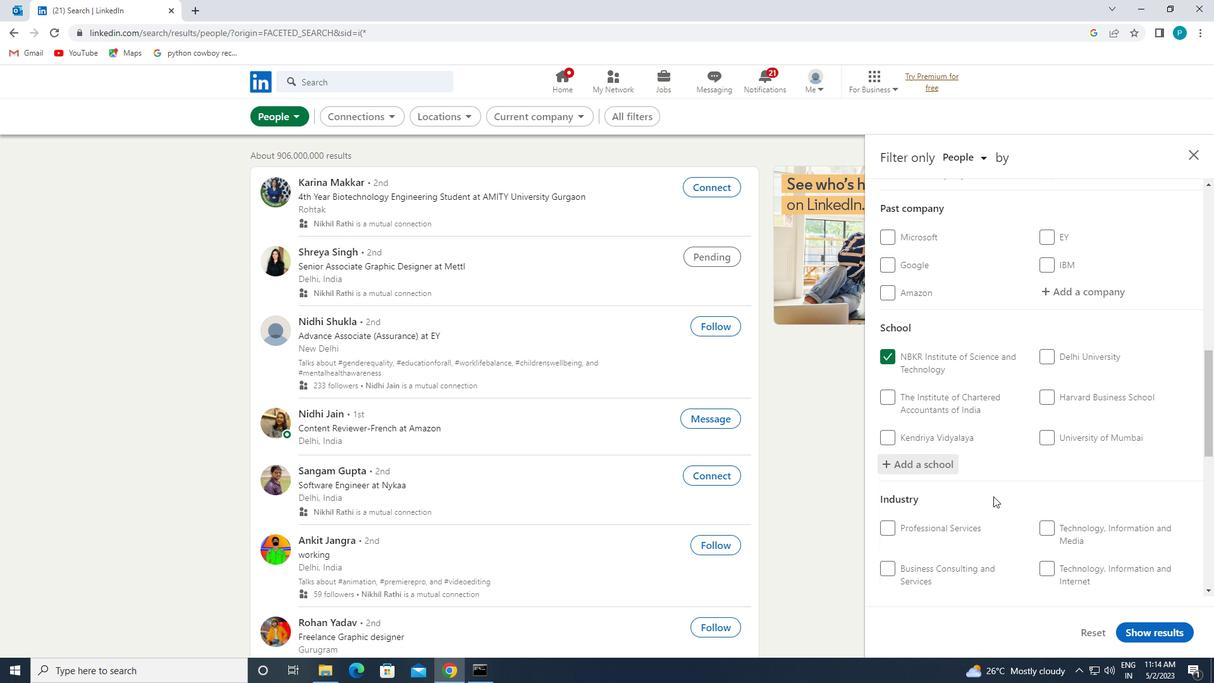 
Action: Mouse scrolled (1010, 508) with delta (0, 0)
Screenshot: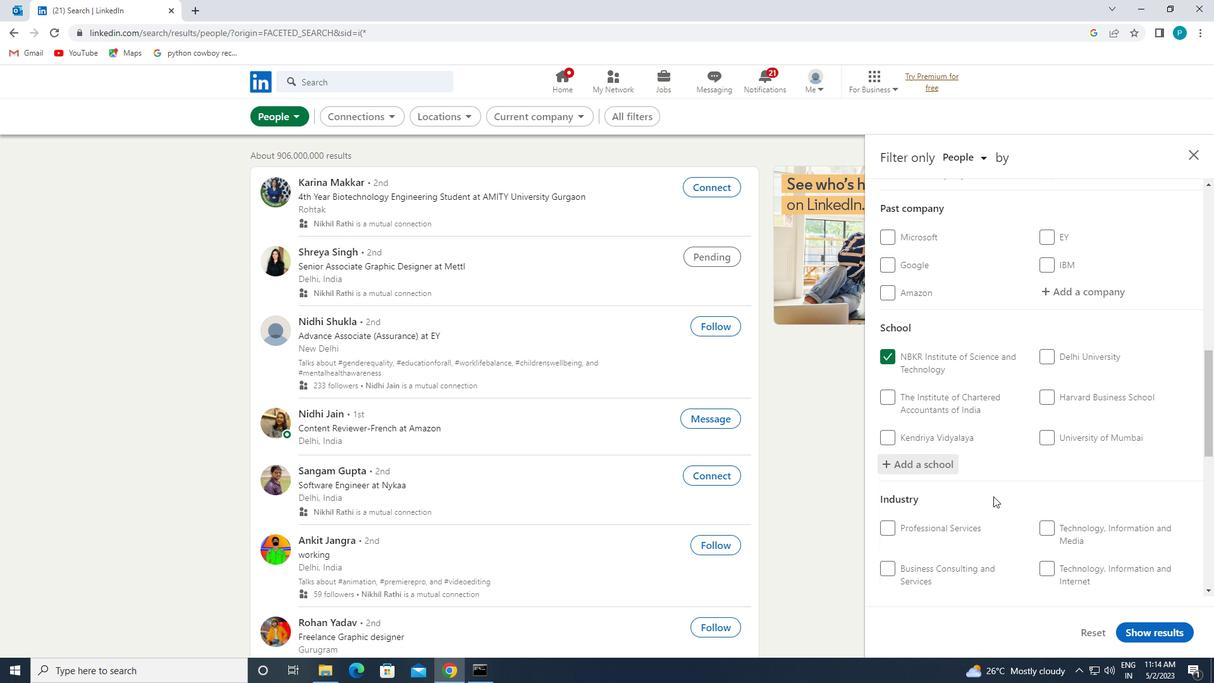 
Action: Mouse scrolled (1010, 508) with delta (0, 0)
Screenshot: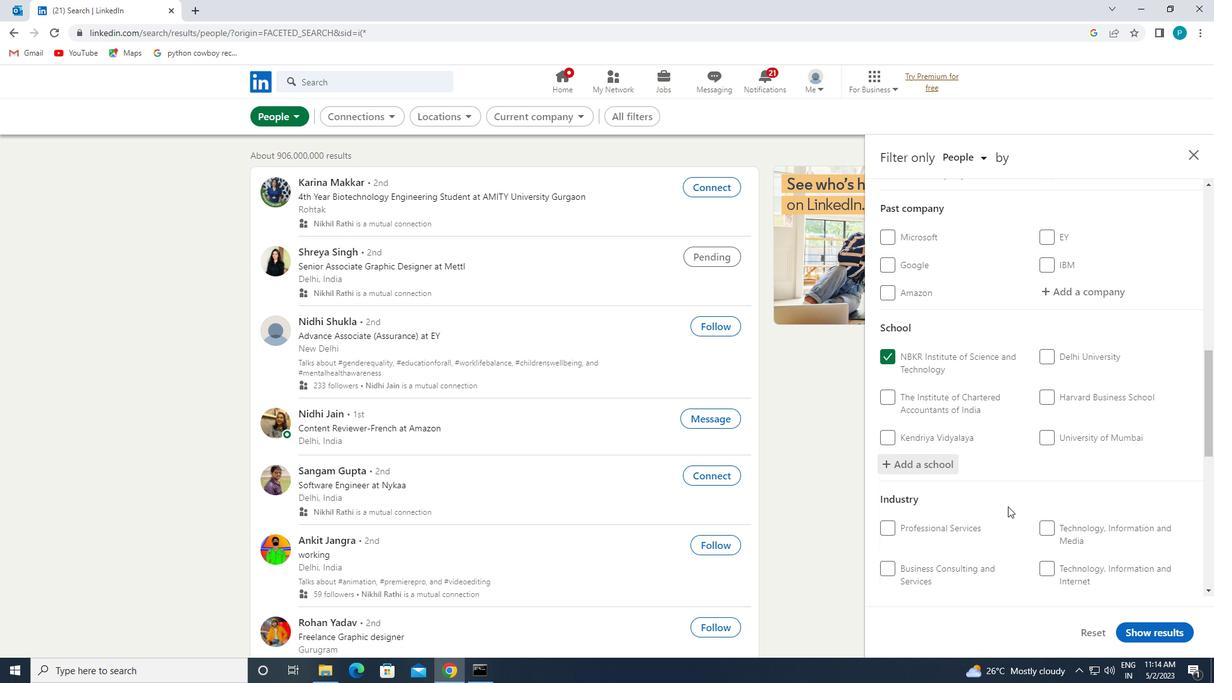 
Action: Mouse scrolled (1010, 508) with delta (0, 0)
Screenshot: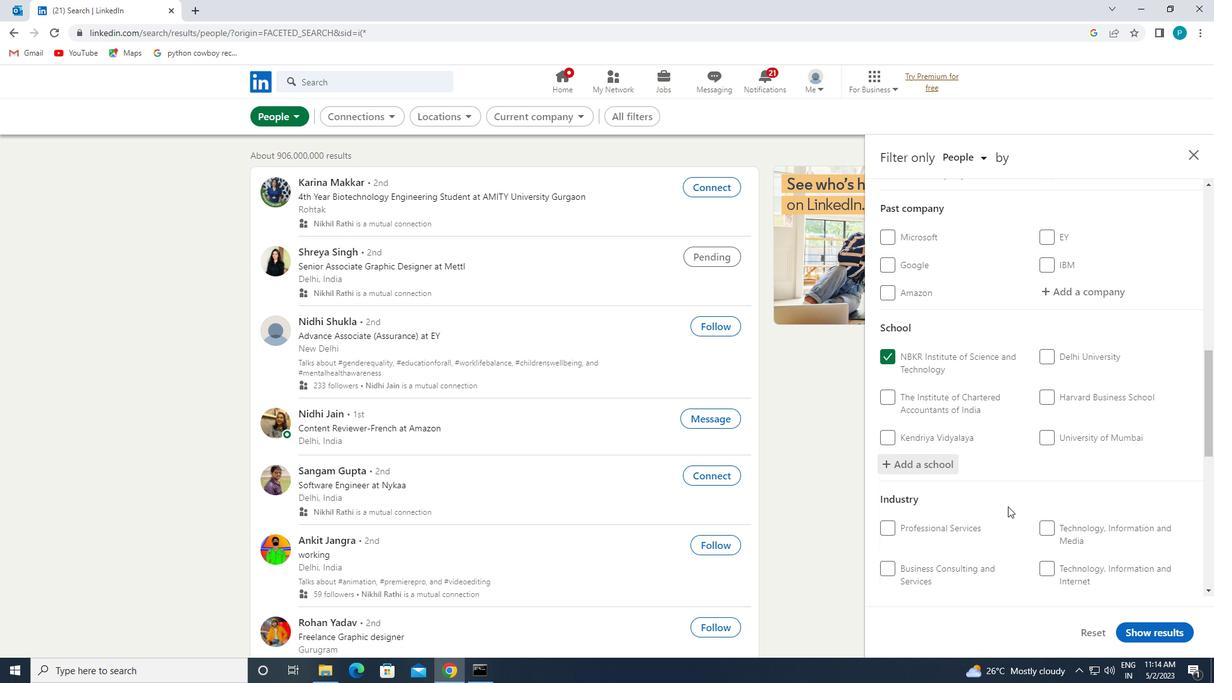 
Action: Mouse moved to (1082, 427)
Screenshot: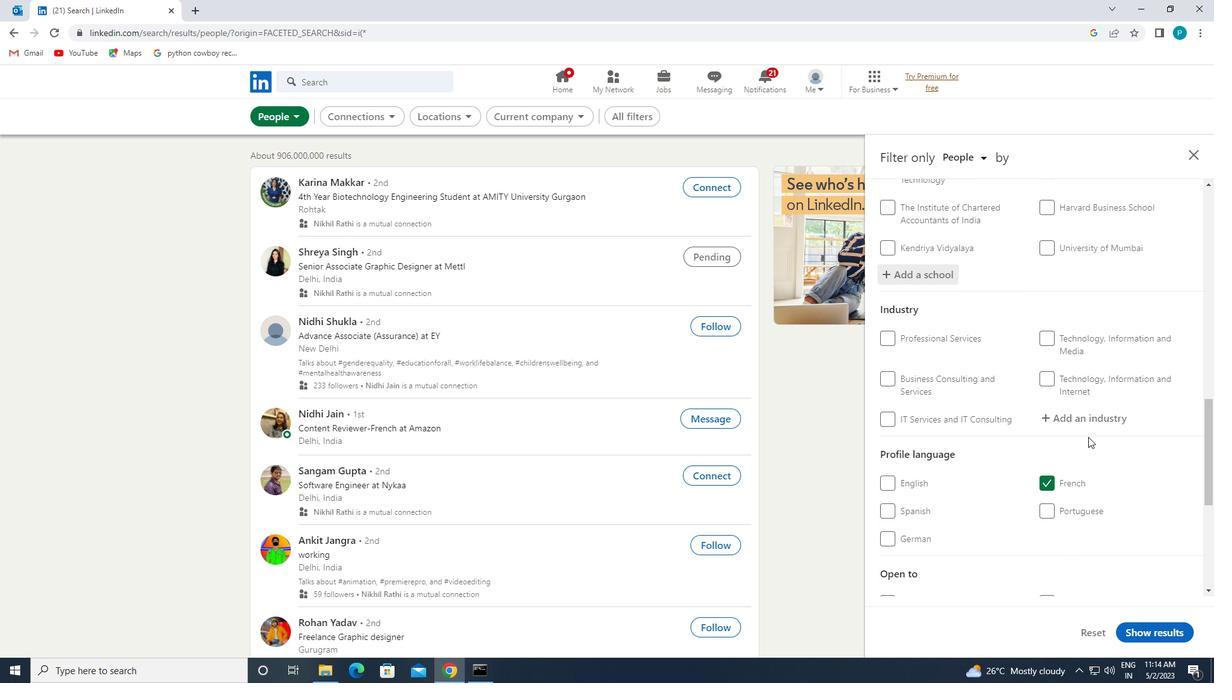 
Action: Mouse pressed left at (1082, 427)
Screenshot: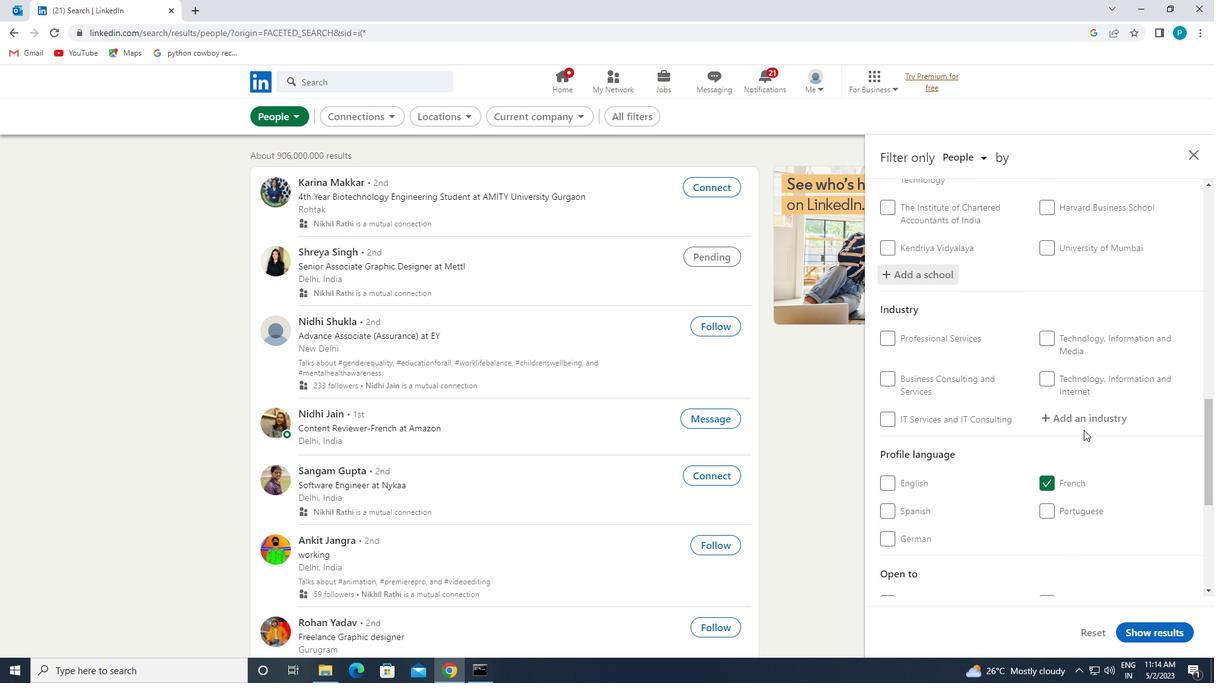
Action: Mouse moved to (1082, 427)
Screenshot: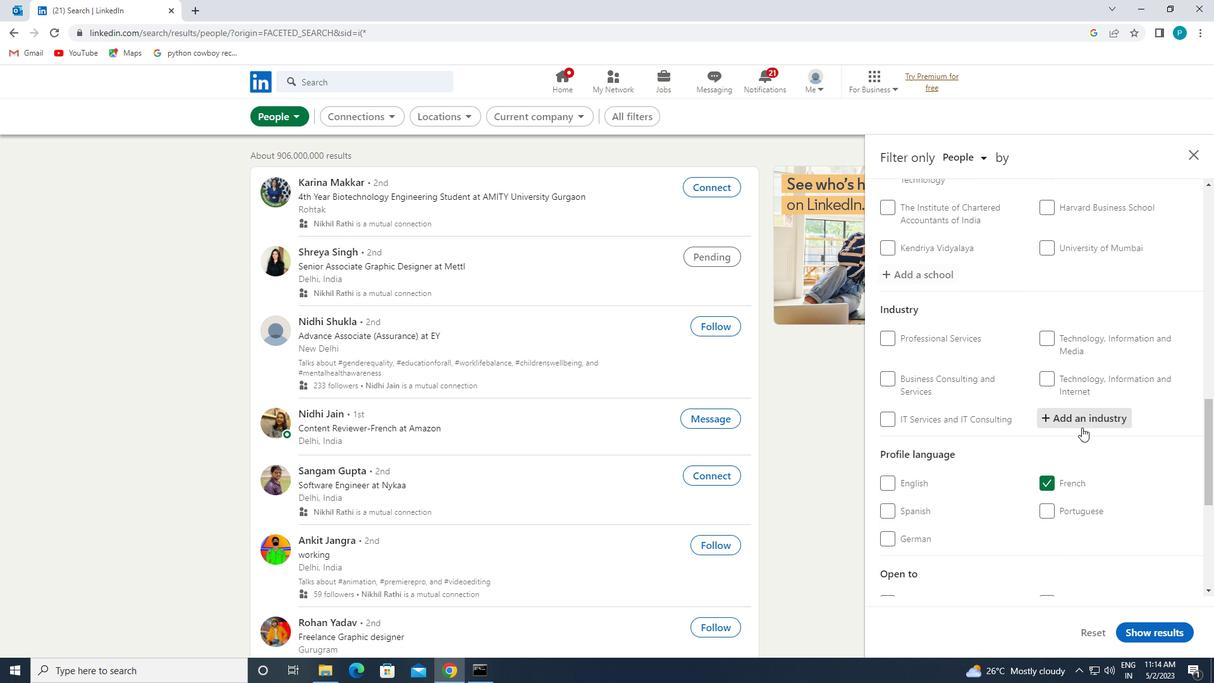 
Action: Key pressed <Key.caps_lock>A<Key.caps_lock>MUSEM<Key.backspace><Key.backspace><Key.backspace><Key.backspace><Key.backspace><Key.backspace><Key.backspace>A<Key.caps_lock>MUSEMENT
Screenshot: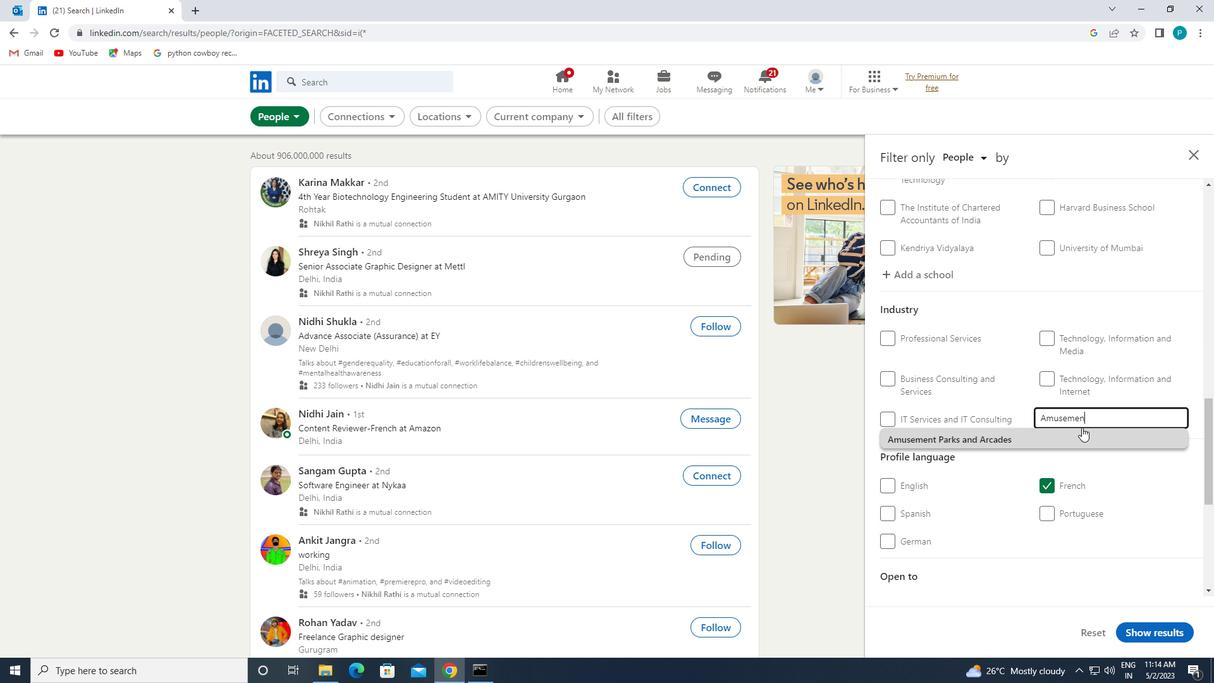 
Action: Mouse moved to (1090, 434)
Screenshot: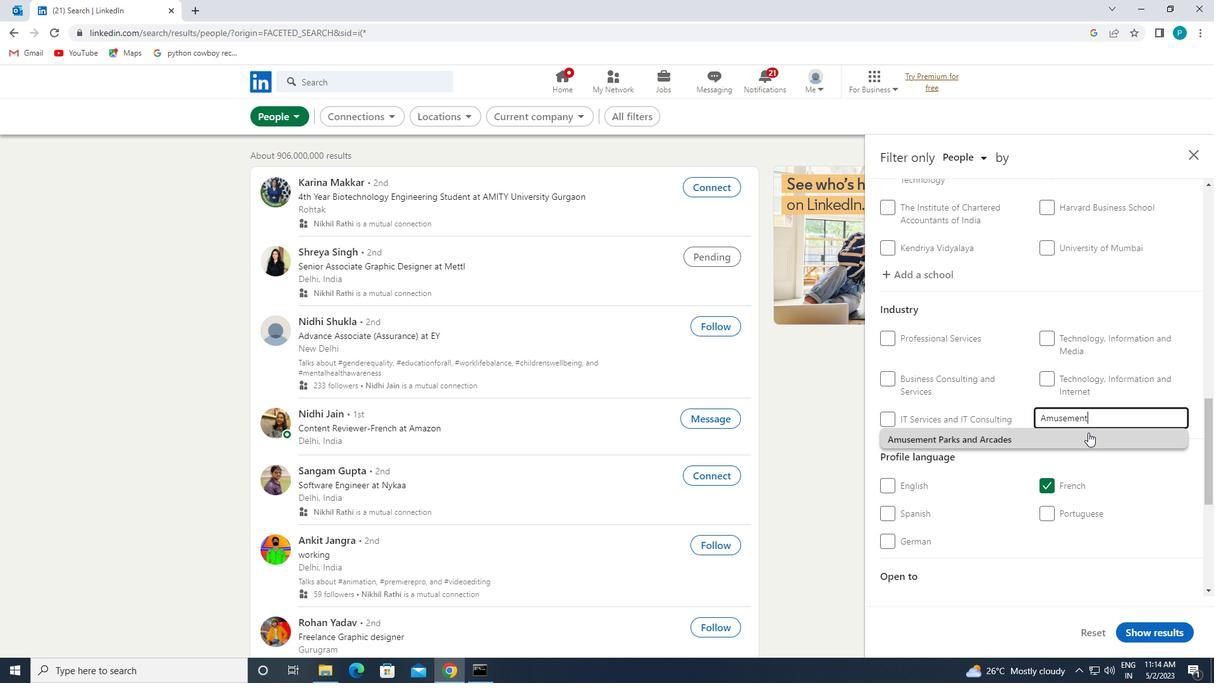 
Action: Mouse pressed left at (1090, 434)
Screenshot: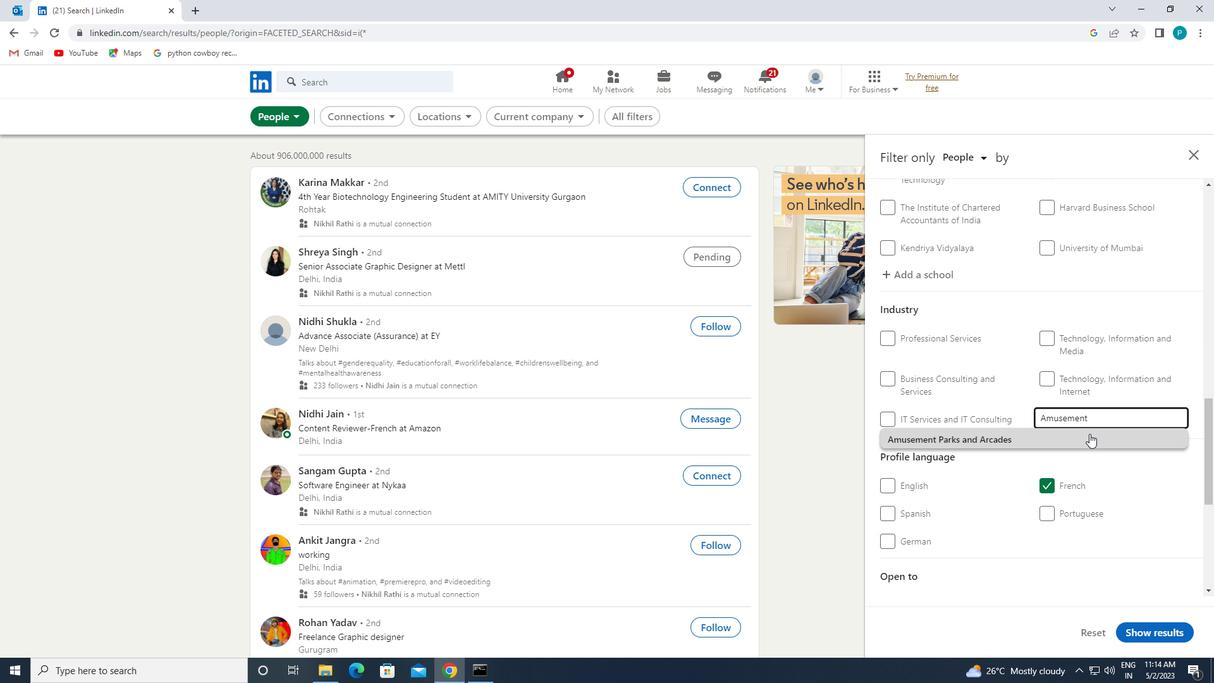 
Action: Mouse moved to (1025, 387)
Screenshot: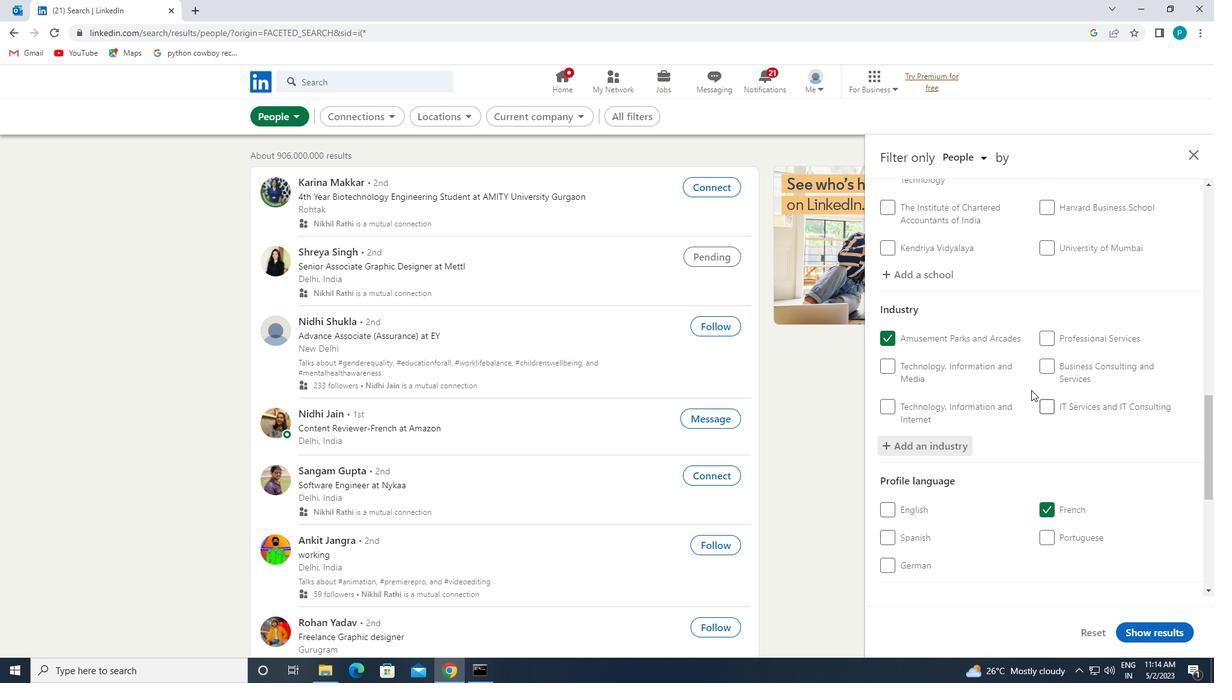 
Action: Mouse scrolled (1025, 386) with delta (0, 0)
Screenshot: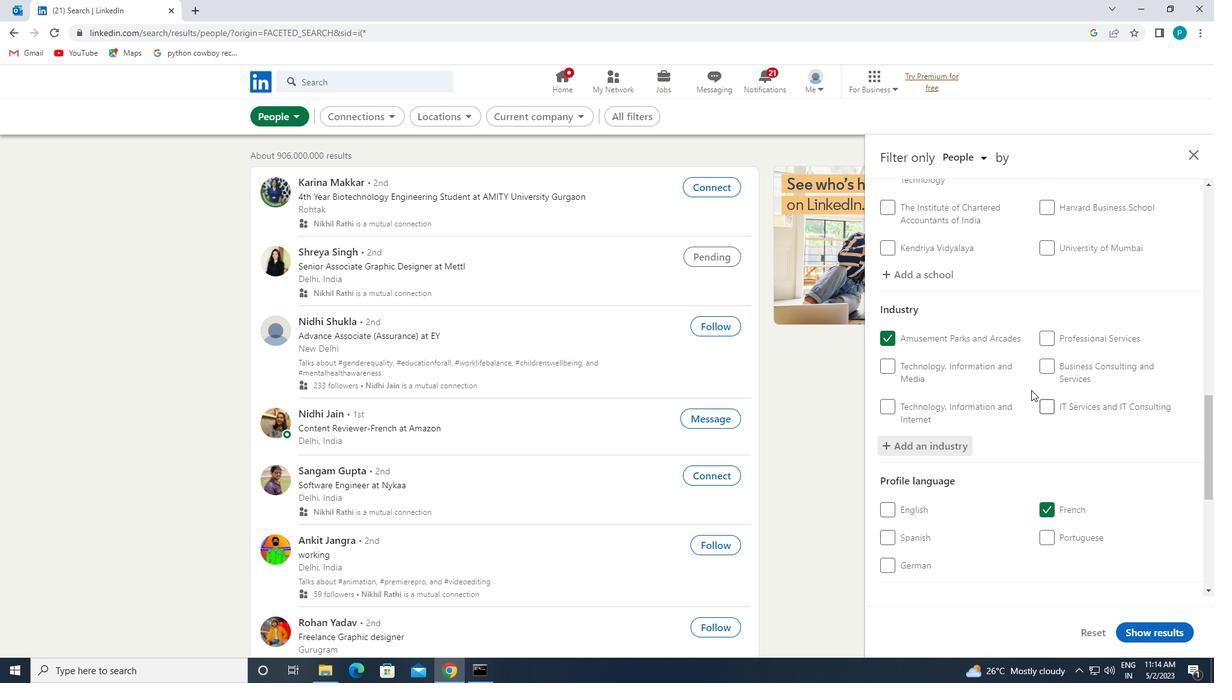 
Action: Mouse moved to (1023, 387)
Screenshot: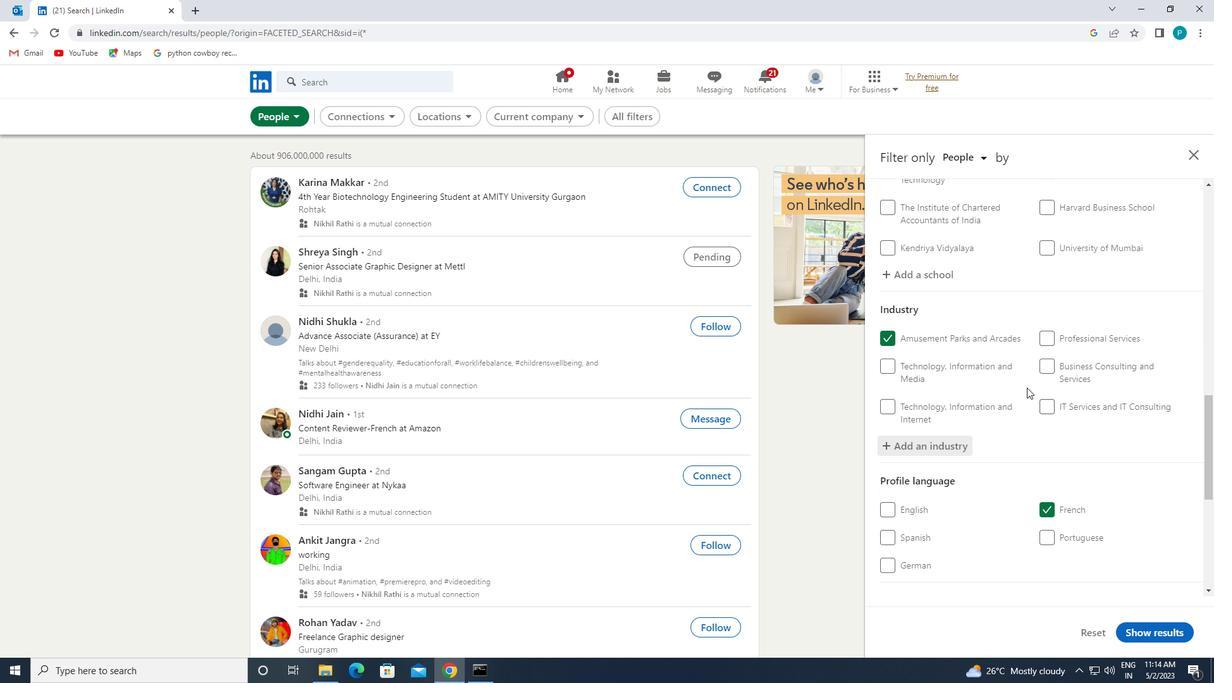 
Action: Mouse scrolled (1023, 386) with delta (0, 0)
Screenshot: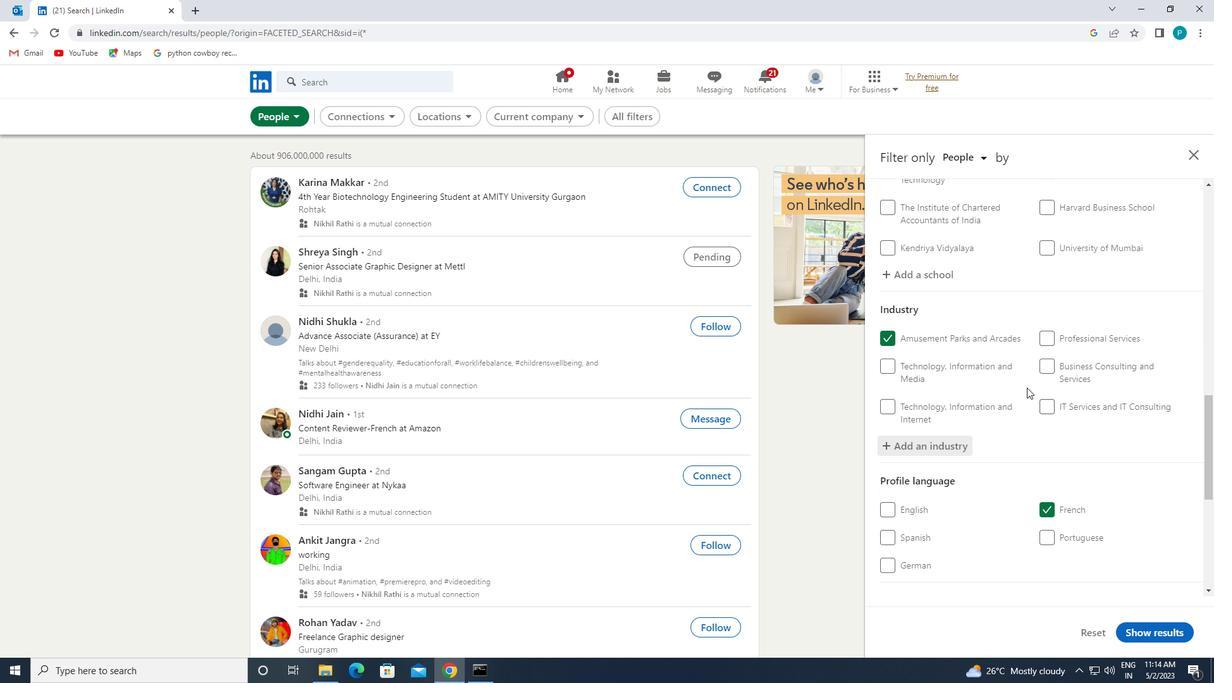 
Action: Mouse moved to (1015, 387)
Screenshot: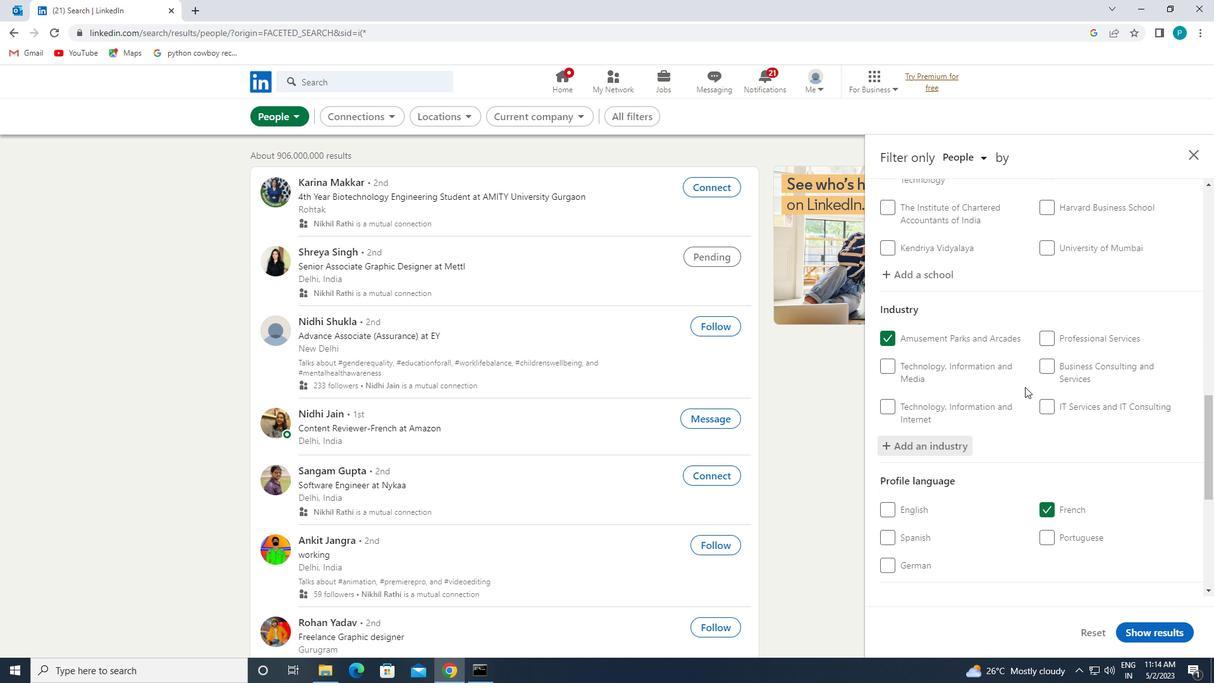 
Action: Mouse scrolled (1015, 386) with delta (0, 0)
Screenshot: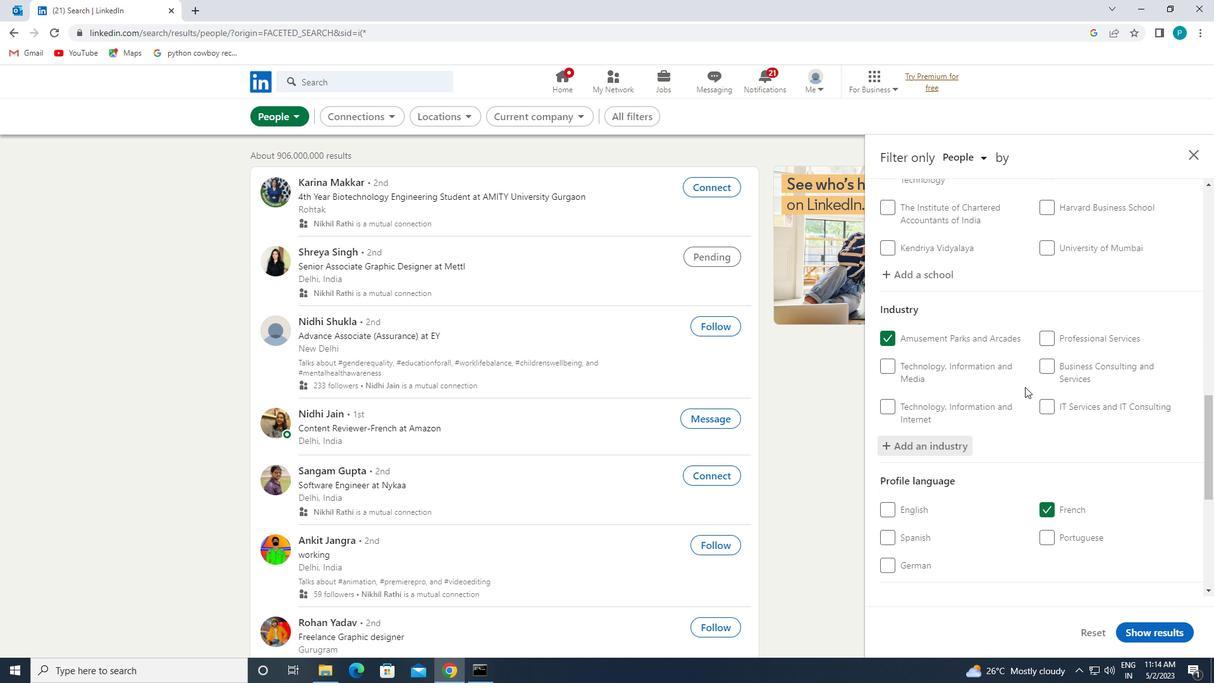 
Action: Mouse moved to (993, 429)
Screenshot: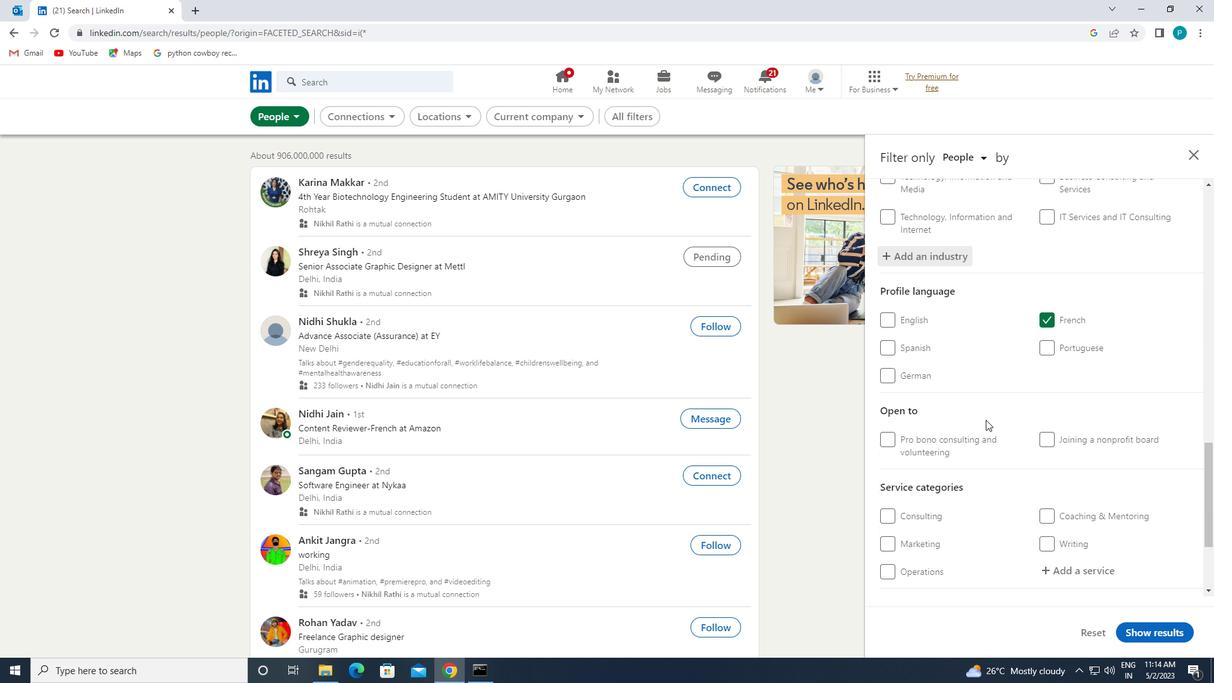 
Action: Mouse scrolled (993, 429) with delta (0, 0)
Screenshot: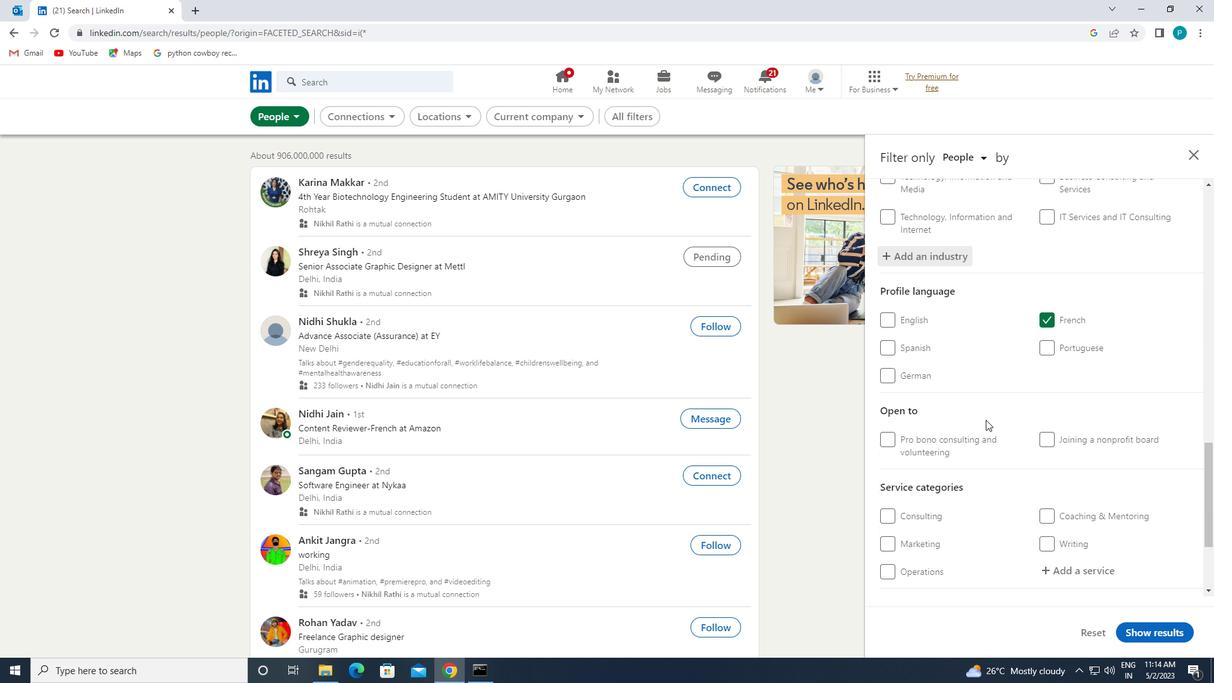
Action: Mouse moved to (997, 435)
Screenshot: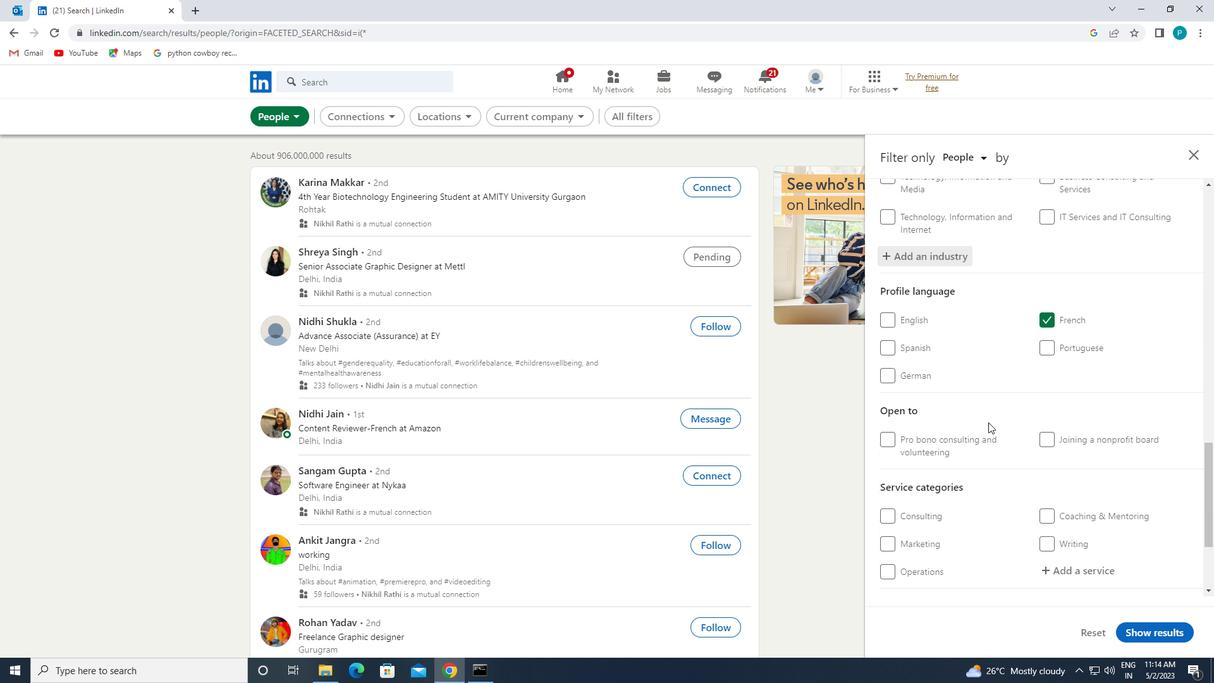 
Action: Mouse scrolled (997, 434) with delta (0, 0)
Screenshot: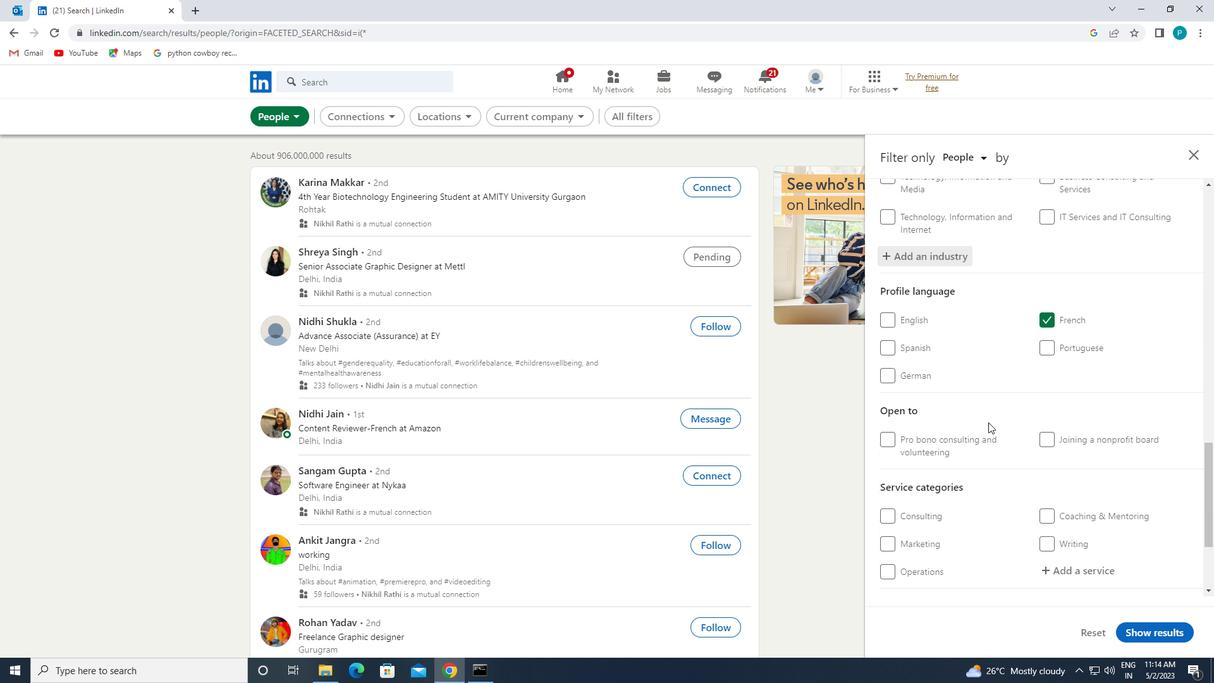 
Action: Mouse moved to (1059, 448)
Screenshot: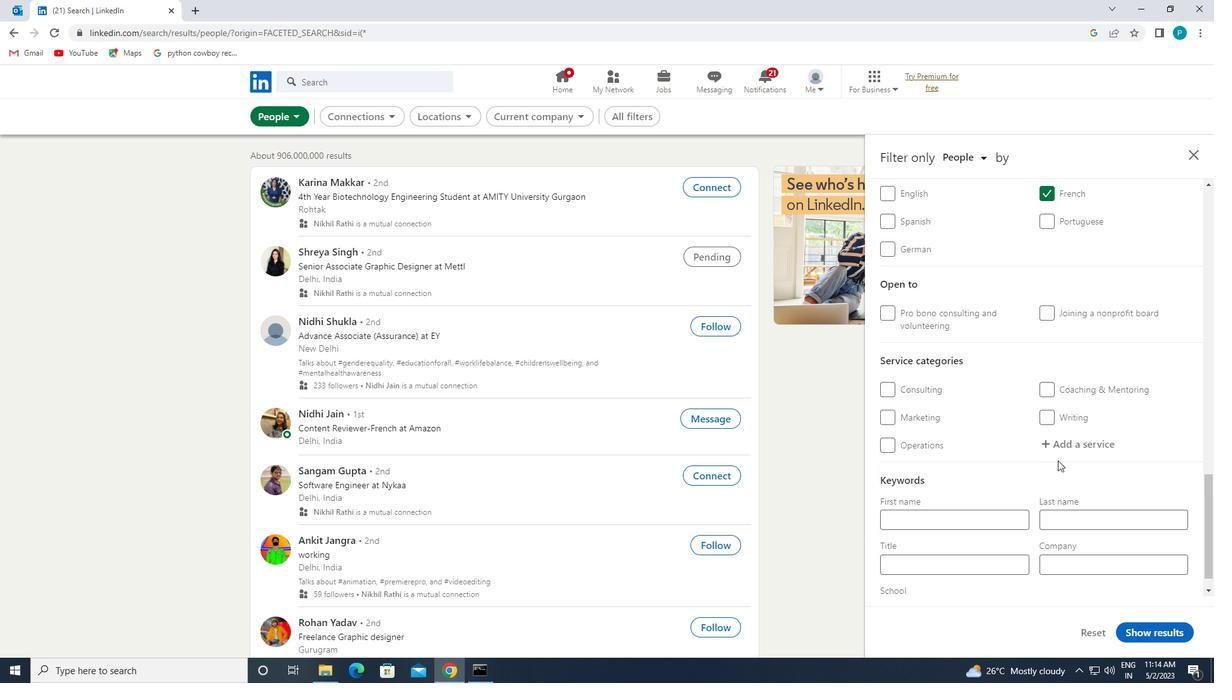 
Action: Mouse pressed left at (1059, 448)
Screenshot: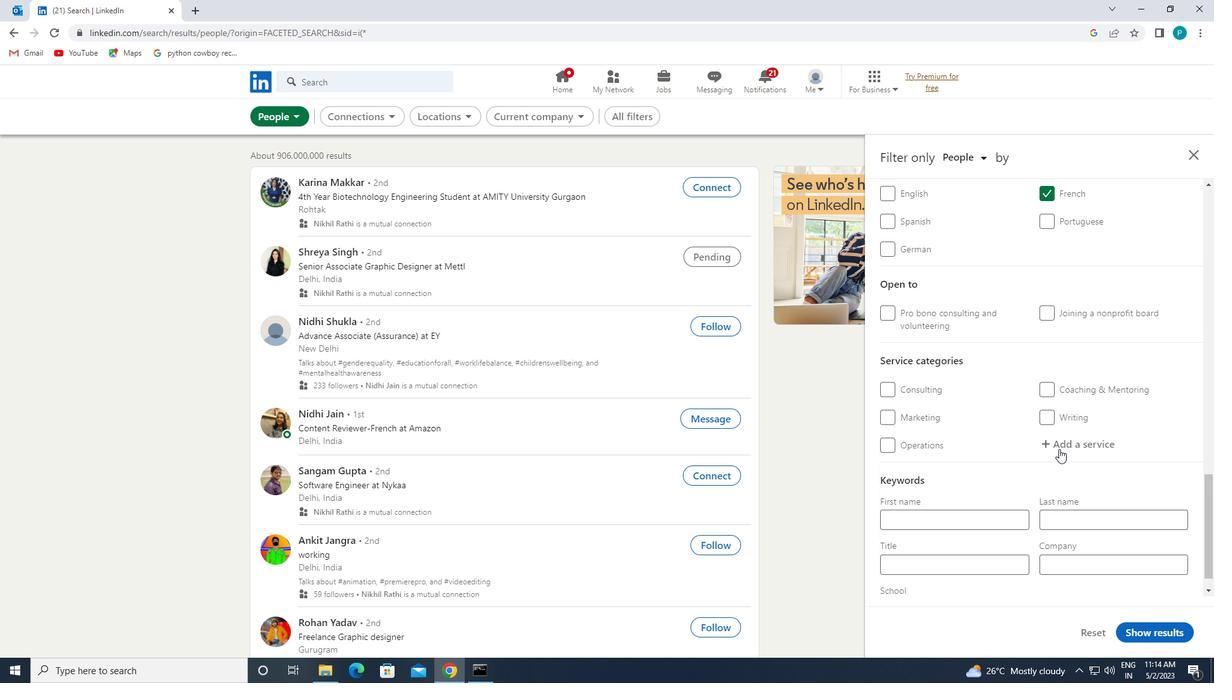 
Action: Key pressed <Key.caps_lock>W<Key.caps_lock>EDD
Screenshot: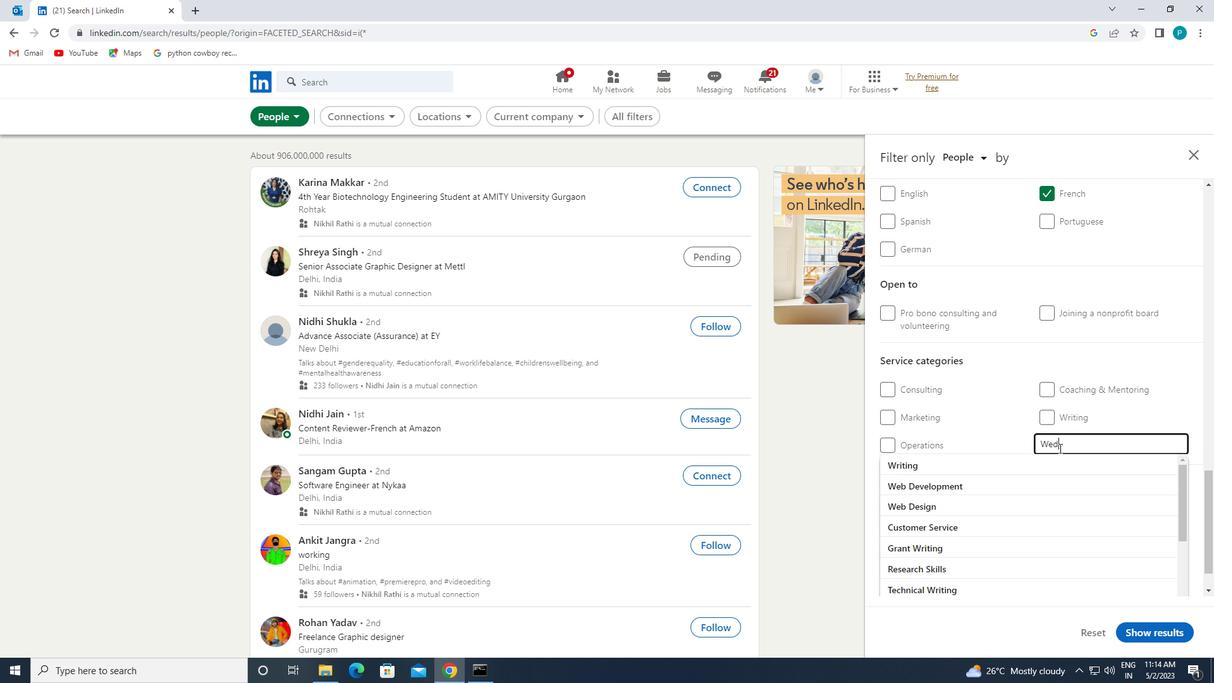 
Action: Mouse moved to (965, 482)
Screenshot: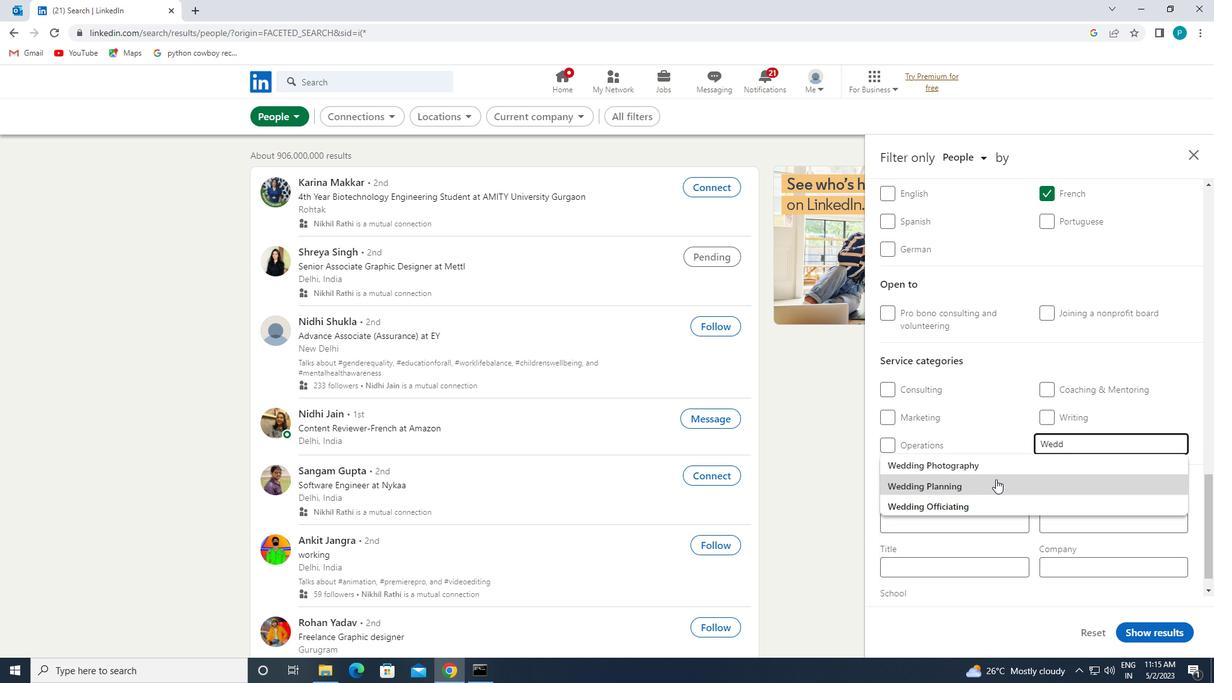 
Action: Mouse pressed left at (965, 482)
Screenshot: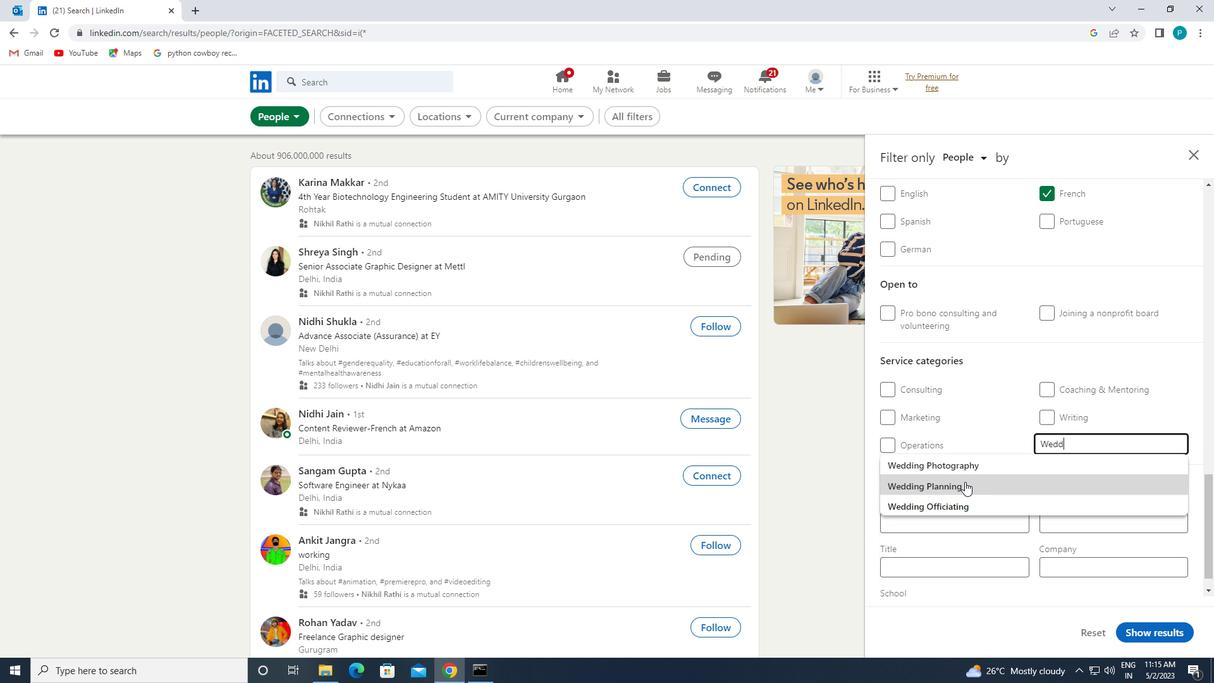 
Action: Mouse moved to (965, 498)
Screenshot: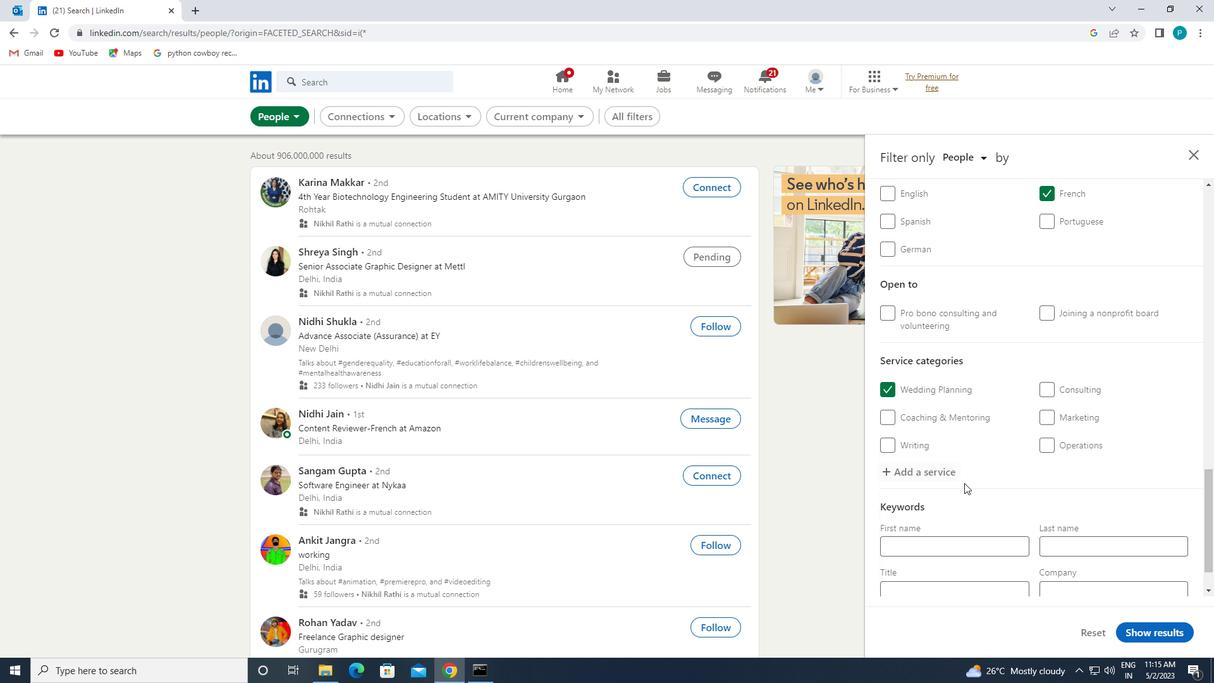
Action: Mouse scrolled (965, 498) with delta (0, 0)
Screenshot: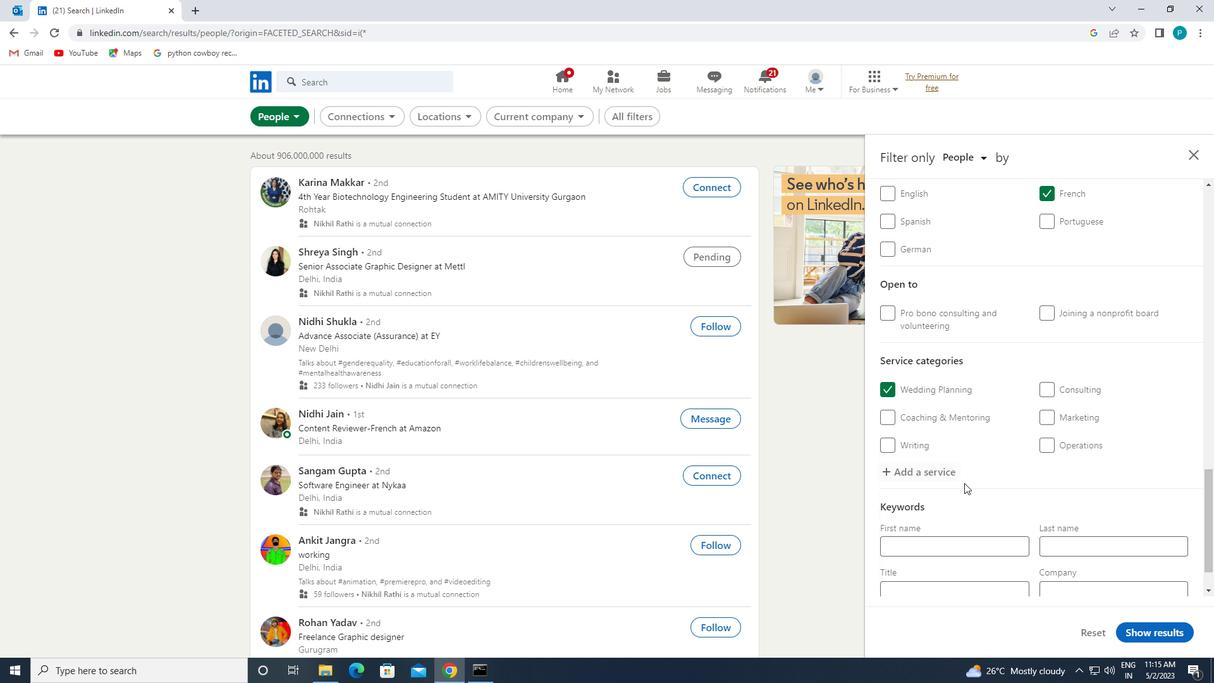 
Action: Mouse scrolled (965, 498) with delta (0, 0)
Screenshot: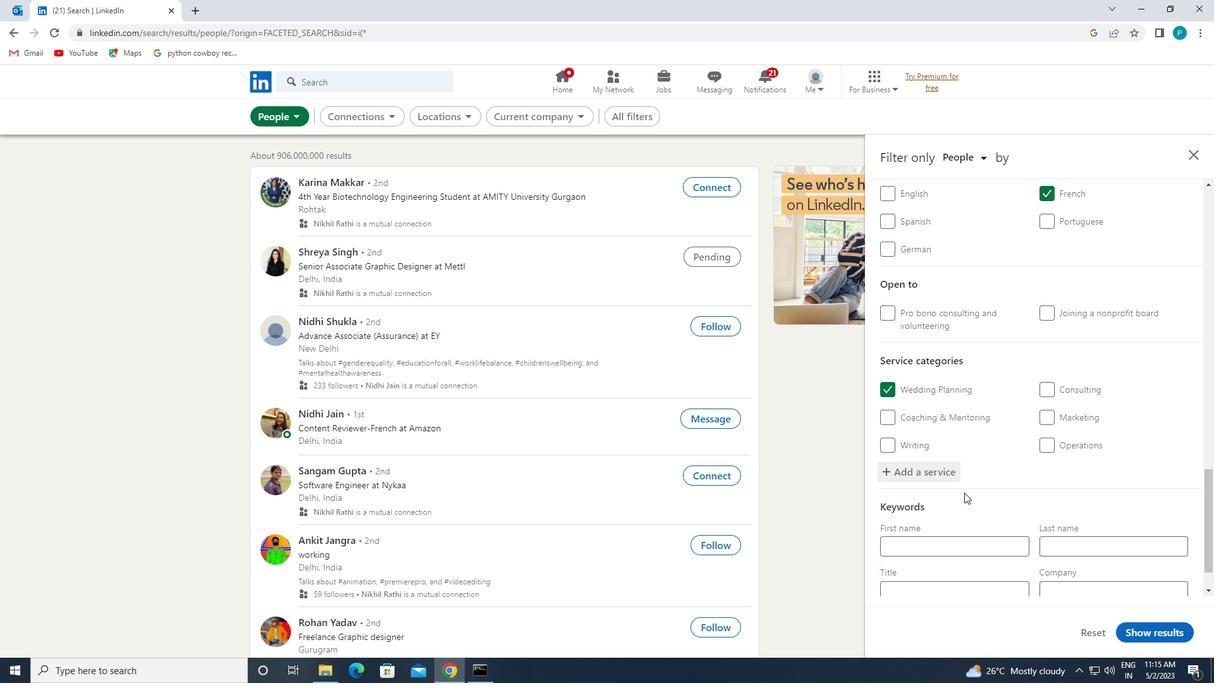 
Action: Mouse scrolled (965, 498) with delta (0, 0)
Screenshot: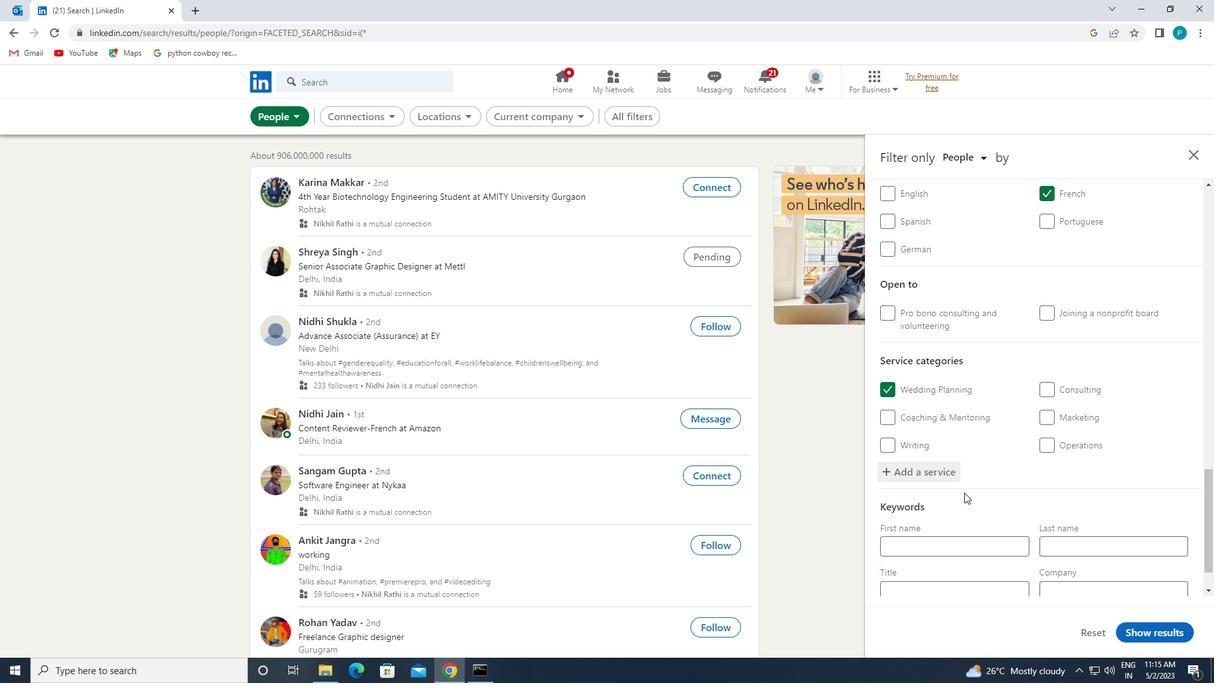 
Action: Mouse scrolled (965, 498) with delta (0, 0)
Screenshot: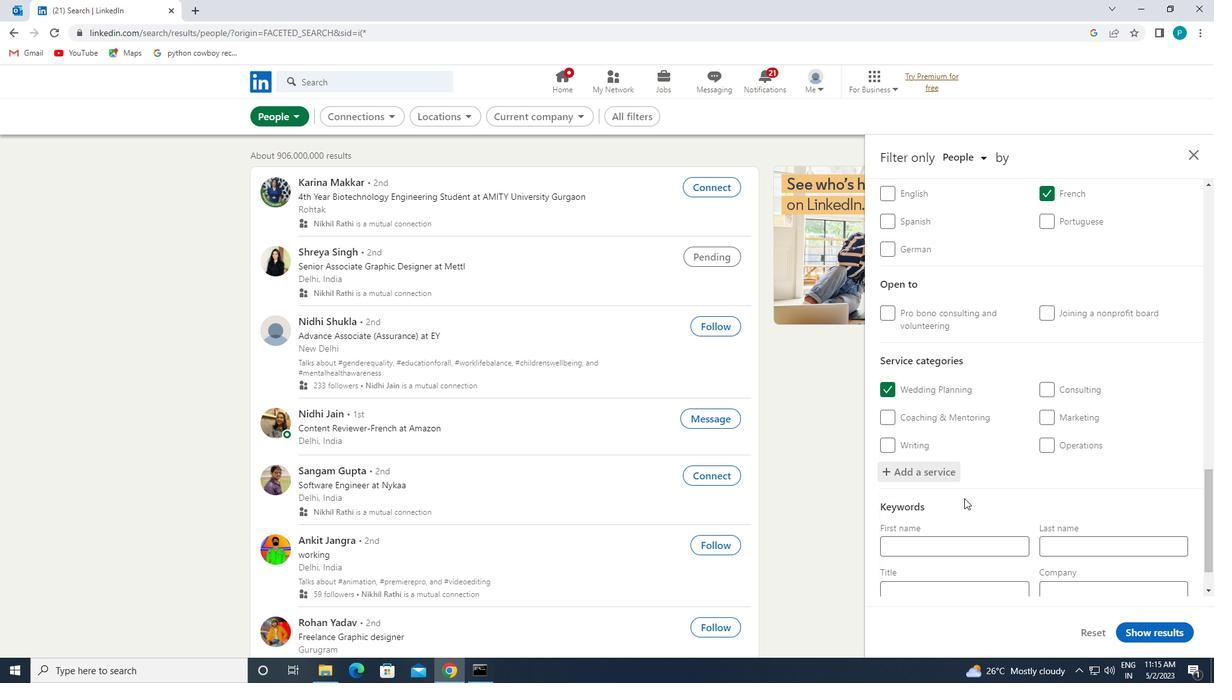 
Action: Mouse moved to (955, 522)
Screenshot: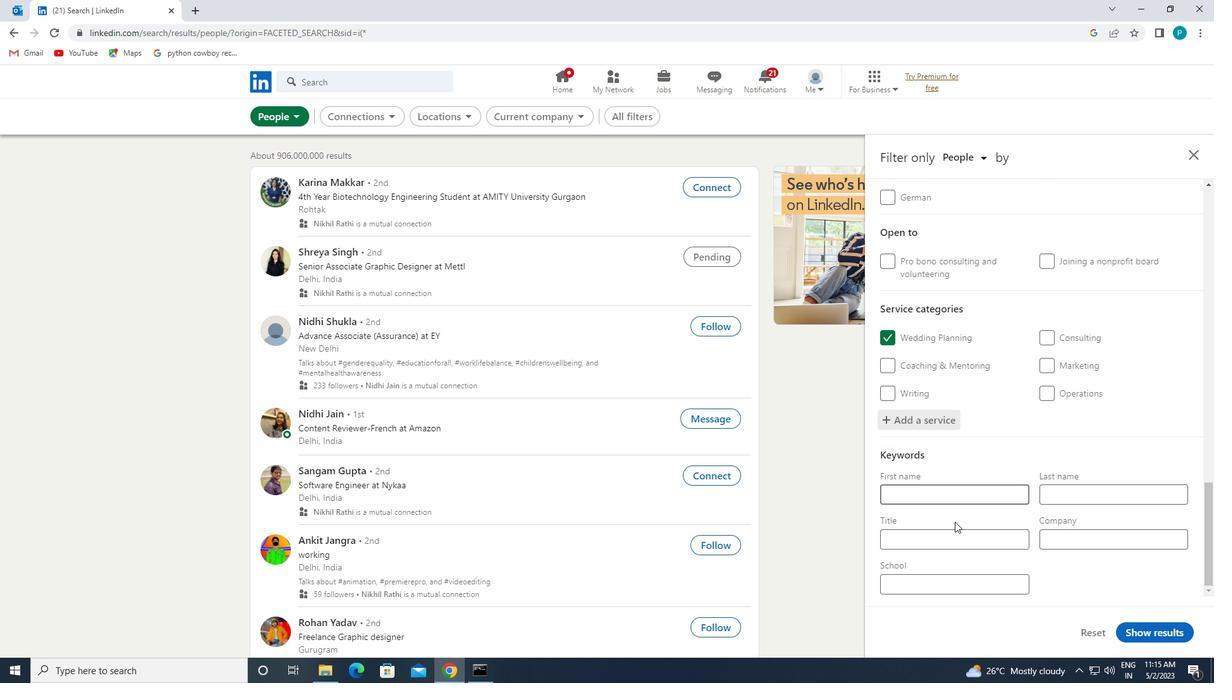 
Action: Mouse pressed left at (955, 522)
Screenshot: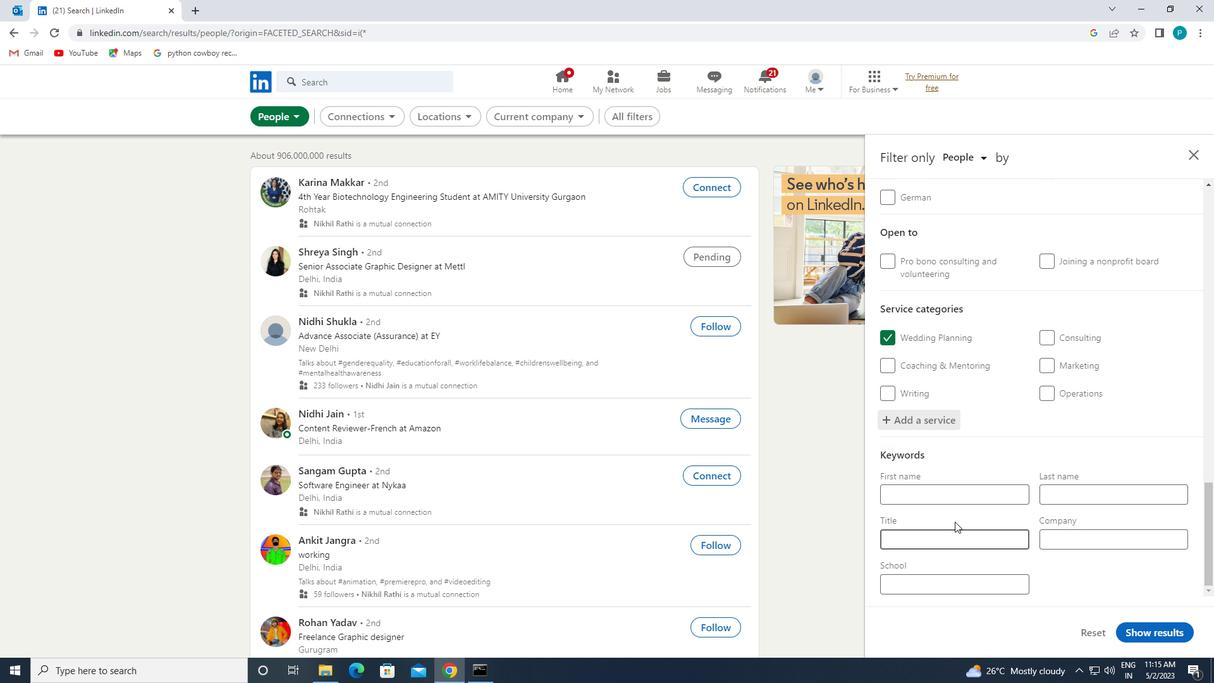 
Action: Mouse moved to (953, 528)
Screenshot: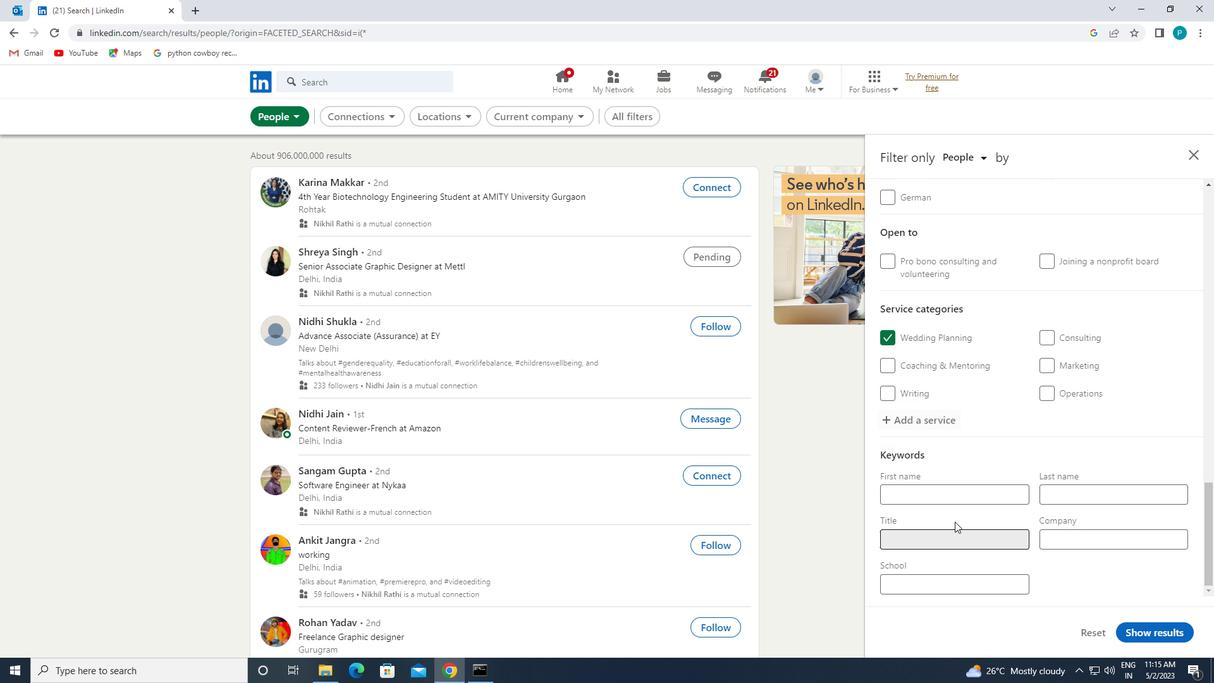 
Action: Key pressed <Key.caps_lock>T<Key.caps_lock>ELEMARKER<Key.backspace>TER
Screenshot: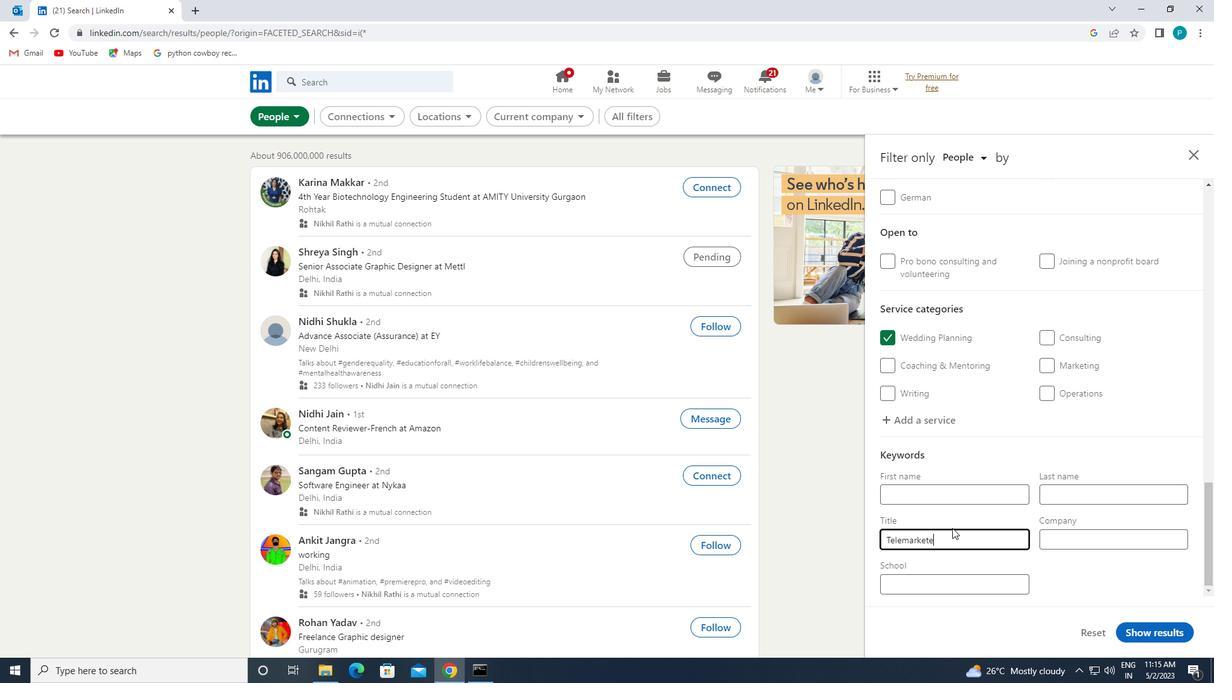 
Action: Mouse moved to (1161, 635)
Screenshot: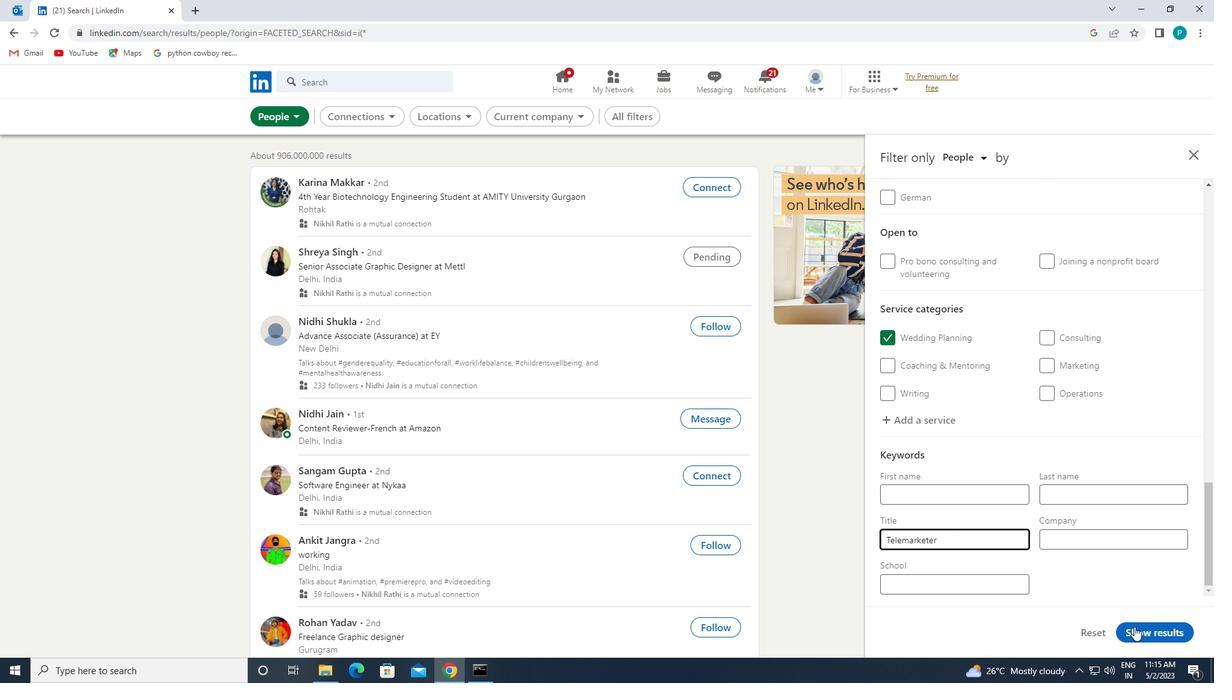 
Action: Mouse pressed left at (1161, 635)
Screenshot: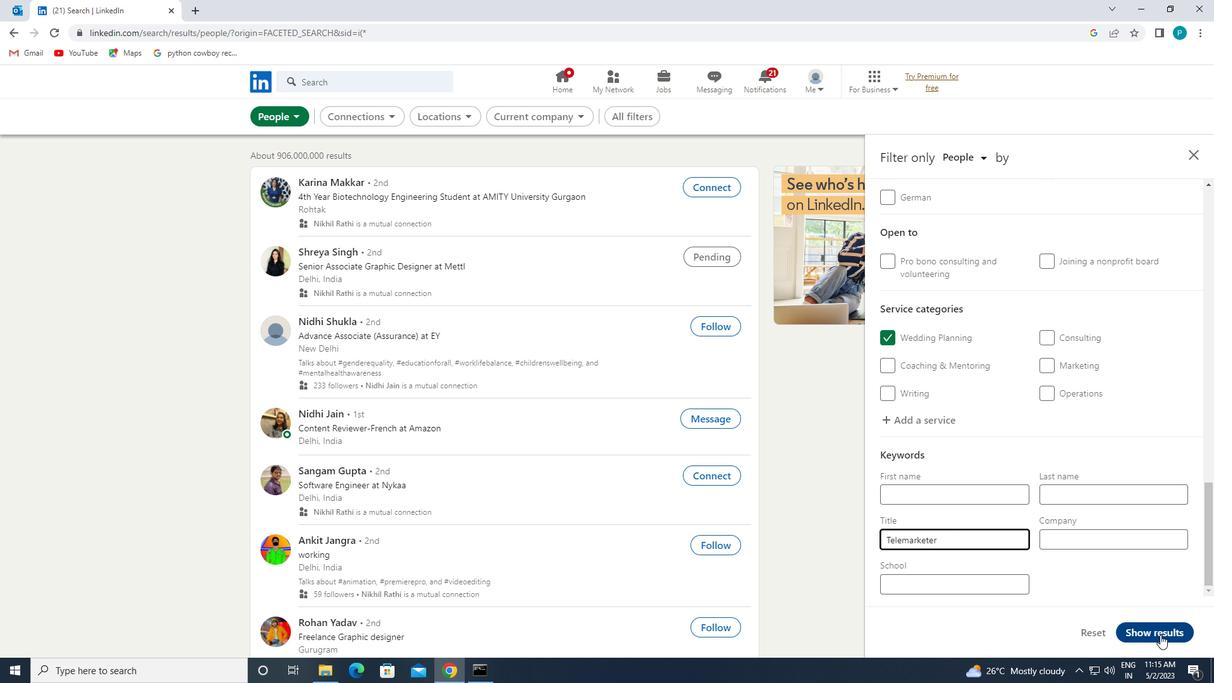 
